 Task: Search one way flight ticket for 4 adults, 2 children, 2 infants in seat and 1 infant on lap in economy from San Diego: San Diego International Airport (lindbergh Field) to Riverton: Central Wyoming Regional Airport (was Riverton Regional) on 5-4-2023. Choice of flights is Emirates. Price is upto 100000. Outbound departure time preference is 13:30.
Action: Mouse moved to (373, 334)
Screenshot: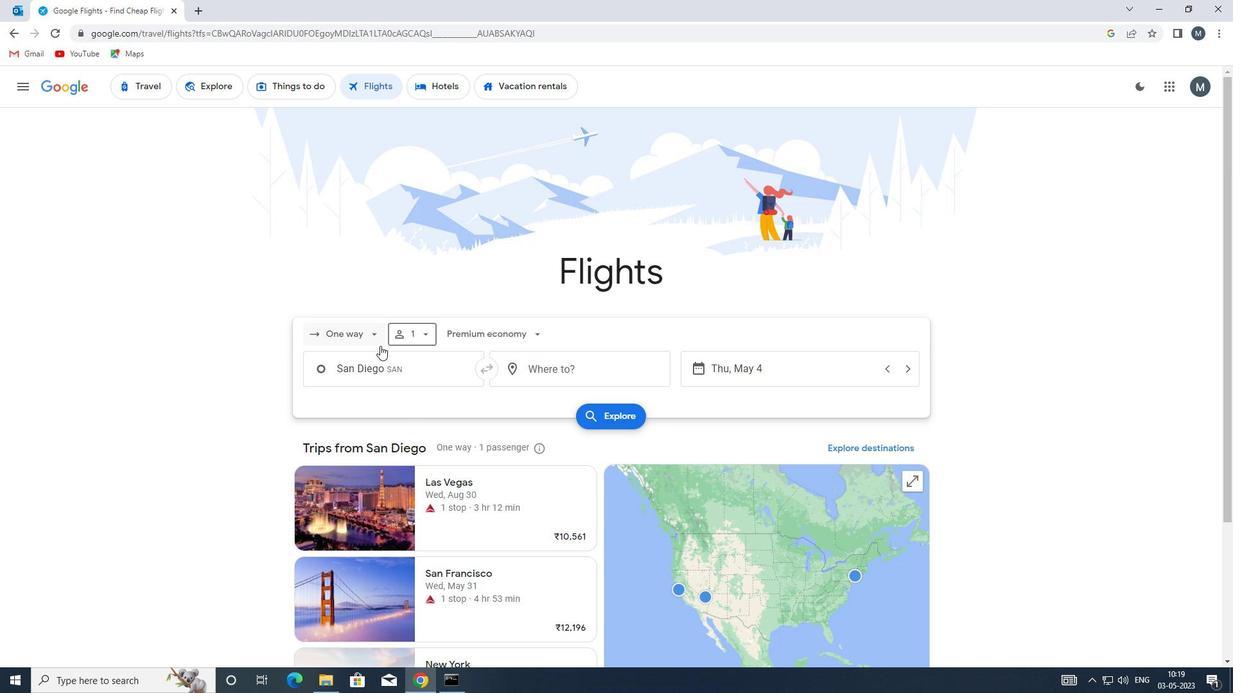 
Action: Mouse pressed left at (373, 334)
Screenshot: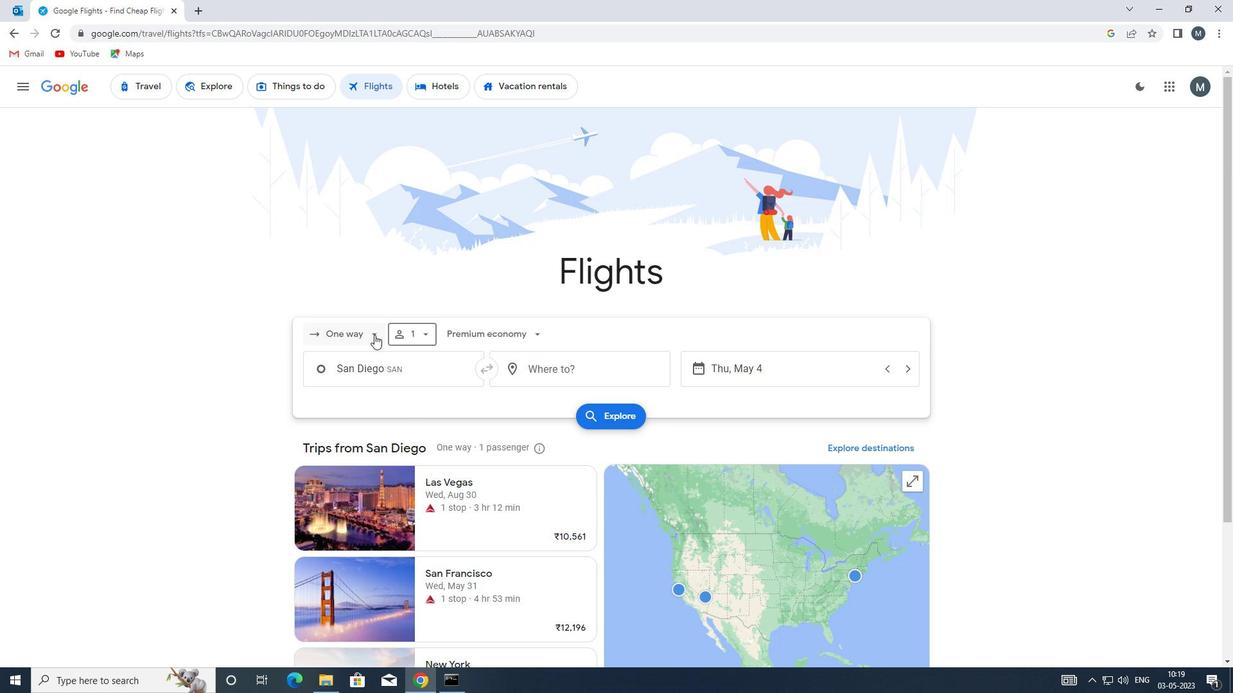 
Action: Mouse moved to (379, 392)
Screenshot: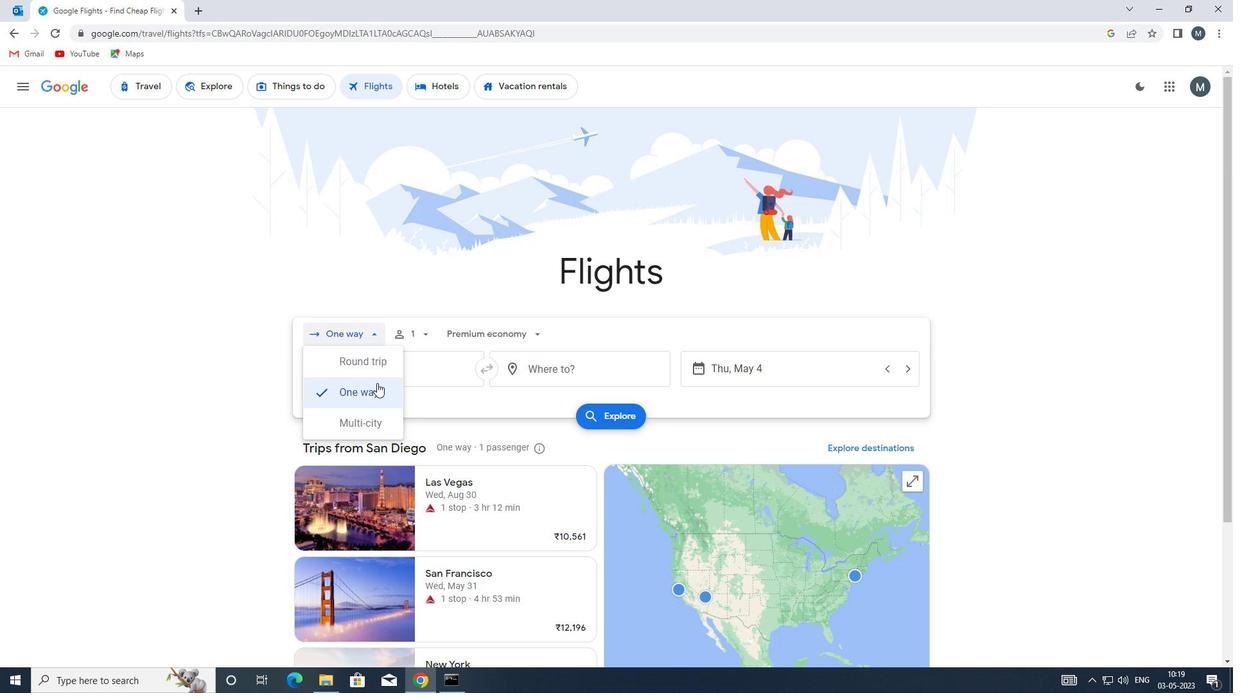 
Action: Mouse pressed left at (379, 392)
Screenshot: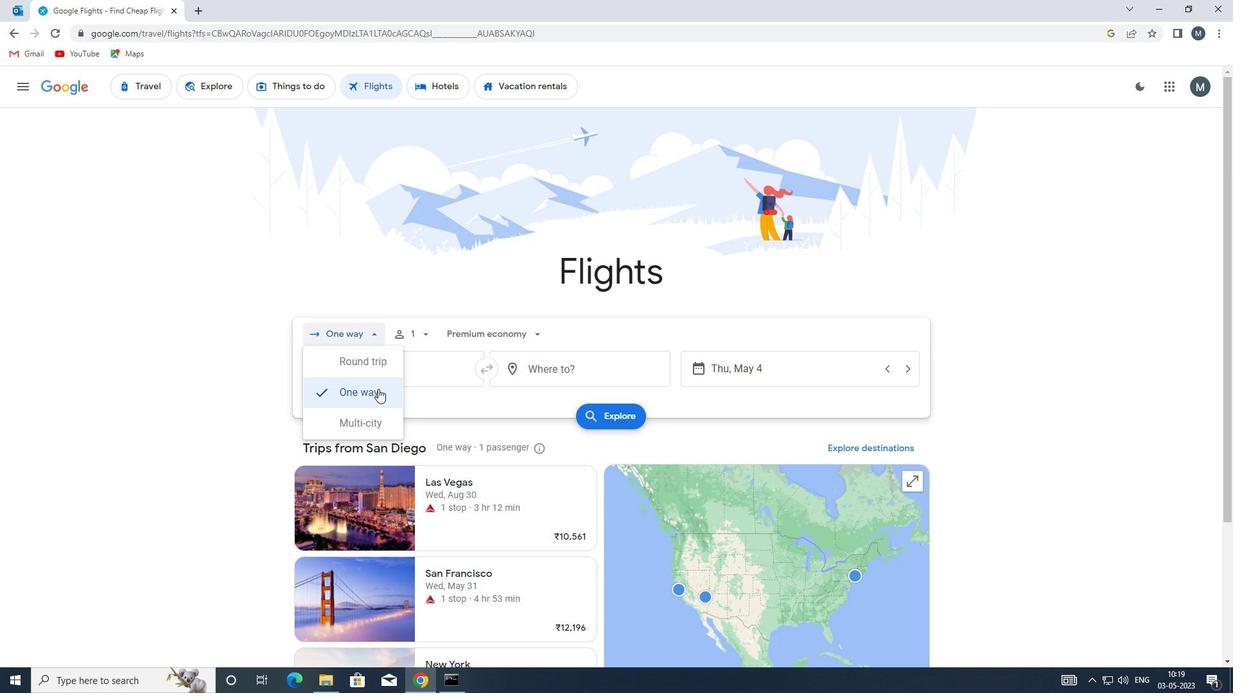 
Action: Mouse moved to (424, 332)
Screenshot: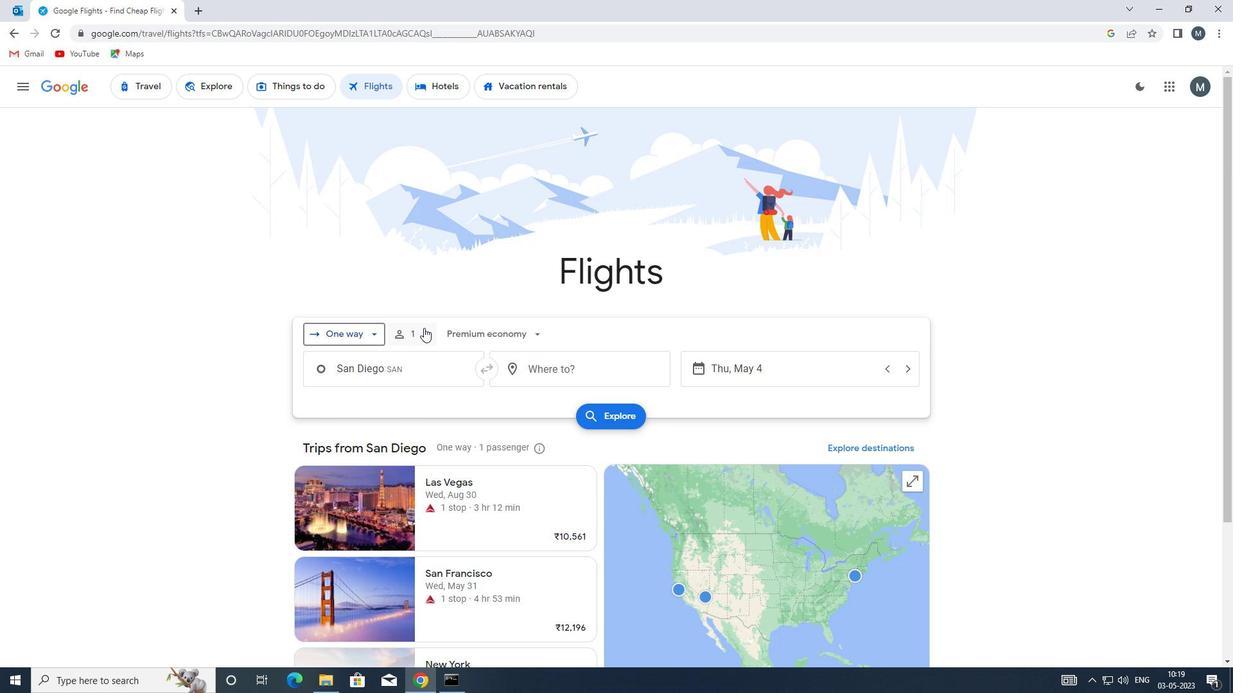 
Action: Mouse pressed left at (424, 332)
Screenshot: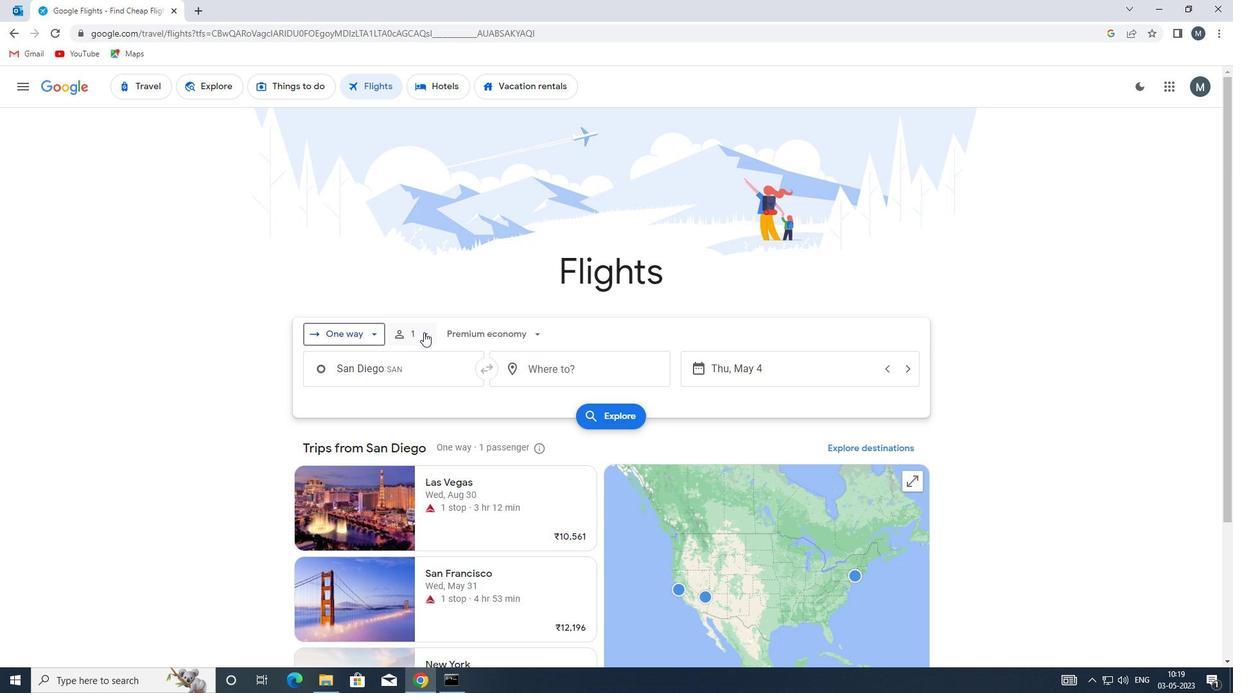 
Action: Mouse moved to (521, 366)
Screenshot: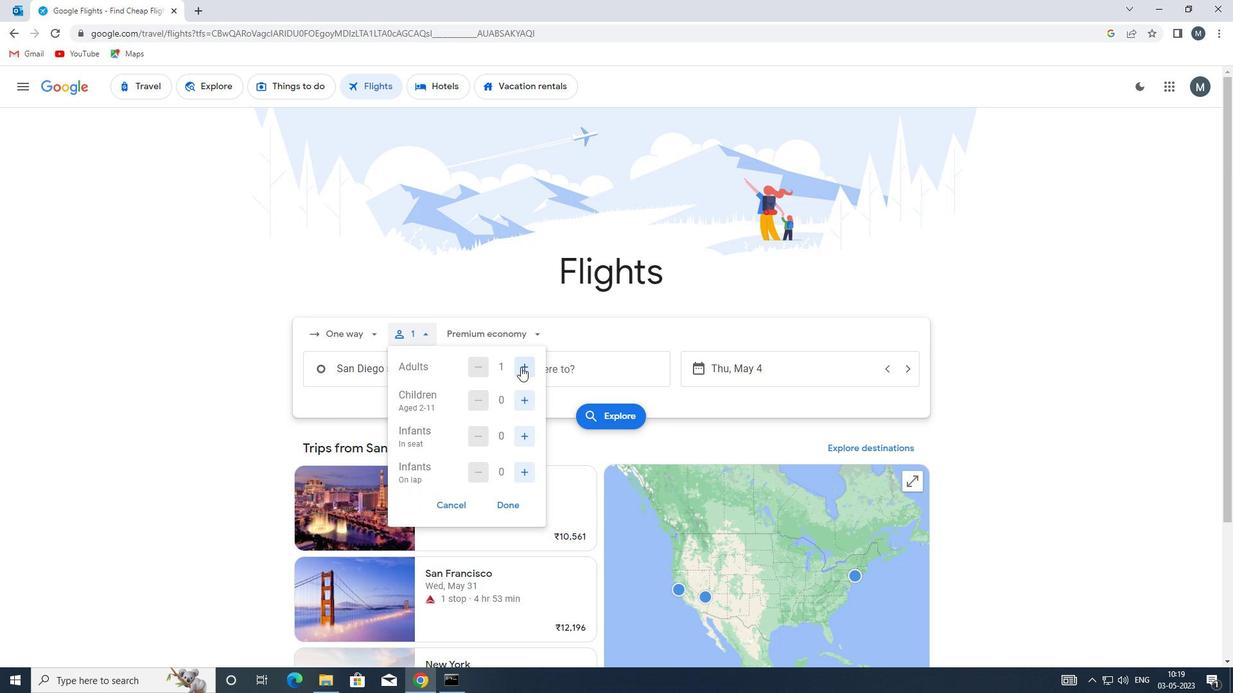
Action: Mouse pressed left at (521, 366)
Screenshot: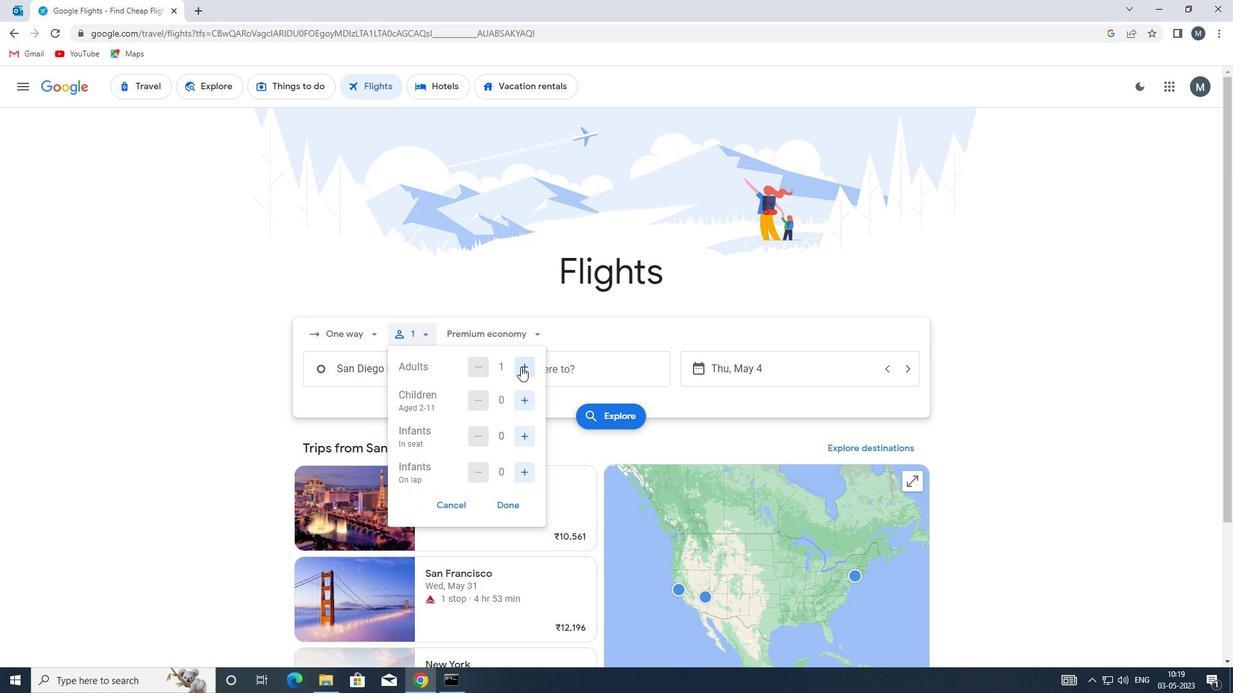 
Action: Mouse moved to (522, 366)
Screenshot: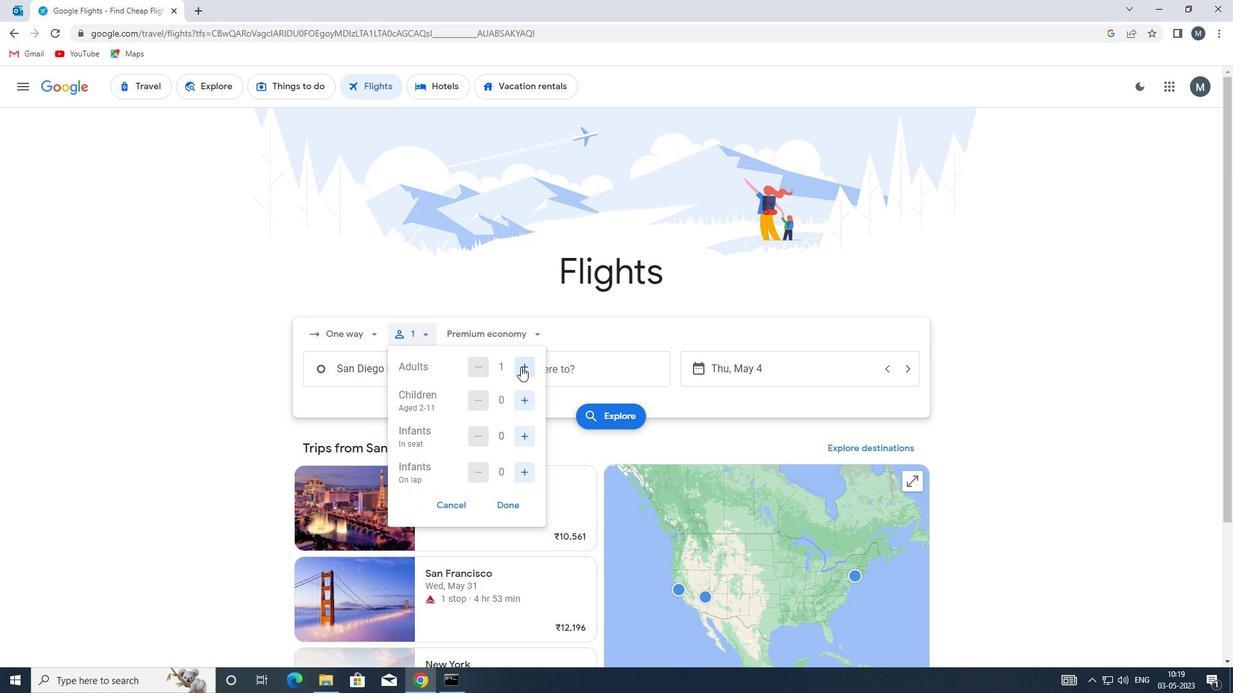 
Action: Mouse pressed left at (522, 366)
Screenshot: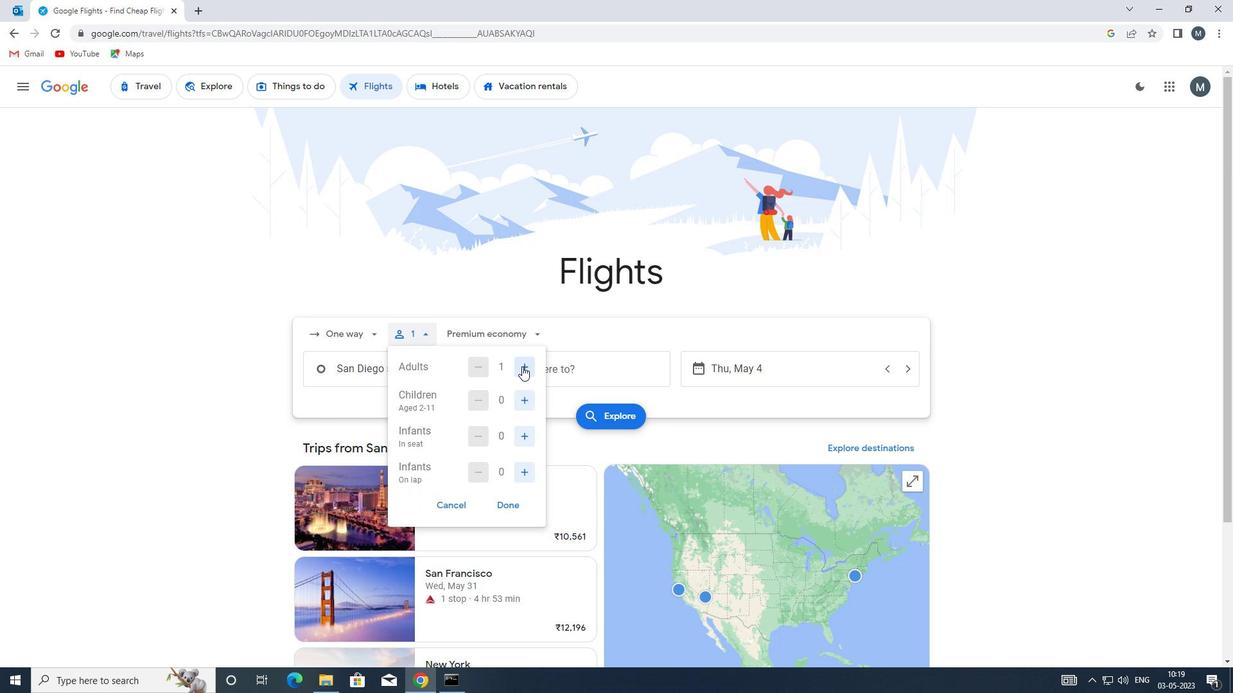 
Action: Mouse moved to (522, 366)
Screenshot: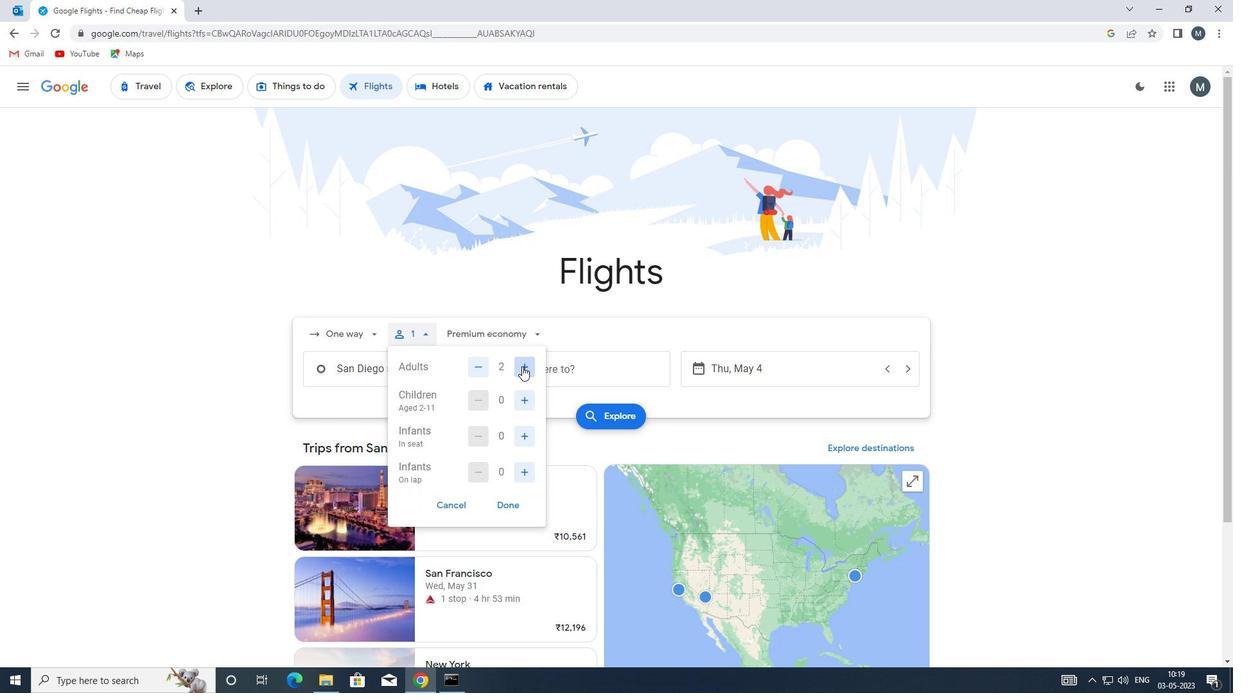 
Action: Mouse pressed left at (522, 366)
Screenshot: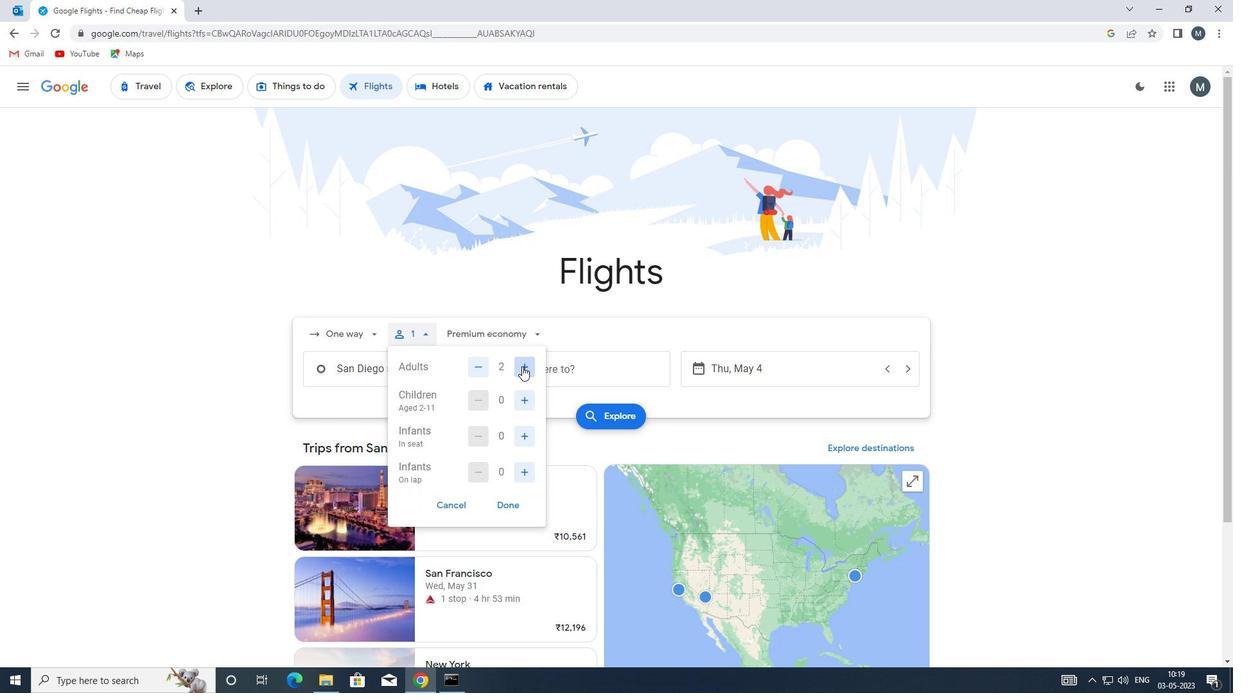
Action: Mouse moved to (521, 400)
Screenshot: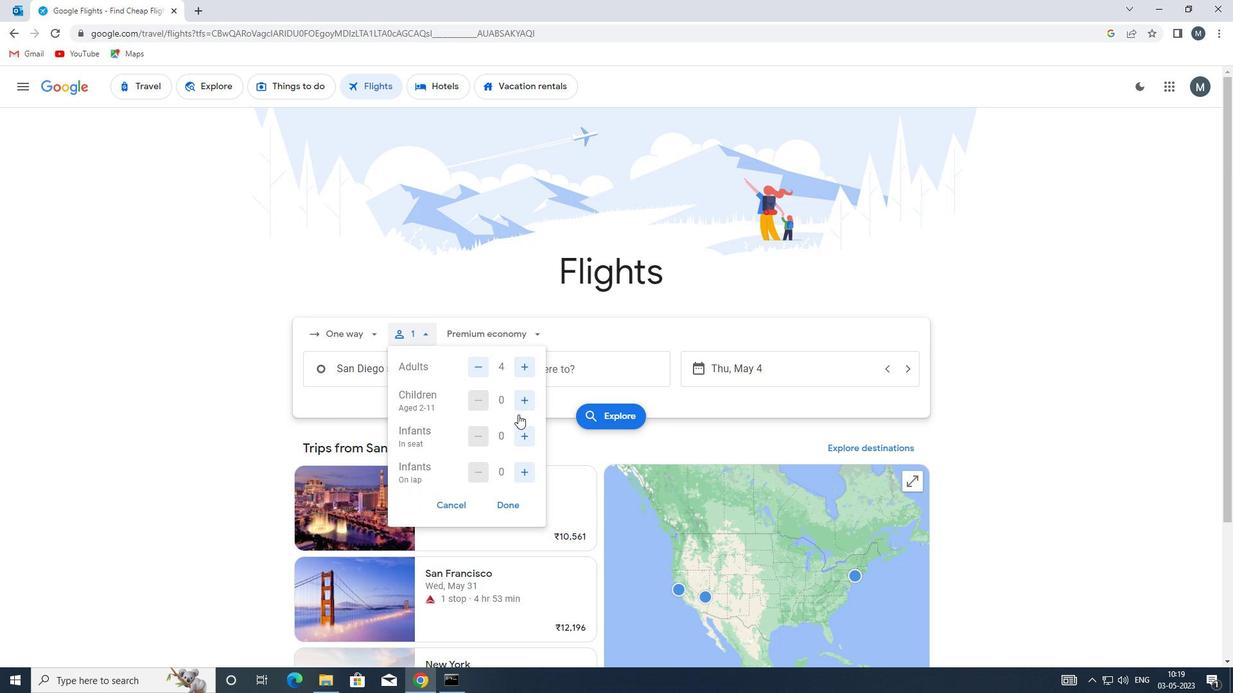 
Action: Mouse pressed left at (521, 400)
Screenshot: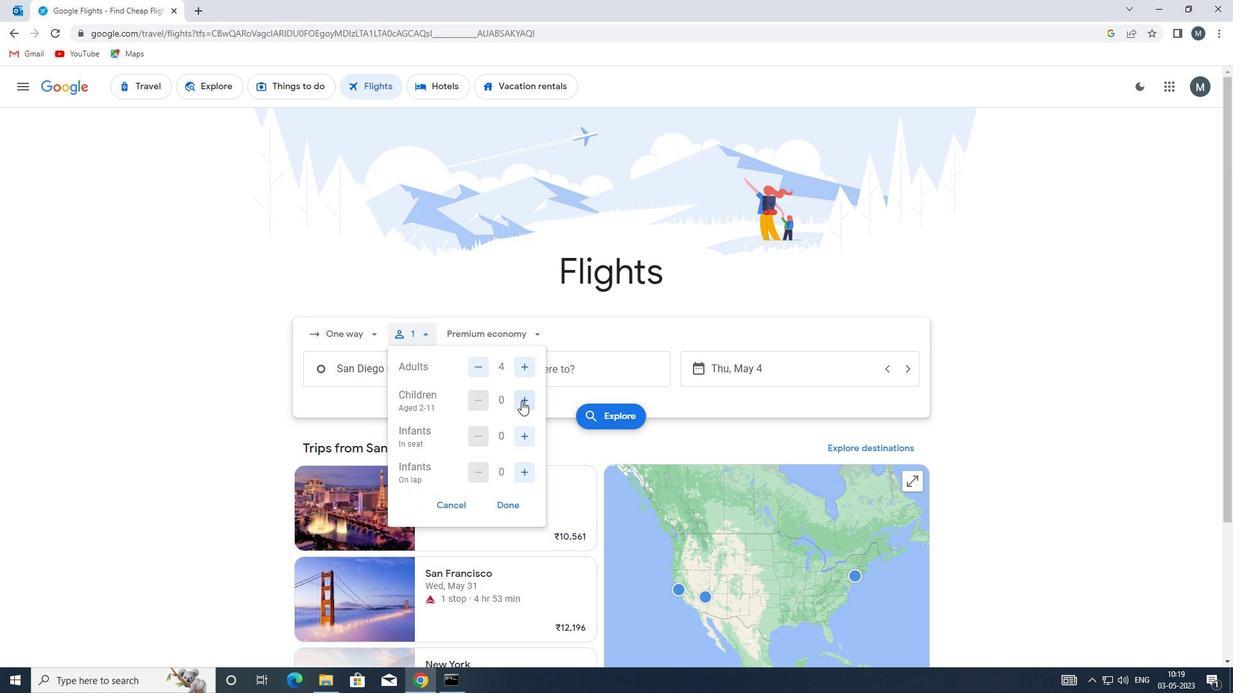 
Action: Mouse pressed left at (521, 400)
Screenshot: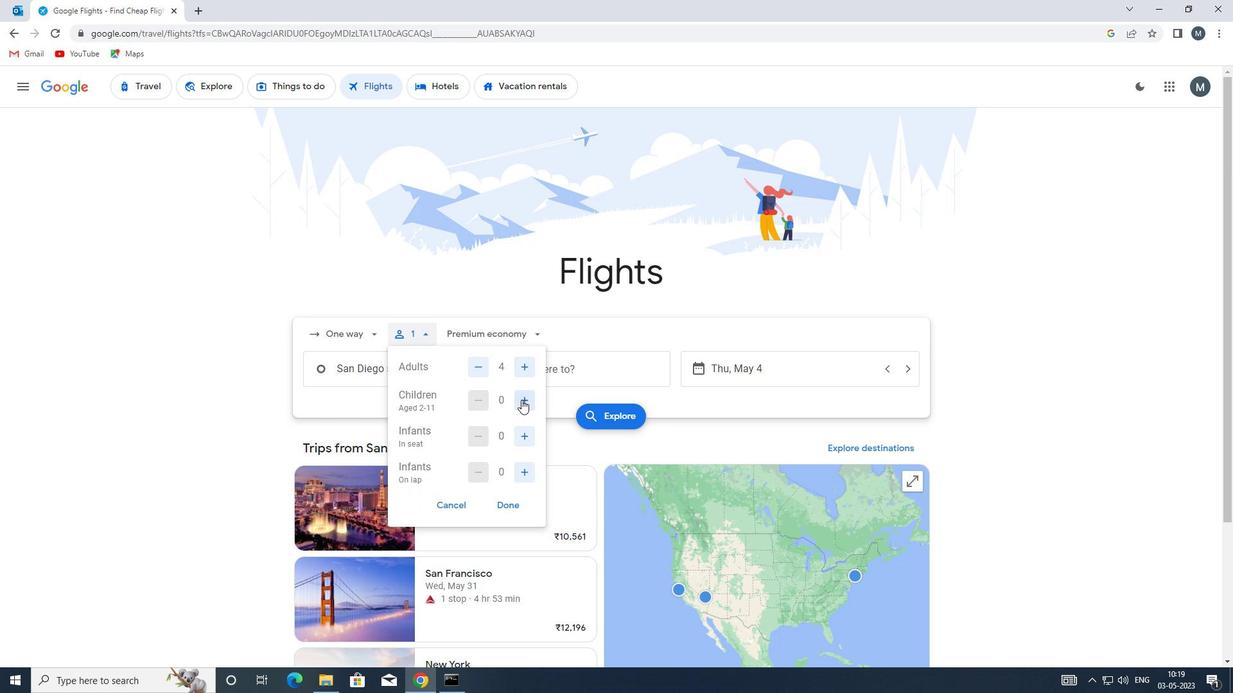 
Action: Mouse moved to (523, 434)
Screenshot: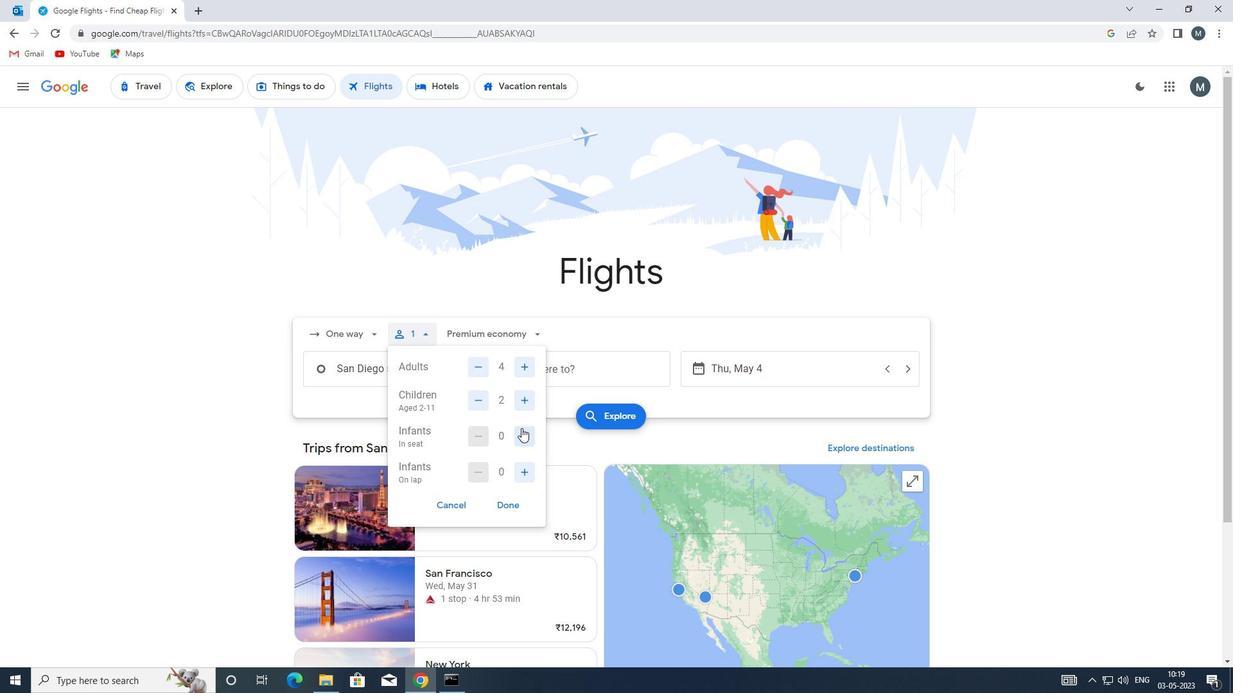 
Action: Mouse pressed left at (523, 434)
Screenshot: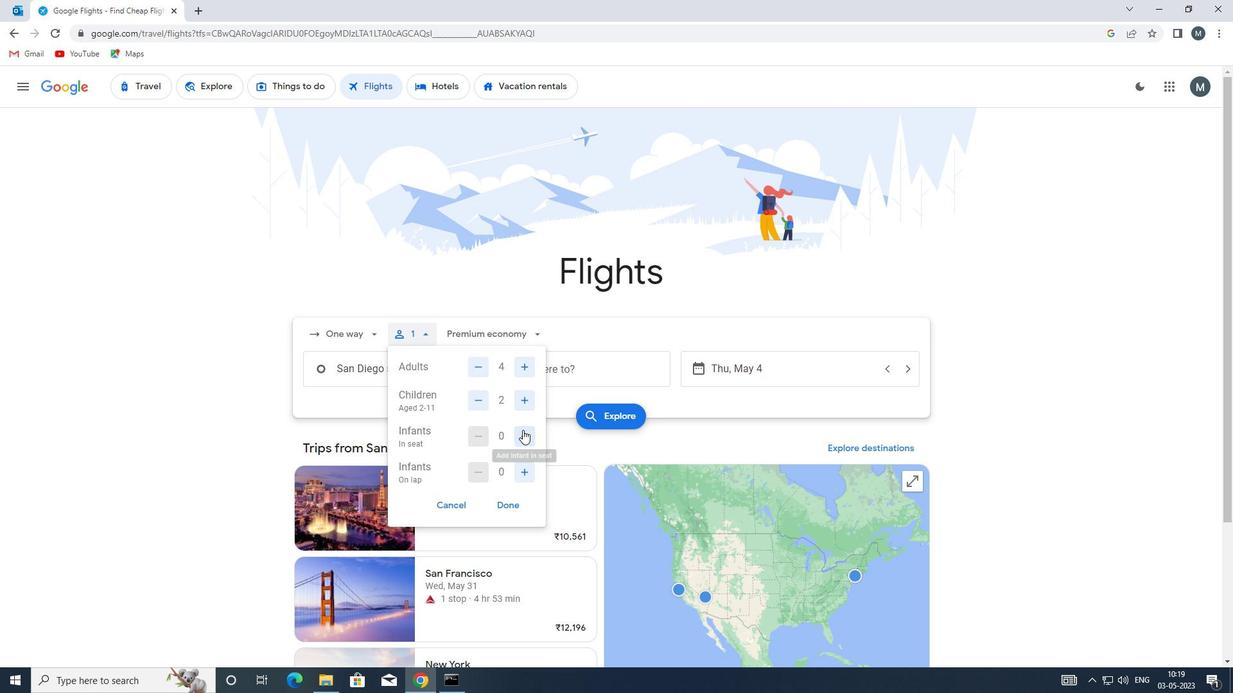 
Action: Mouse pressed left at (523, 434)
Screenshot: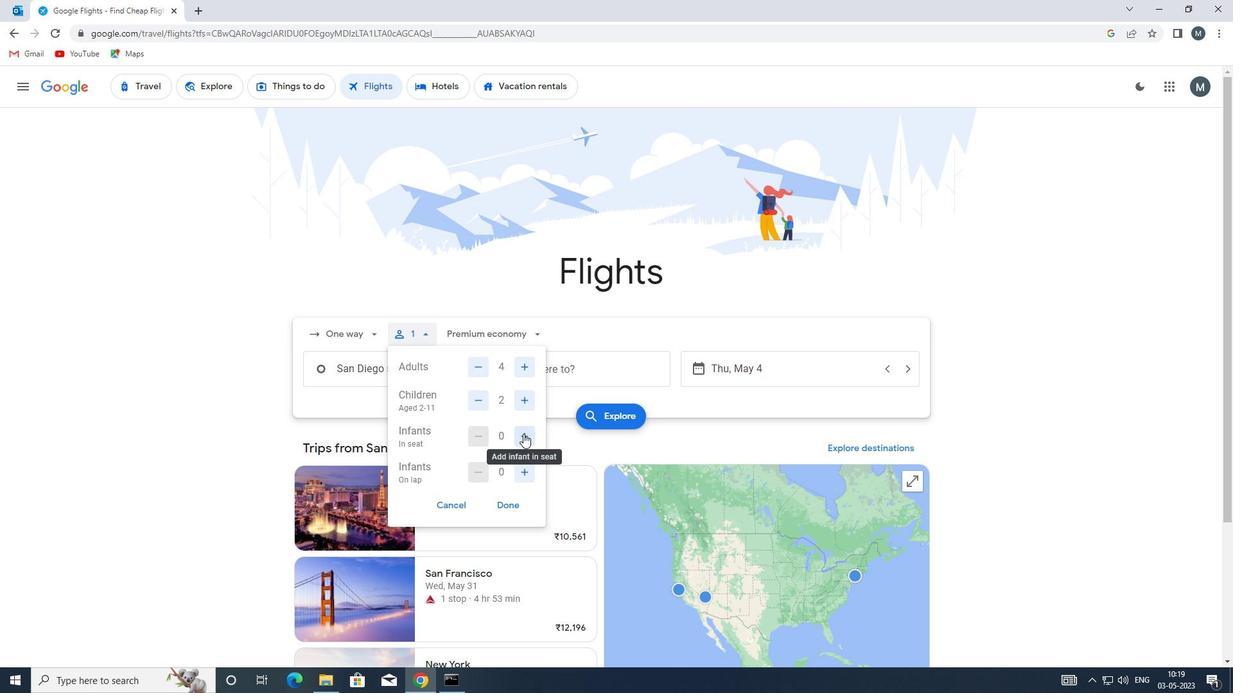 
Action: Mouse moved to (528, 474)
Screenshot: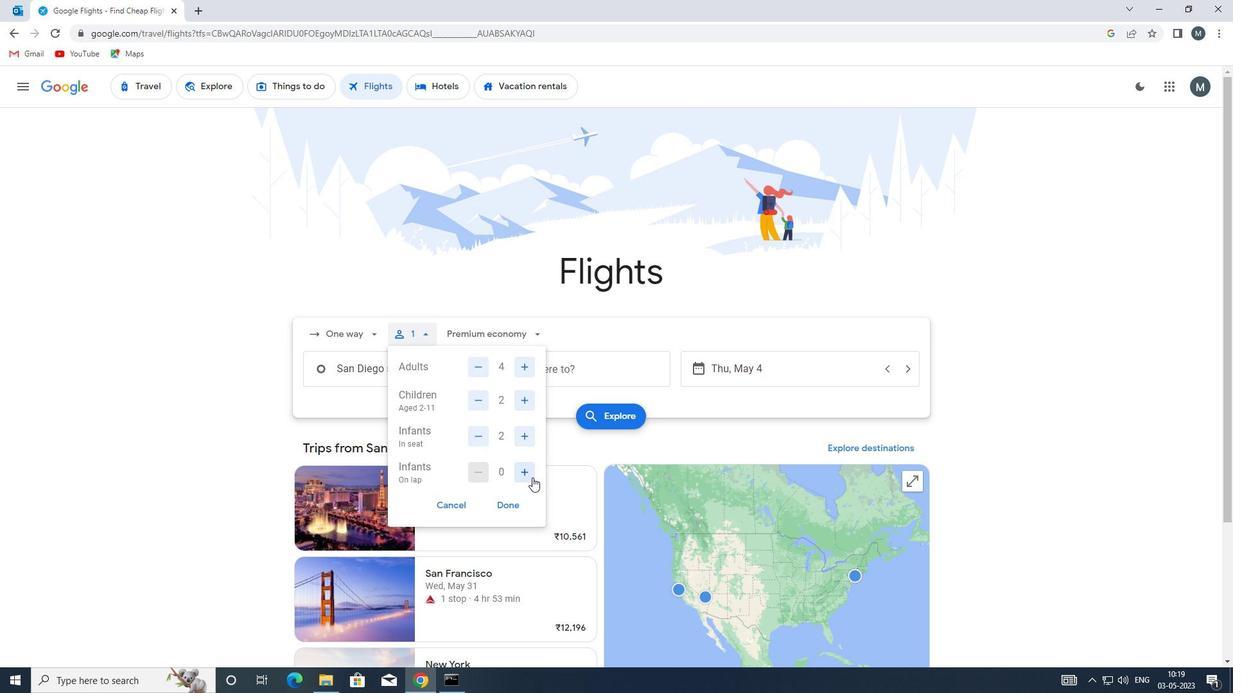 
Action: Mouse pressed left at (528, 474)
Screenshot: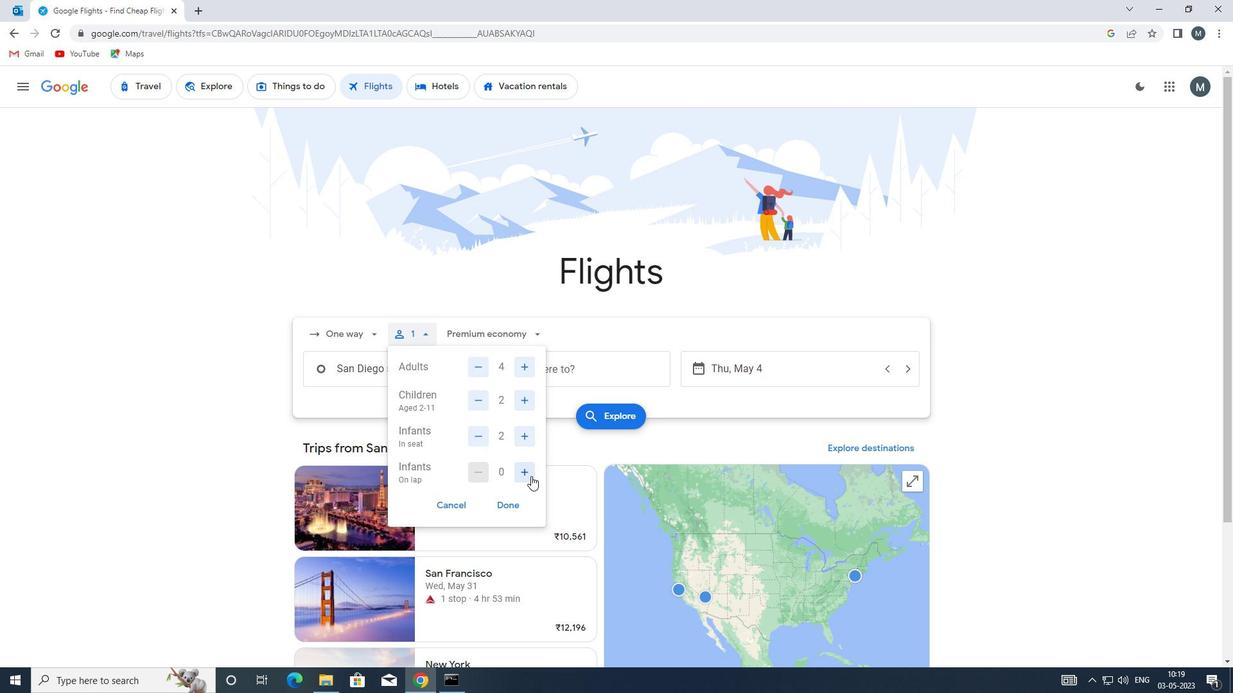 
Action: Mouse moved to (508, 505)
Screenshot: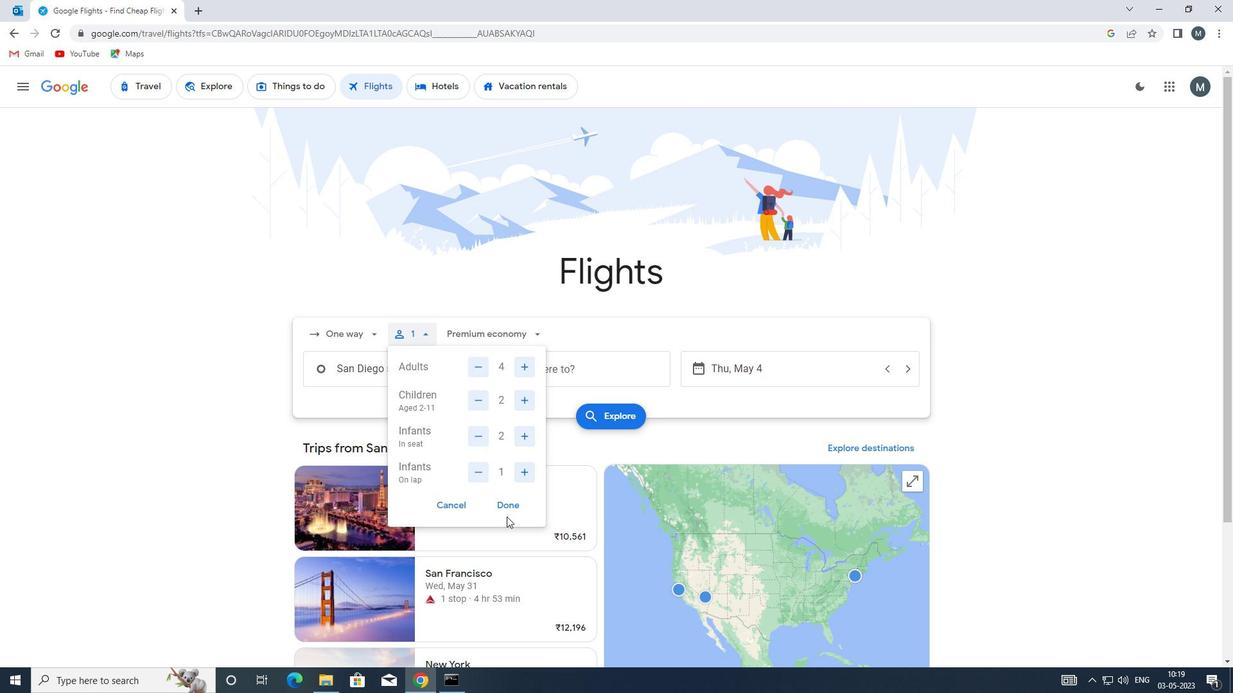 
Action: Mouse pressed left at (508, 505)
Screenshot: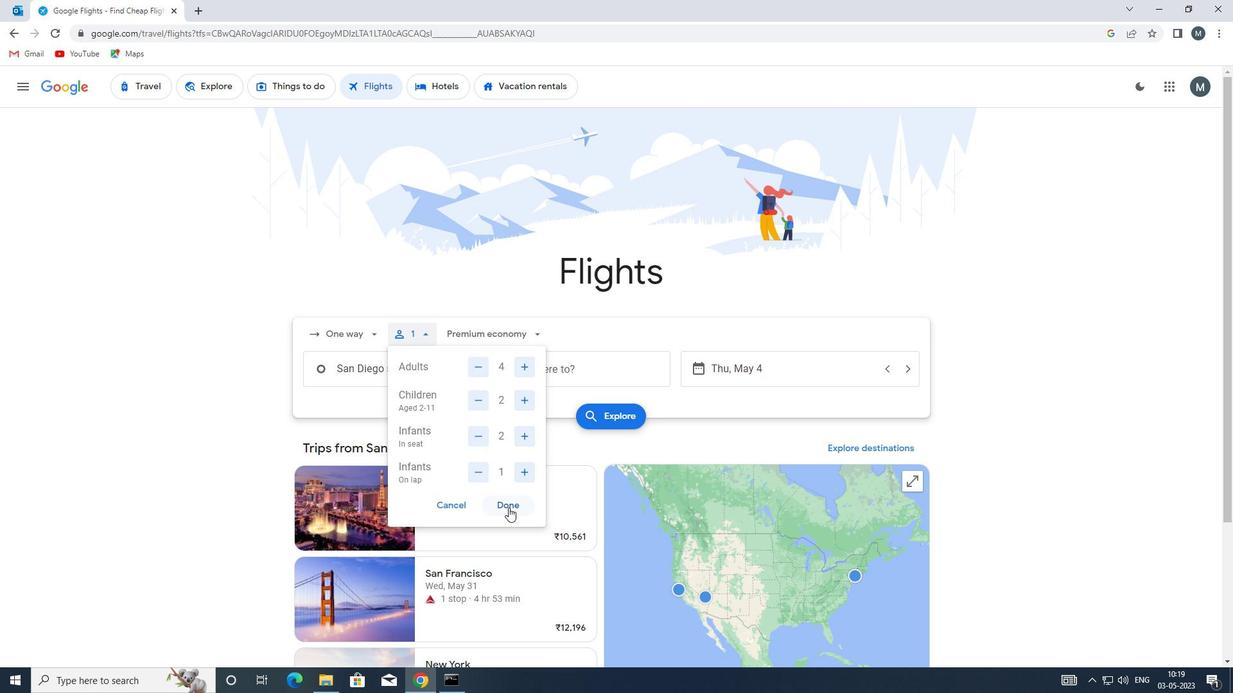 
Action: Mouse moved to (477, 334)
Screenshot: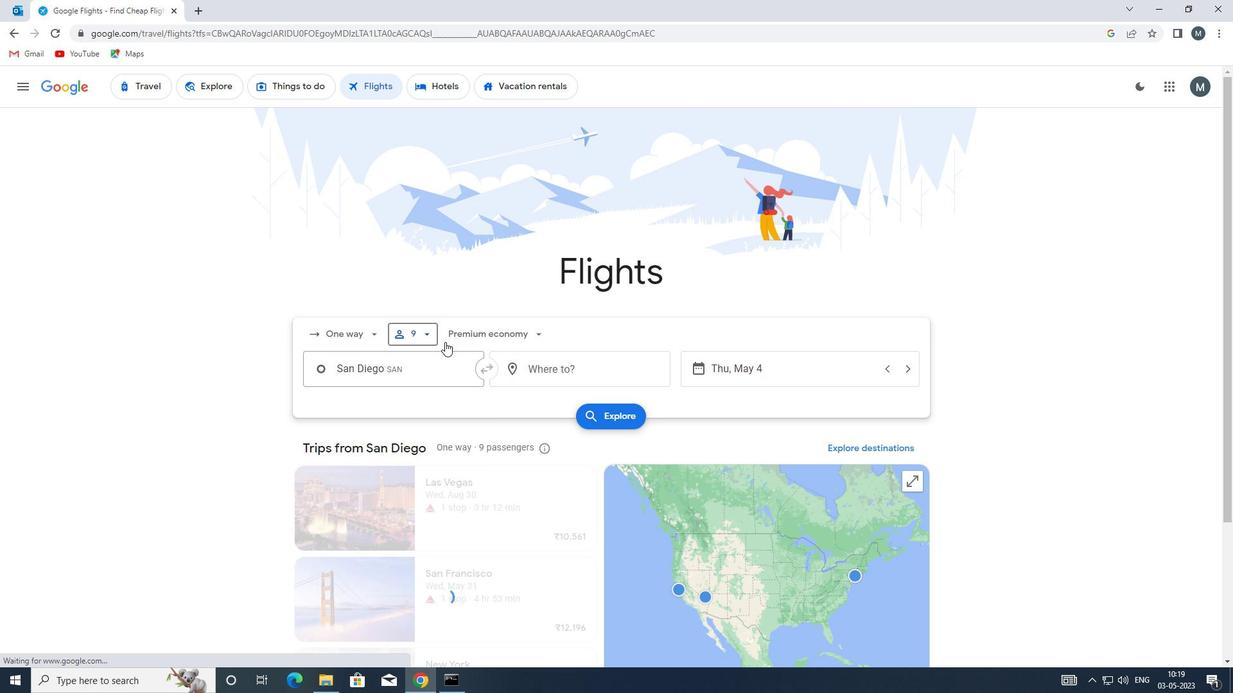 
Action: Mouse pressed left at (477, 334)
Screenshot: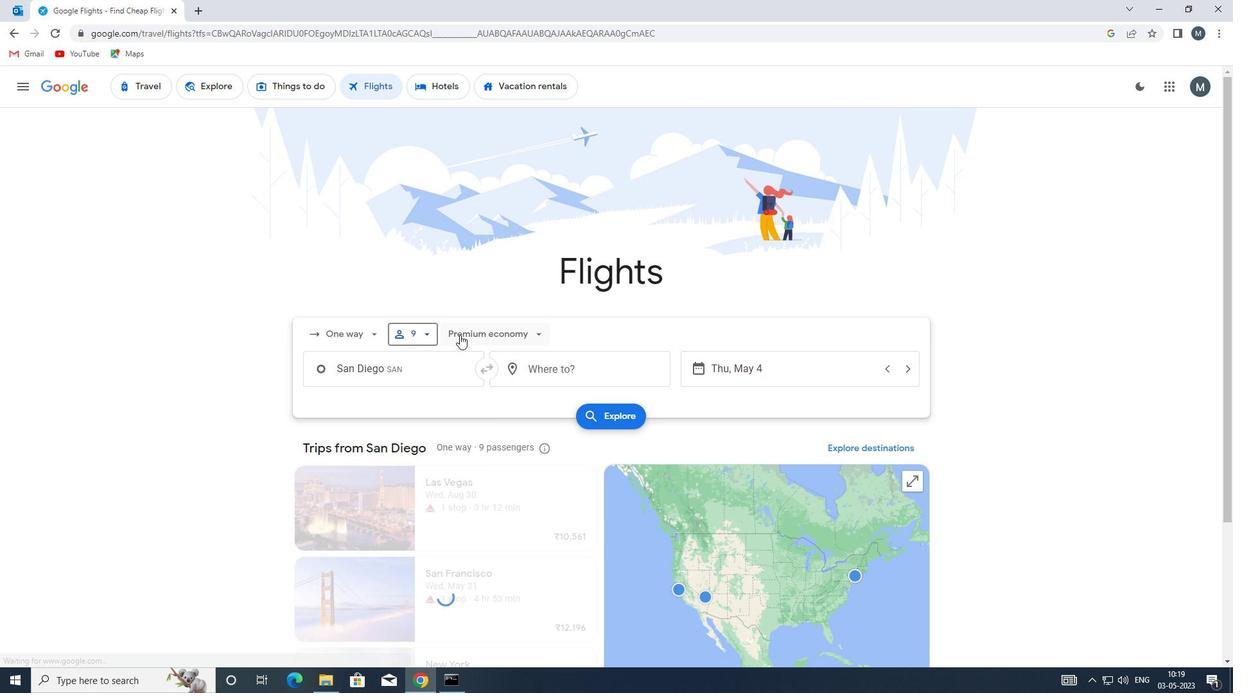 
Action: Mouse moved to (501, 361)
Screenshot: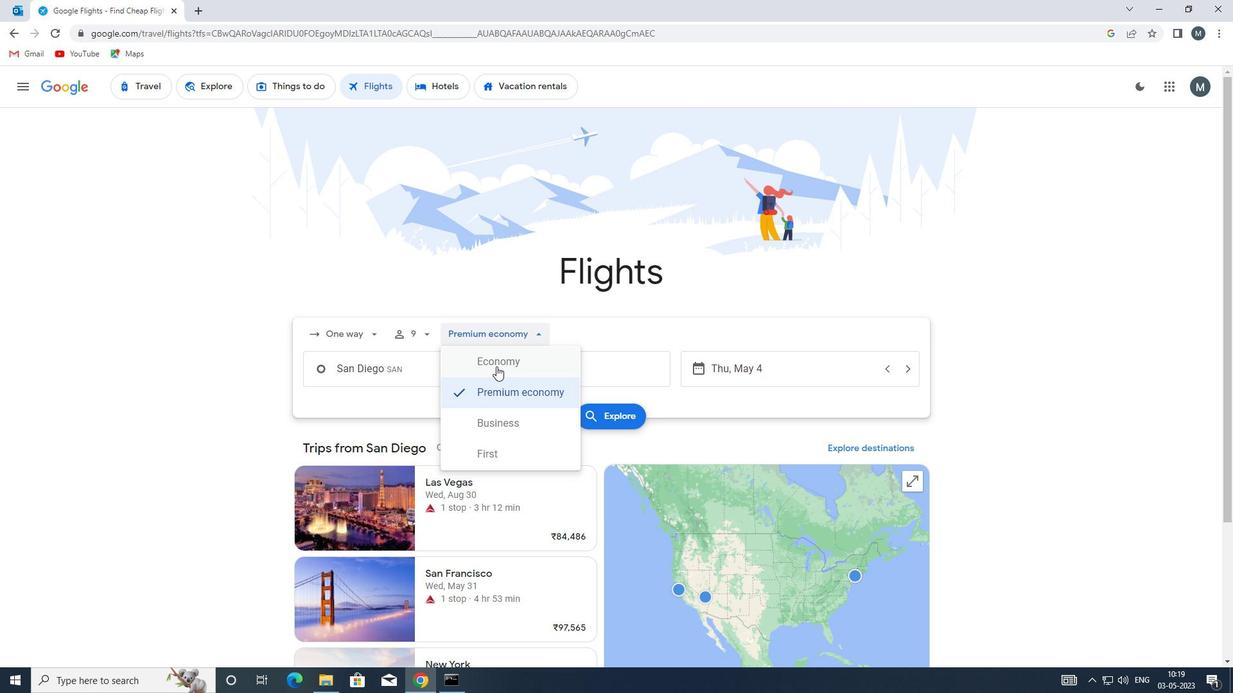 
Action: Mouse pressed left at (501, 361)
Screenshot: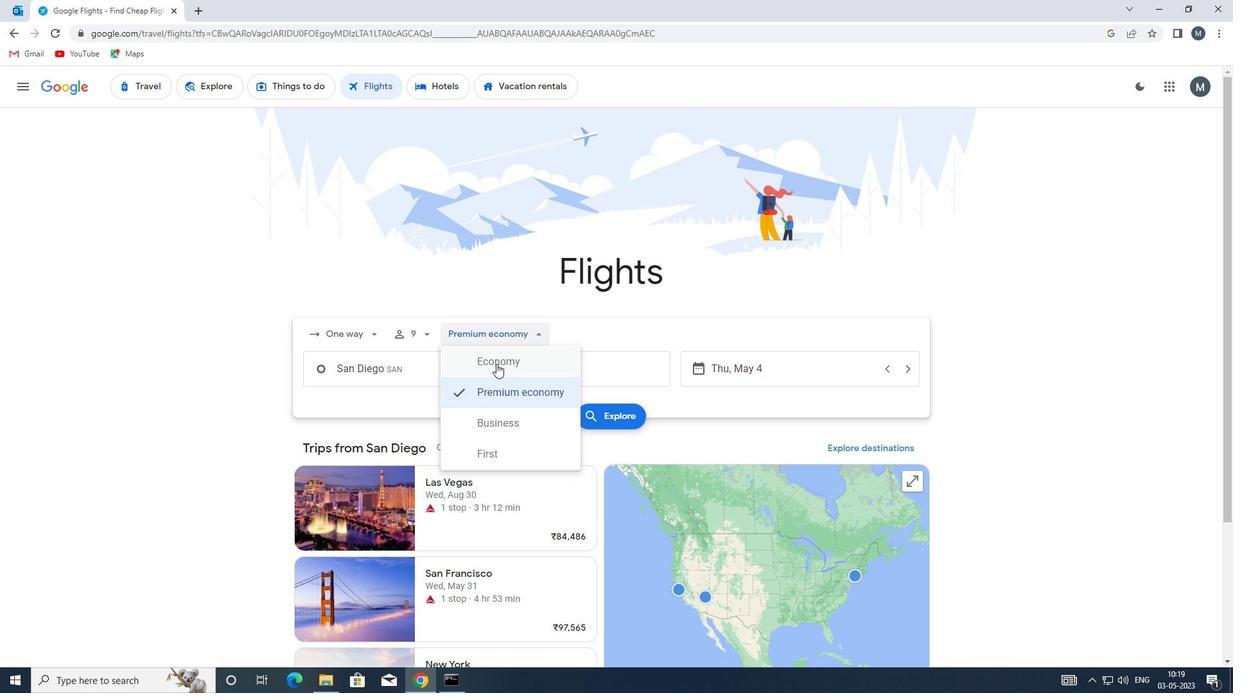 
Action: Mouse moved to (422, 375)
Screenshot: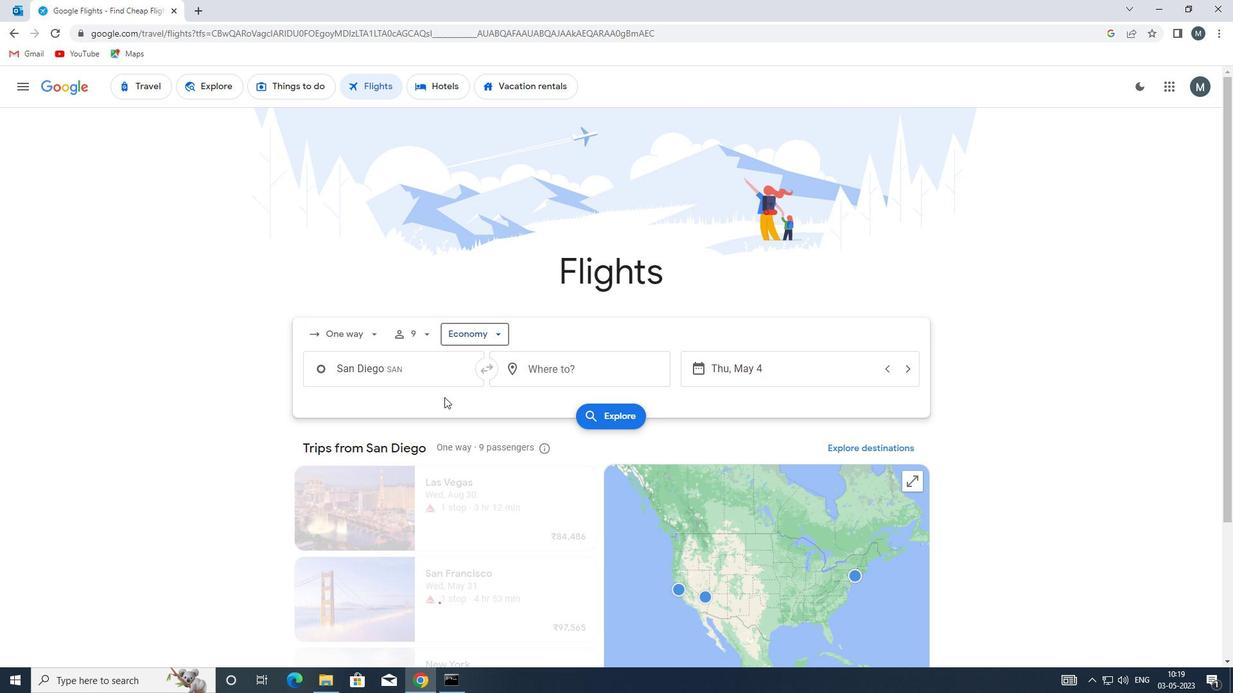 
Action: Mouse pressed left at (422, 375)
Screenshot: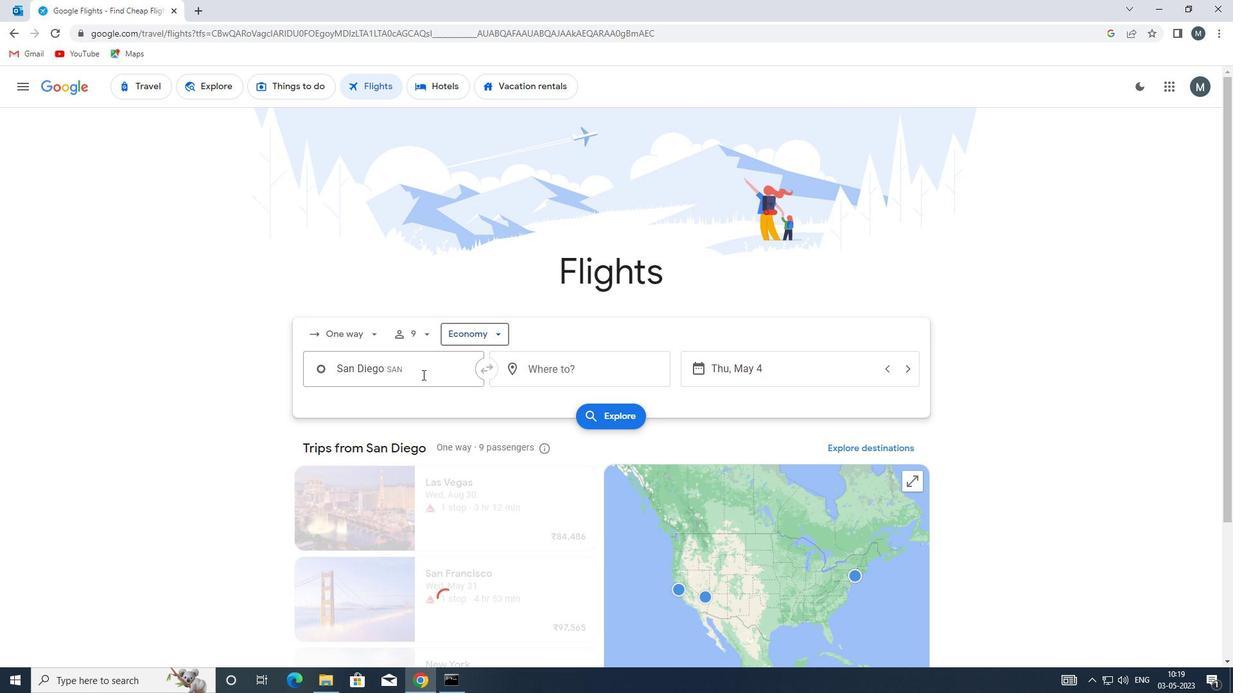 
Action: Mouse moved to (424, 374)
Screenshot: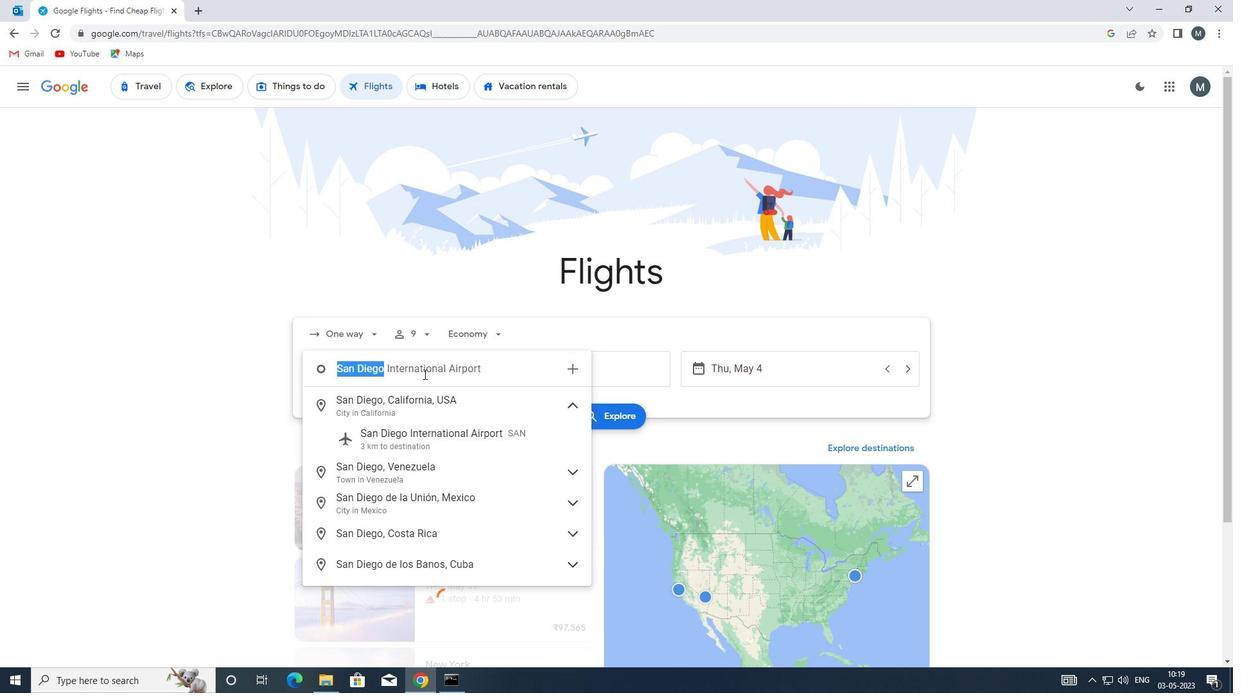 
Action: Key pressed <Key.enter>
Screenshot: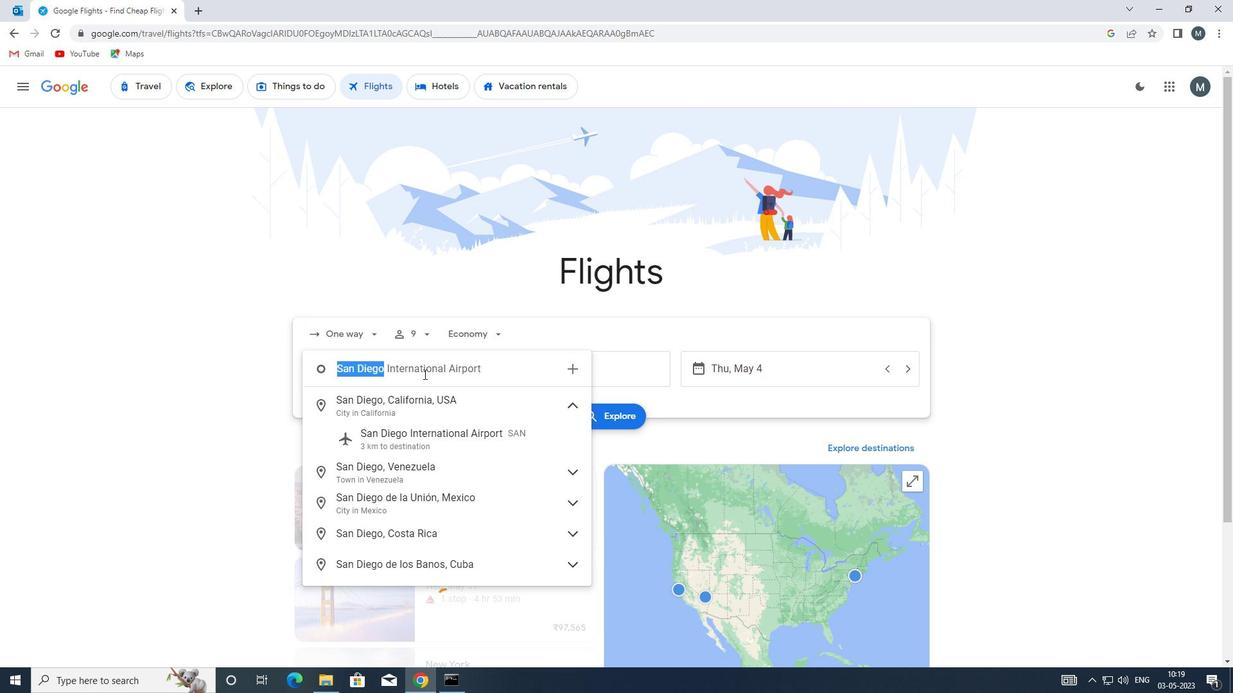 
Action: Mouse moved to (554, 368)
Screenshot: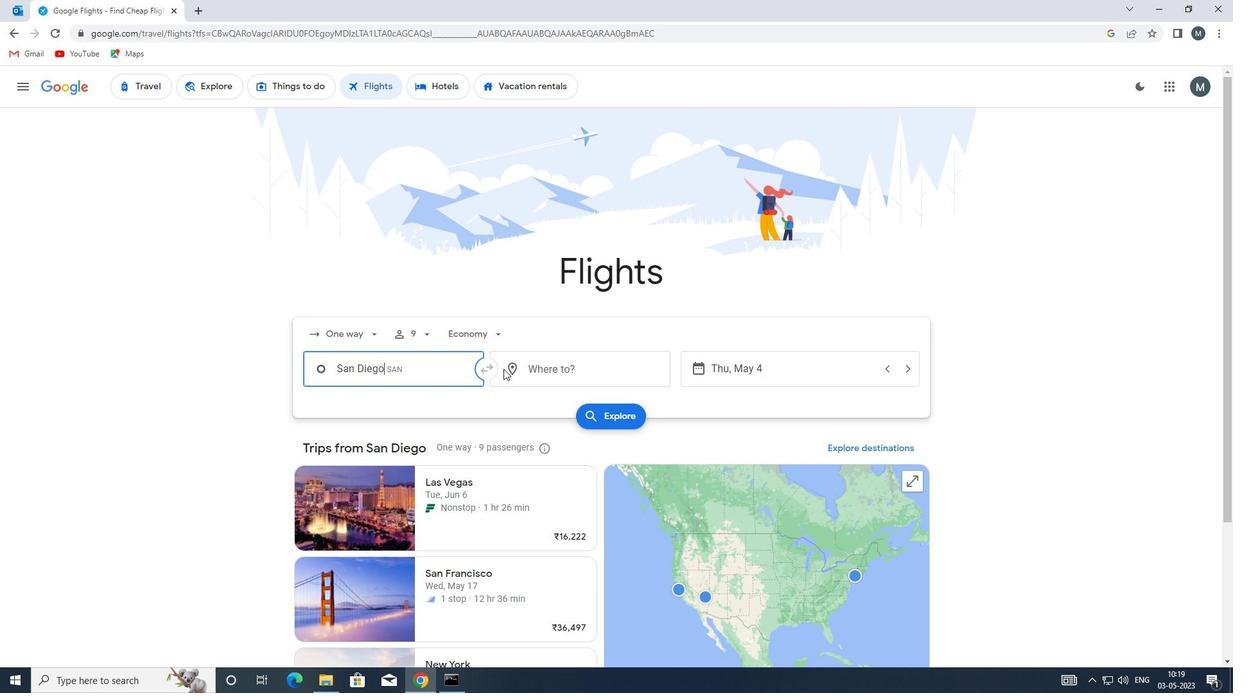
Action: Mouse pressed left at (554, 368)
Screenshot: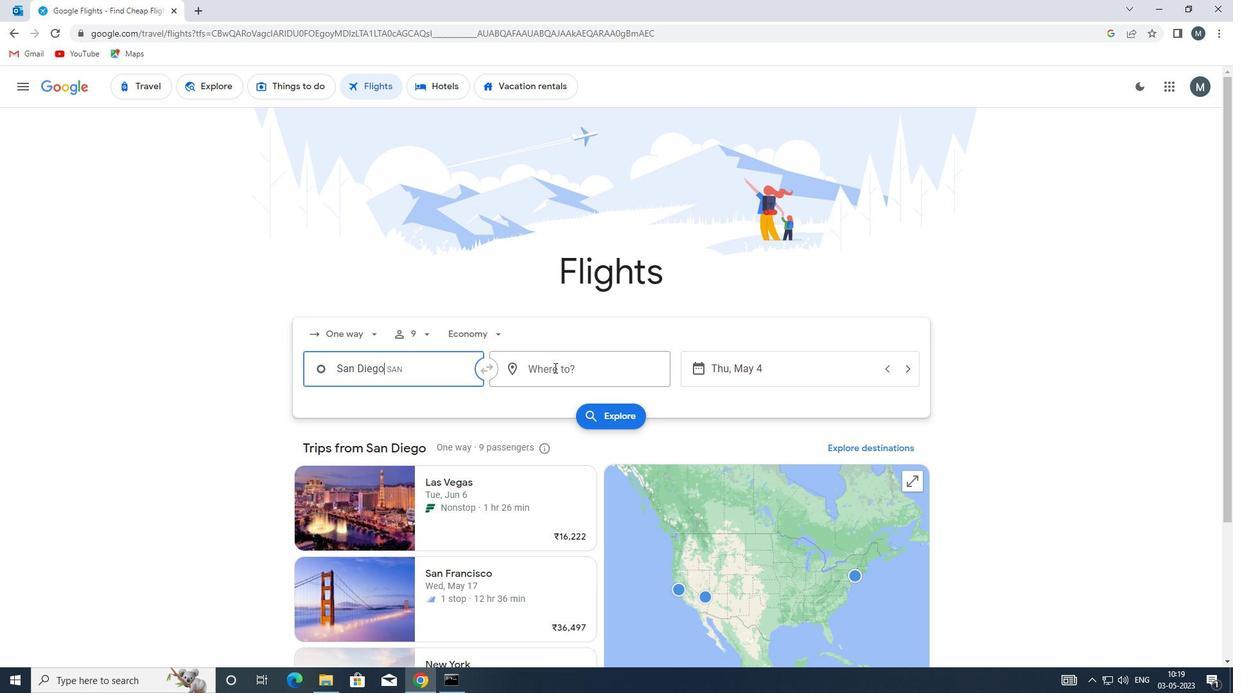 
Action: Mouse moved to (561, 370)
Screenshot: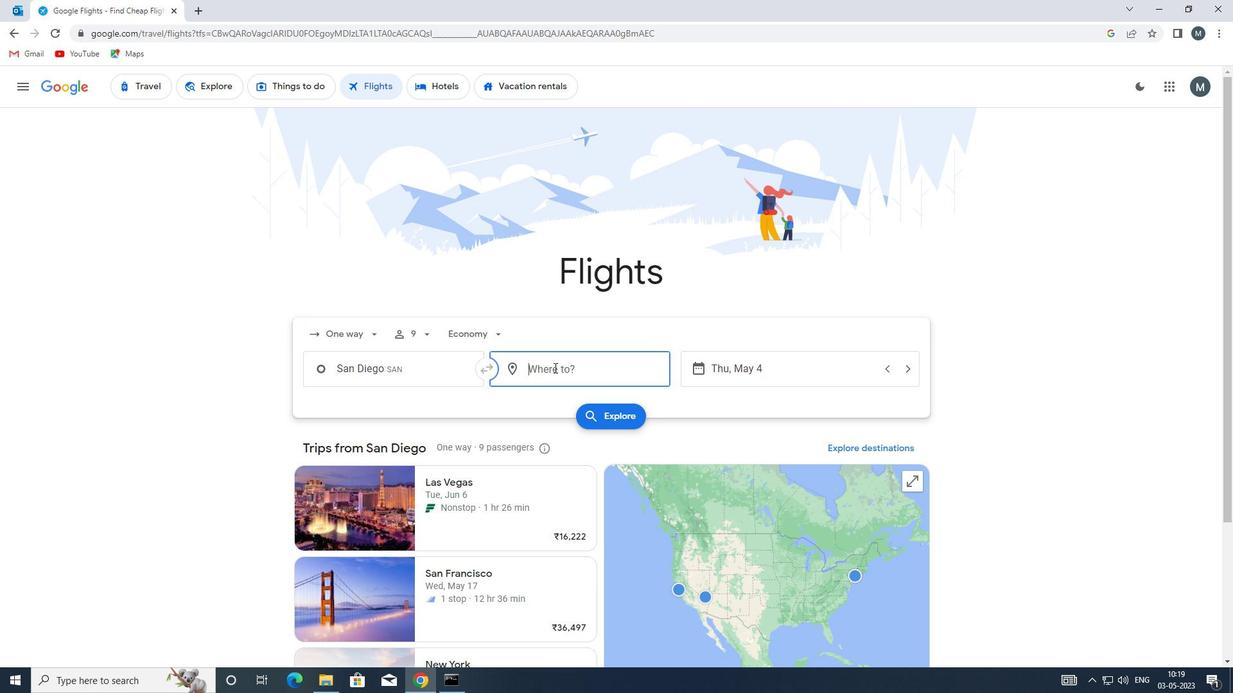 
Action: Key pressed r
Screenshot: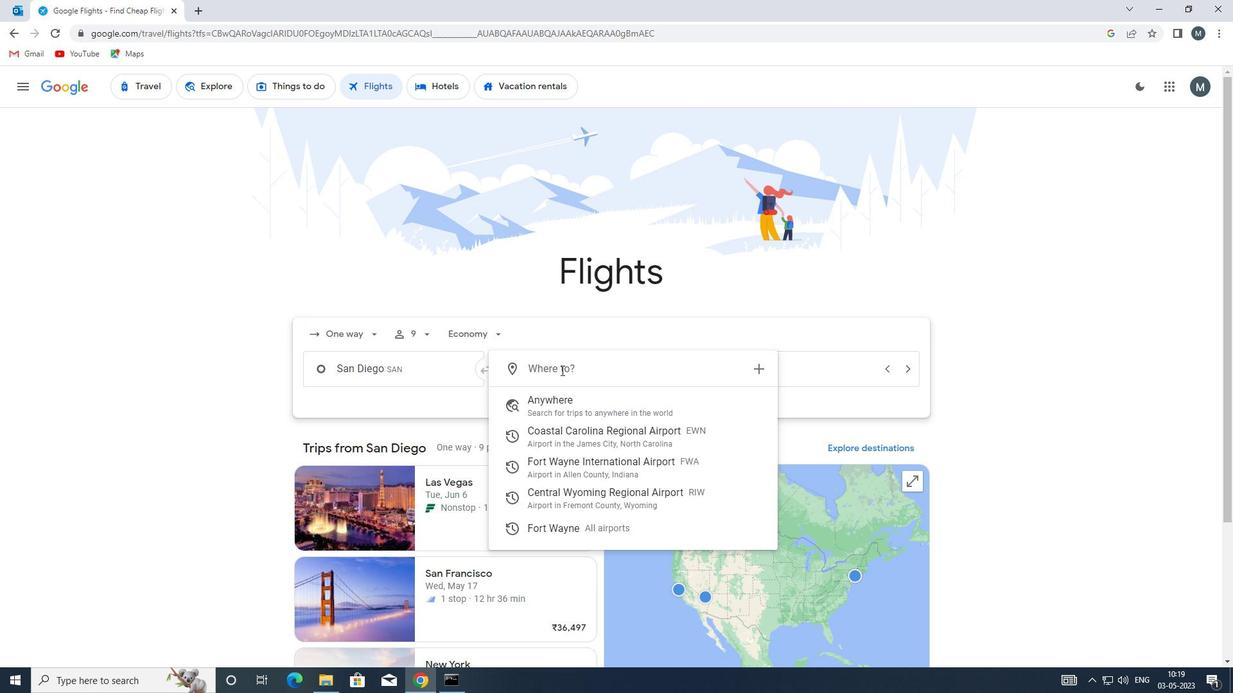 
Action: Mouse moved to (562, 370)
Screenshot: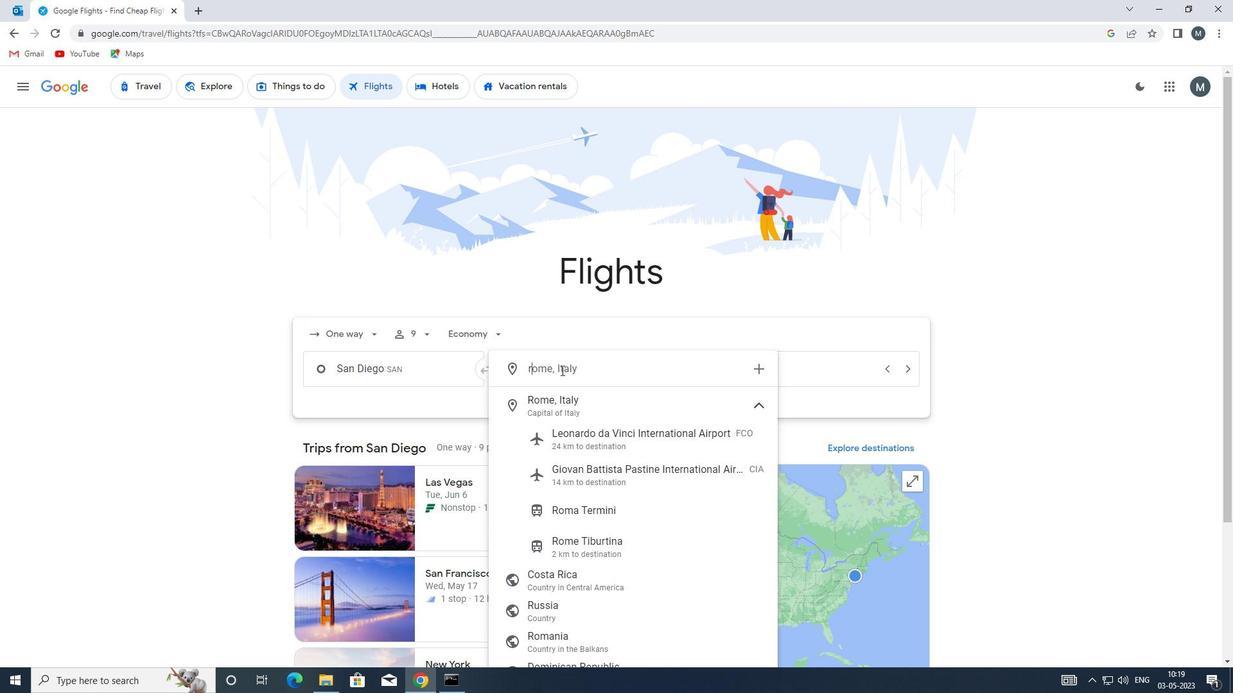 
Action: Key pressed i
Screenshot: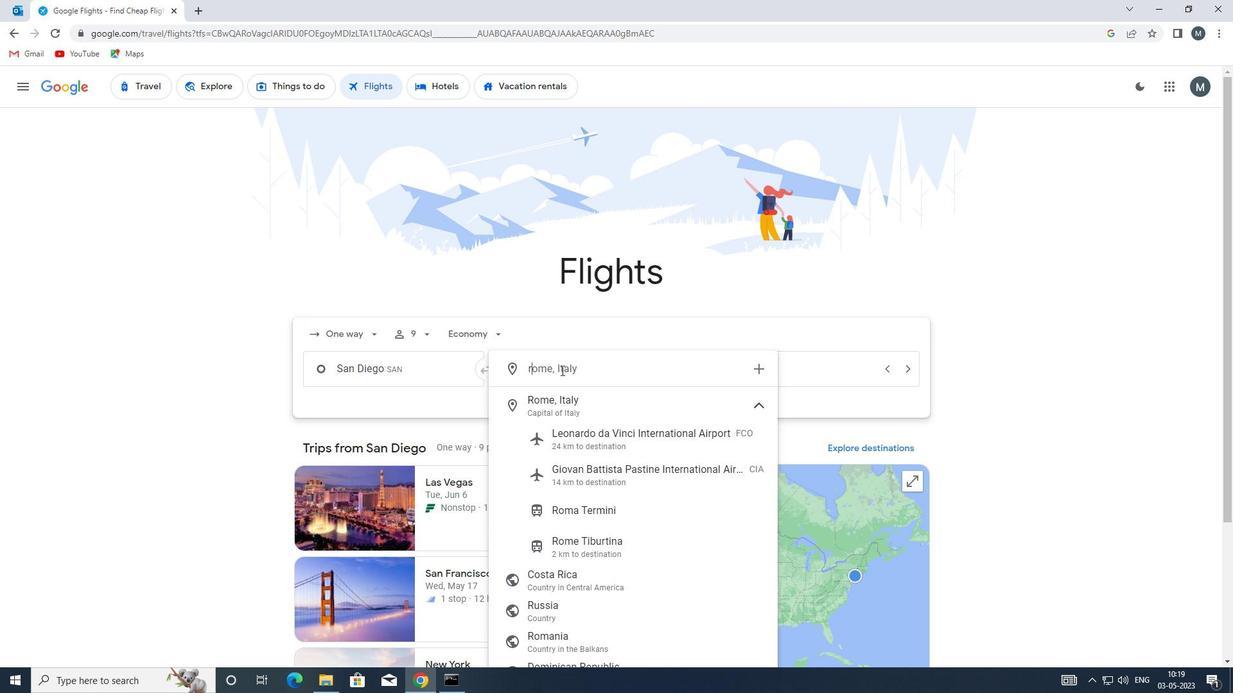 
Action: Mouse moved to (562, 371)
Screenshot: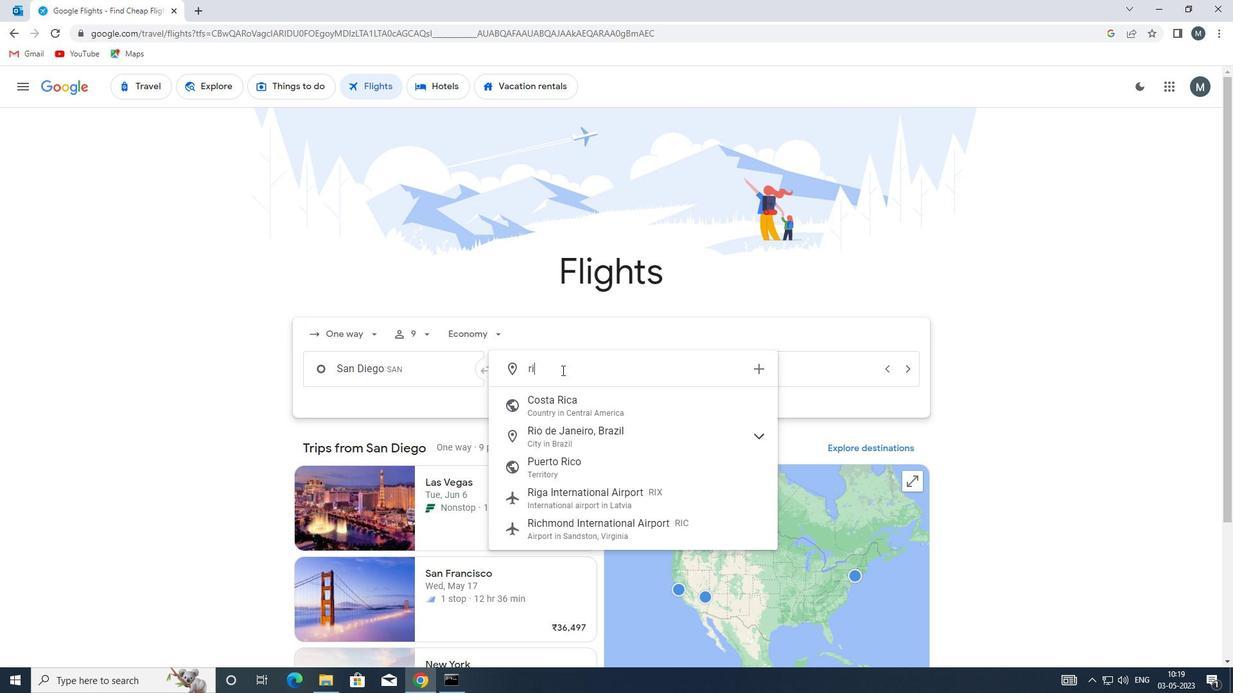 
Action: Key pressed w
Screenshot: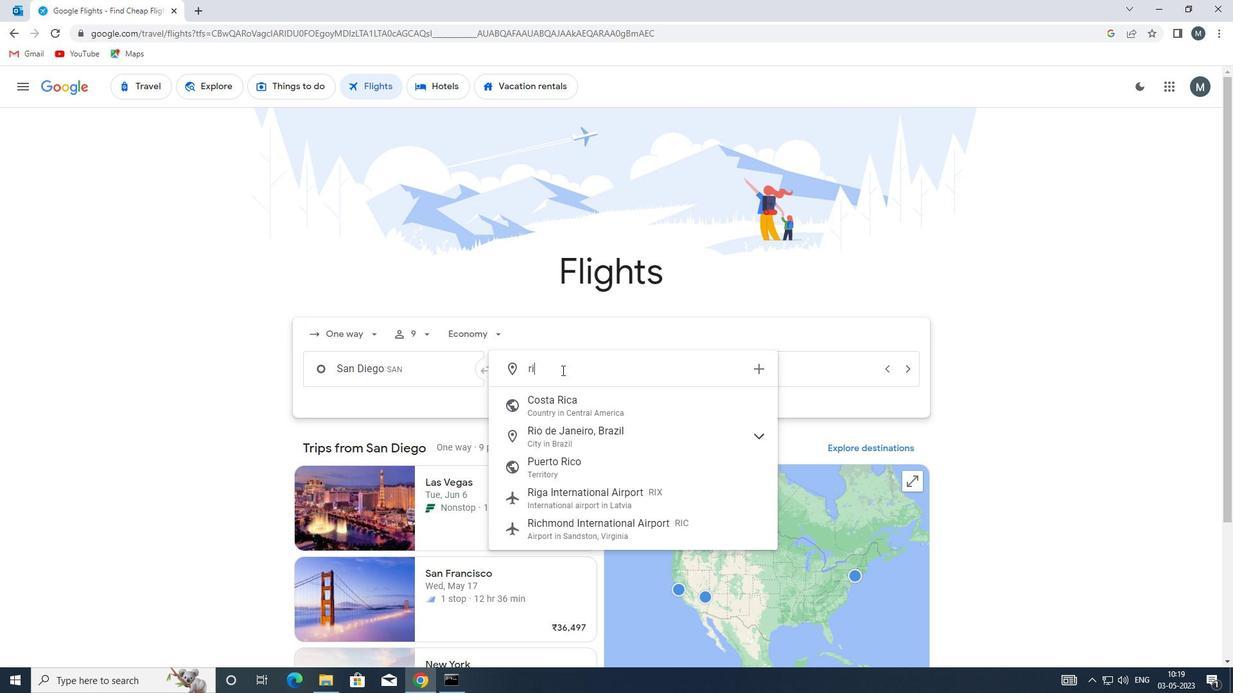 
Action: Mouse moved to (562, 404)
Screenshot: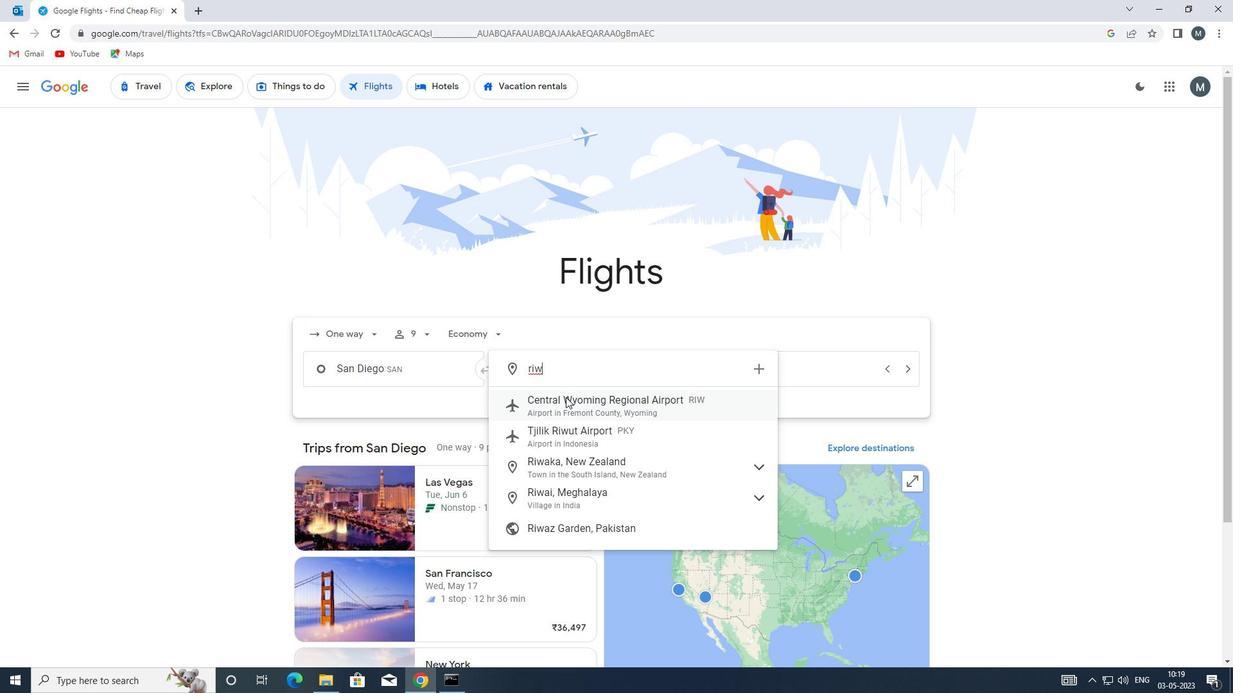 
Action: Mouse pressed left at (562, 404)
Screenshot: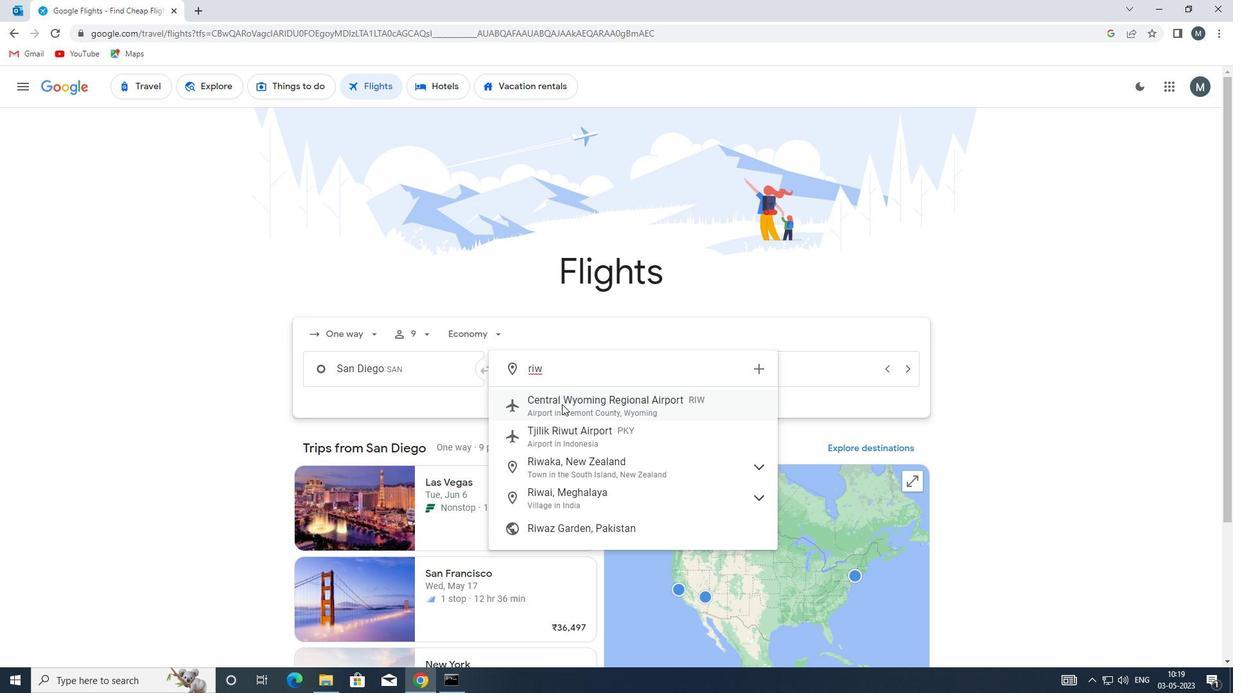 
Action: Mouse moved to (713, 373)
Screenshot: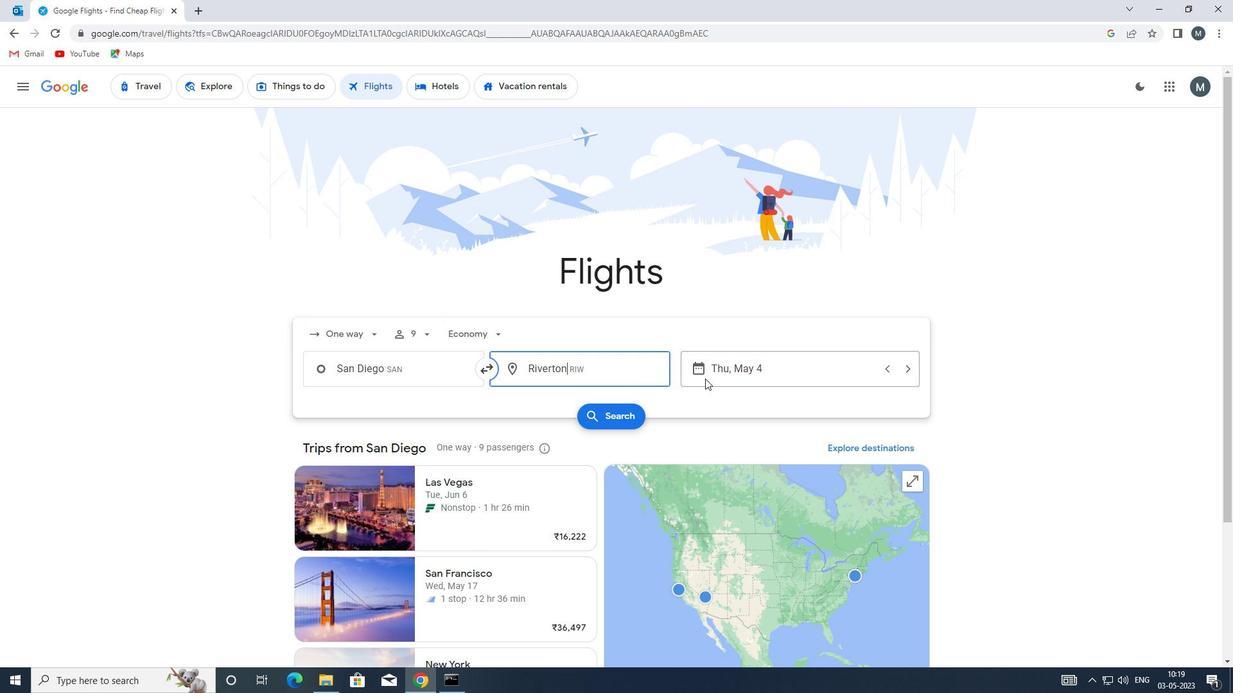 
Action: Mouse pressed left at (713, 373)
Screenshot: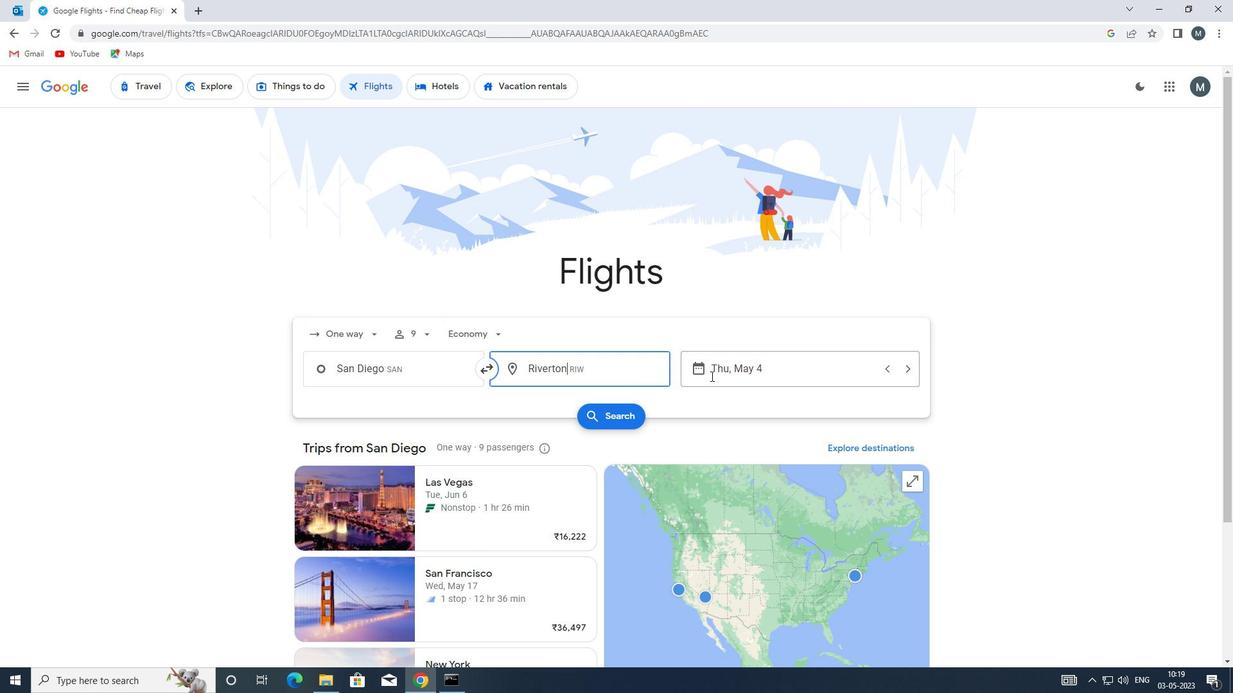 
Action: Mouse moved to (585, 442)
Screenshot: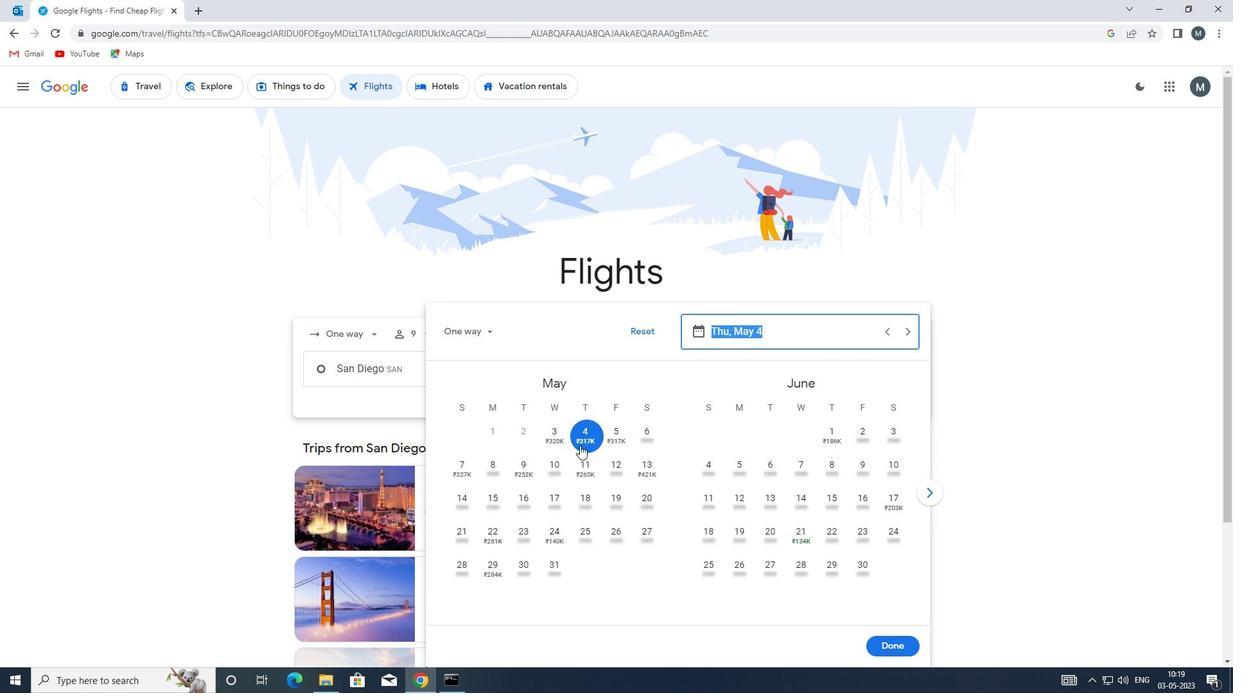 
Action: Mouse pressed left at (585, 442)
Screenshot: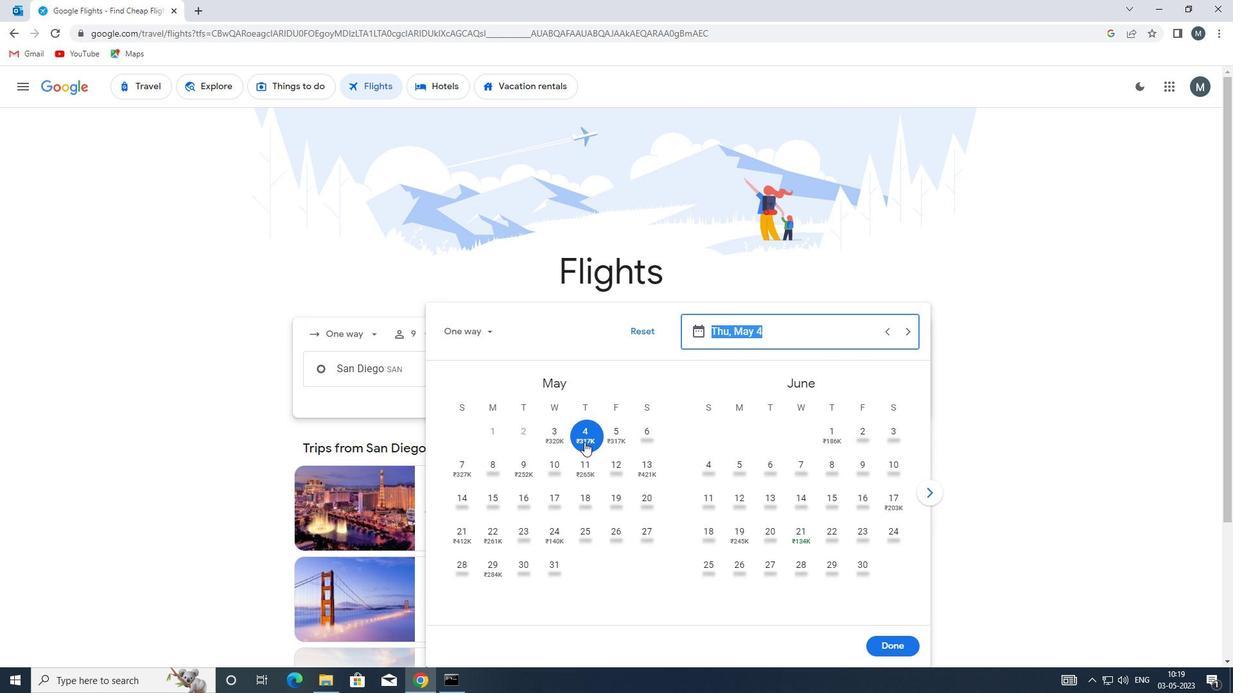 
Action: Mouse moved to (893, 641)
Screenshot: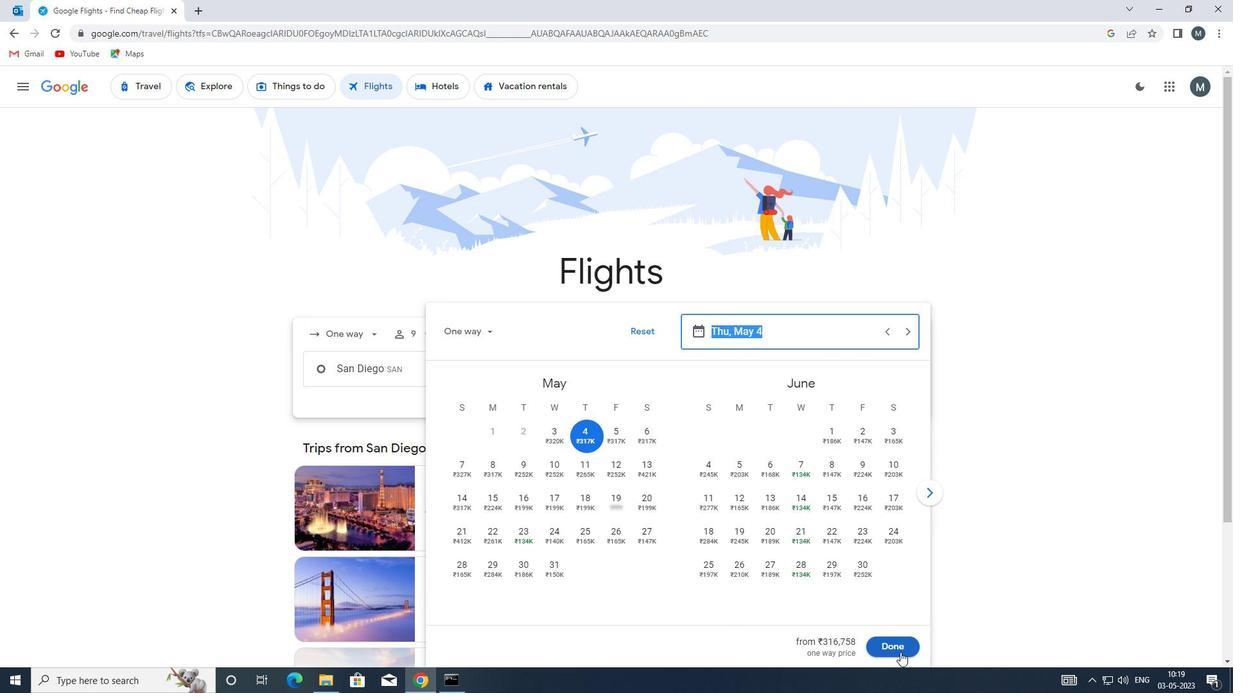 
Action: Mouse pressed left at (893, 641)
Screenshot: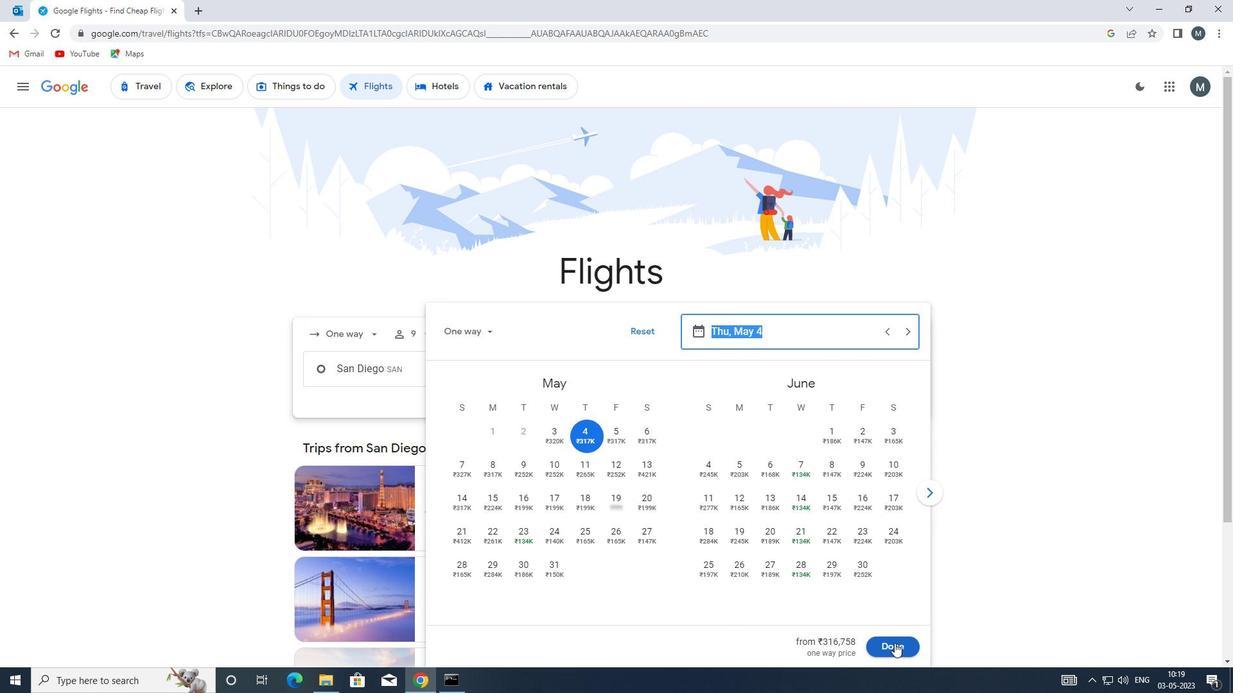 
Action: Mouse moved to (620, 418)
Screenshot: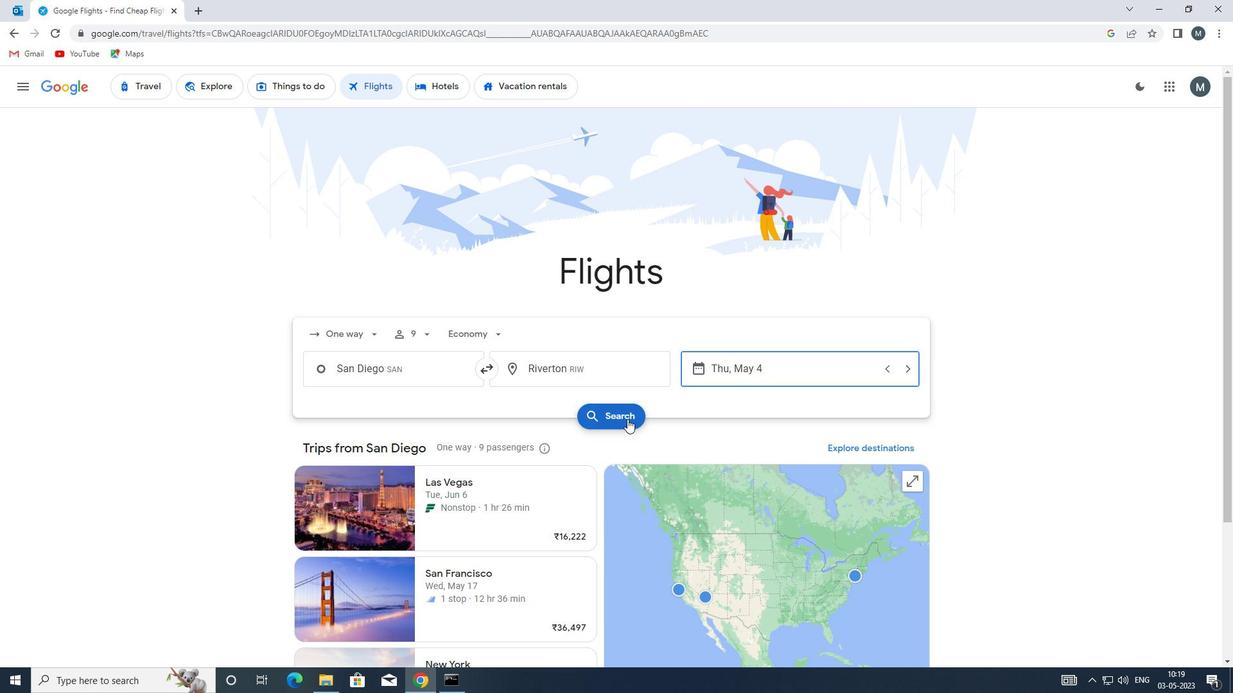 
Action: Mouse pressed left at (620, 418)
Screenshot: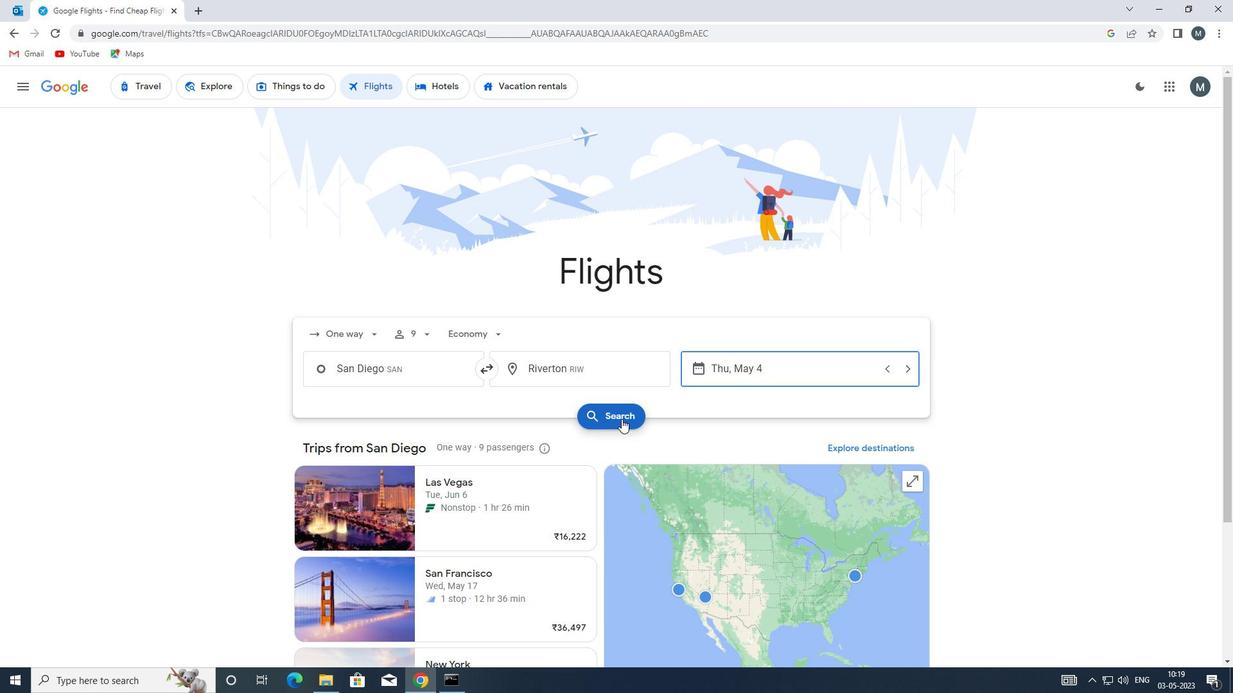 
Action: Mouse moved to (336, 205)
Screenshot: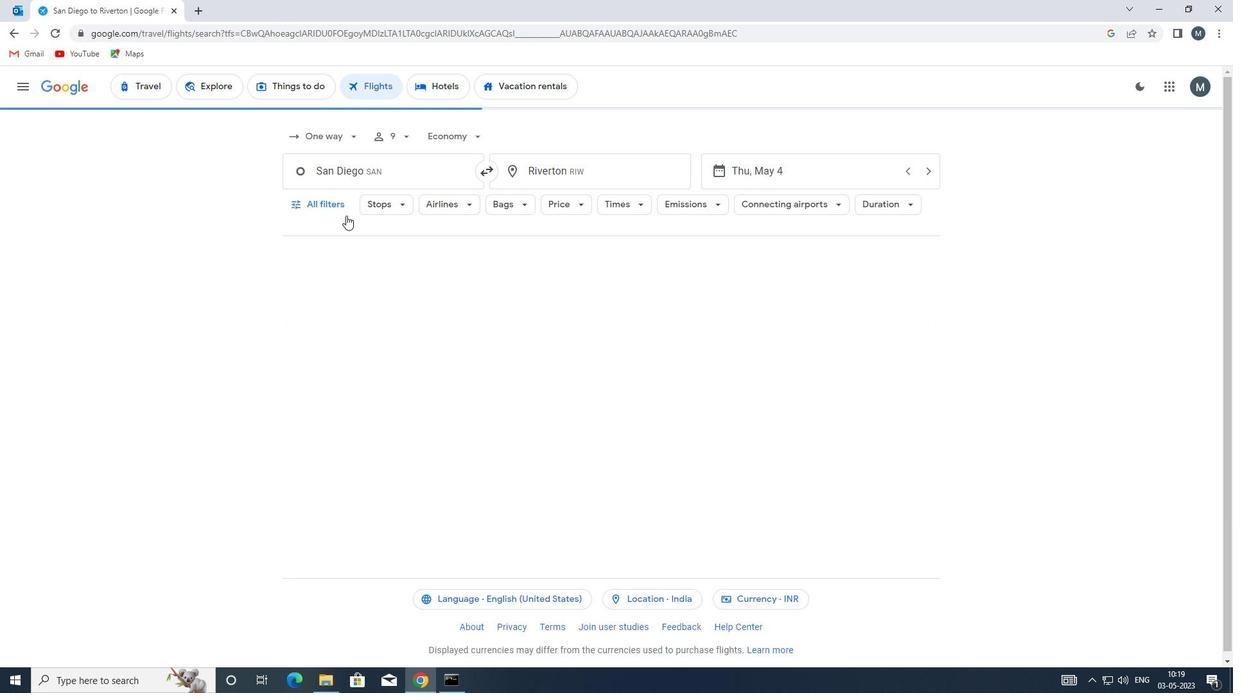 
Action: Mouse pressed left at (336, 205)
Screenshot: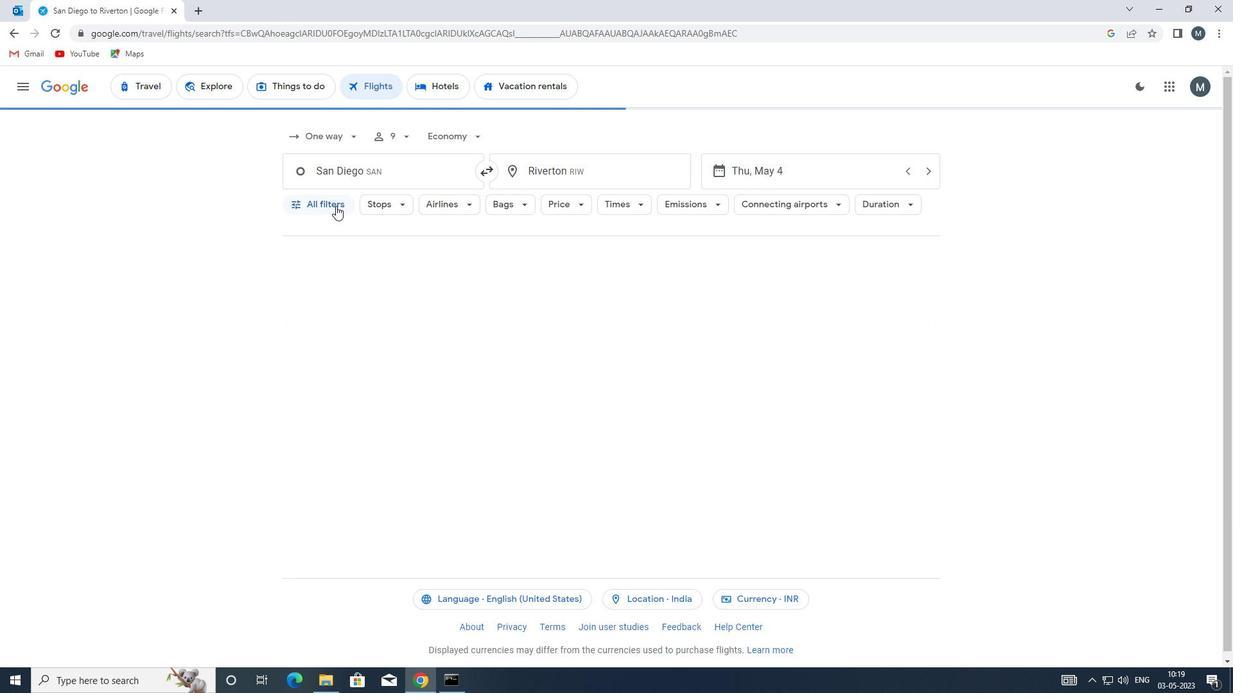 
Action: Mouse moved to (379, 356)
Screenshot: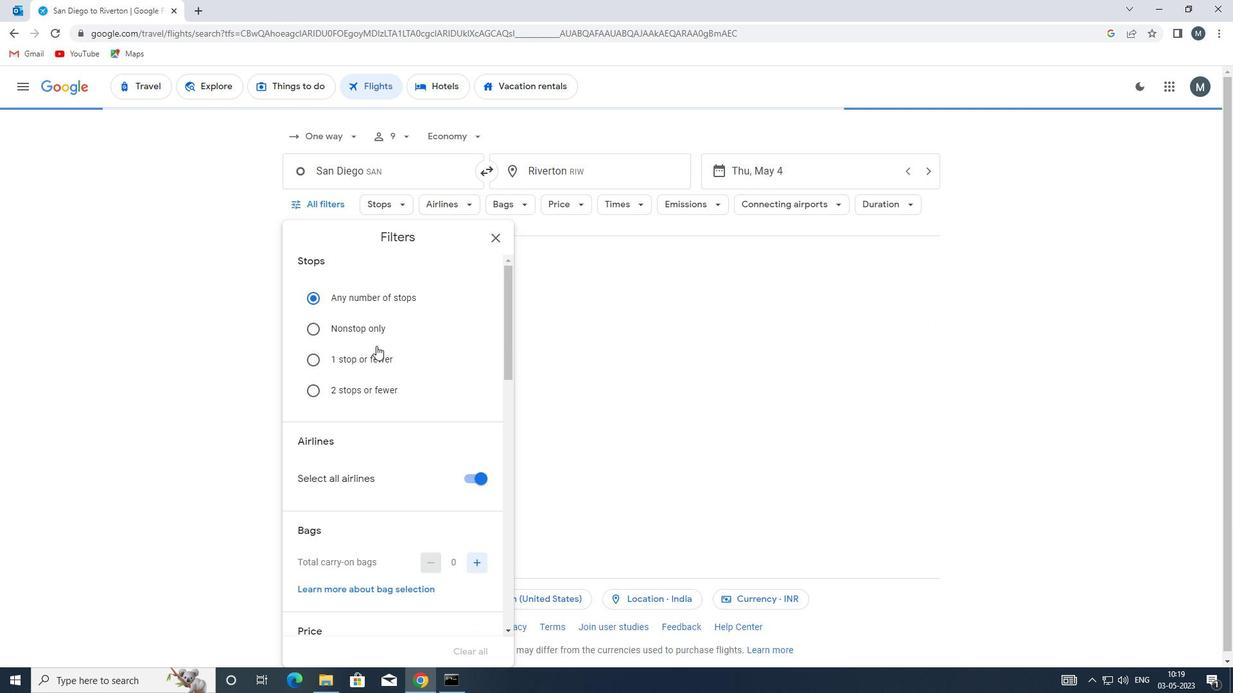 
Action: Mouse scrolled (379, 355) with delta (0, 0)
Screenshot: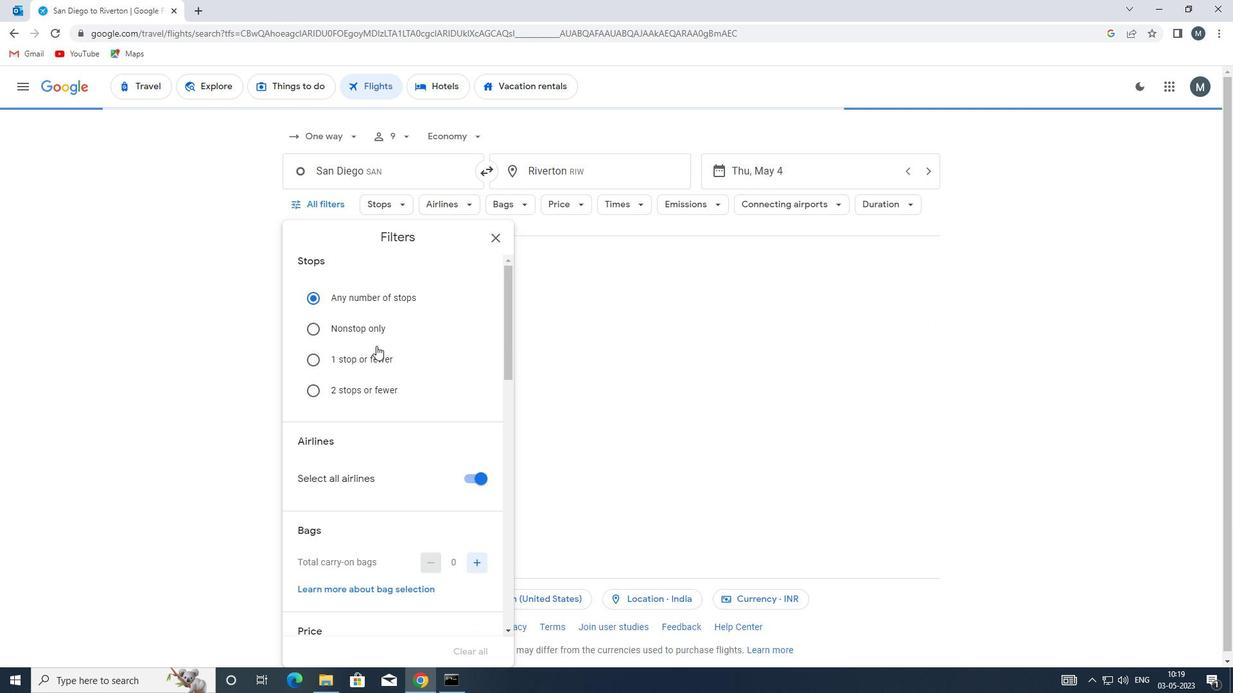 
Action: Mouse moved to (380, 361)
Screenshot: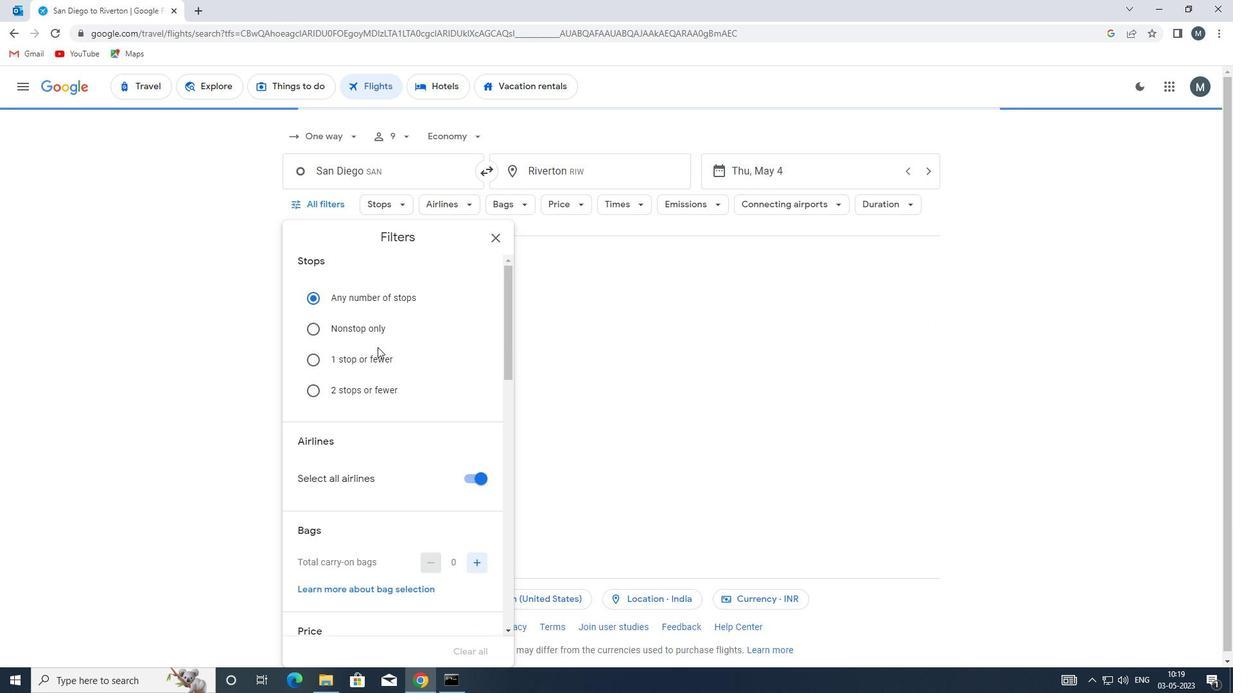 
Action: Mouse scrolled (380, 360) with delta (0, 0)
Screenshot: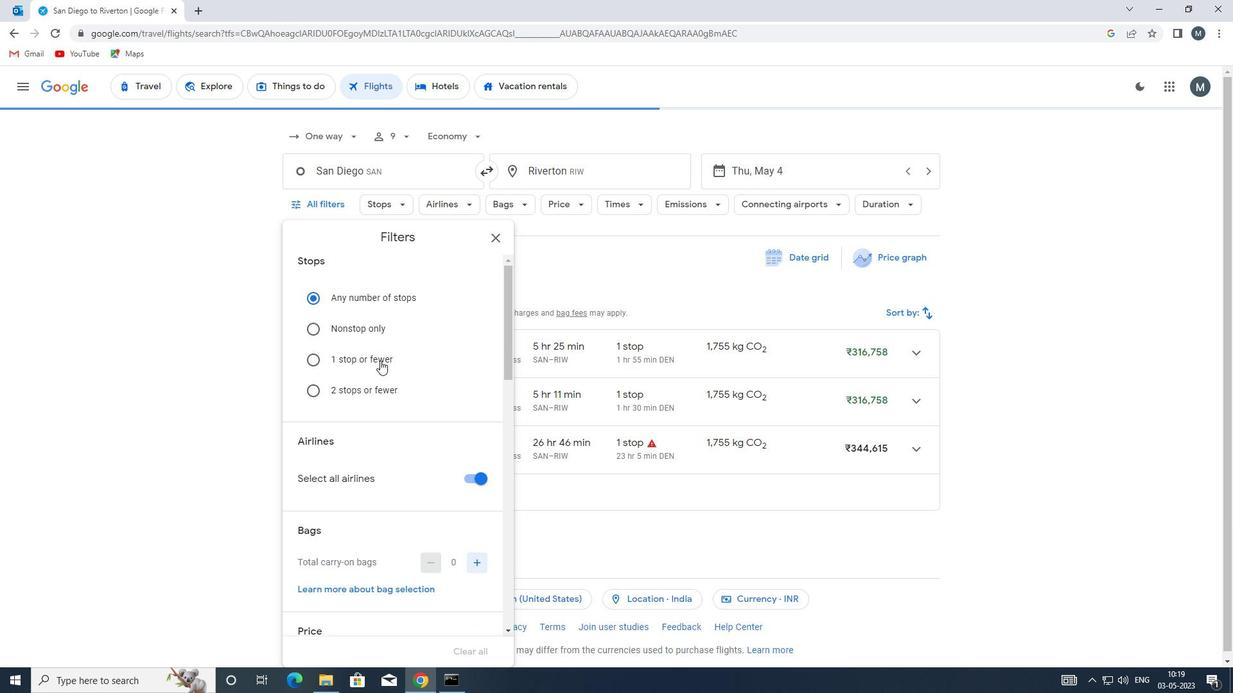 
Action: Mouse moved to (481, 377)
Screenshot: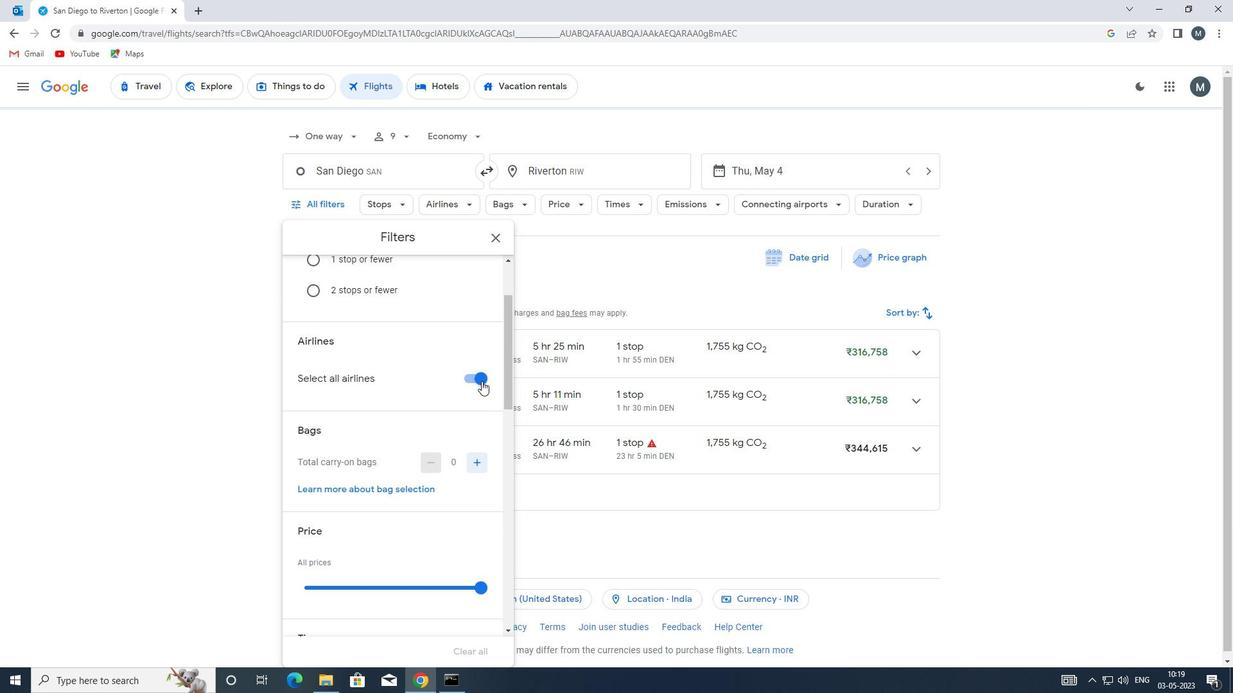 
Action: Mouse pressed left at (481, 377)
Screenshot: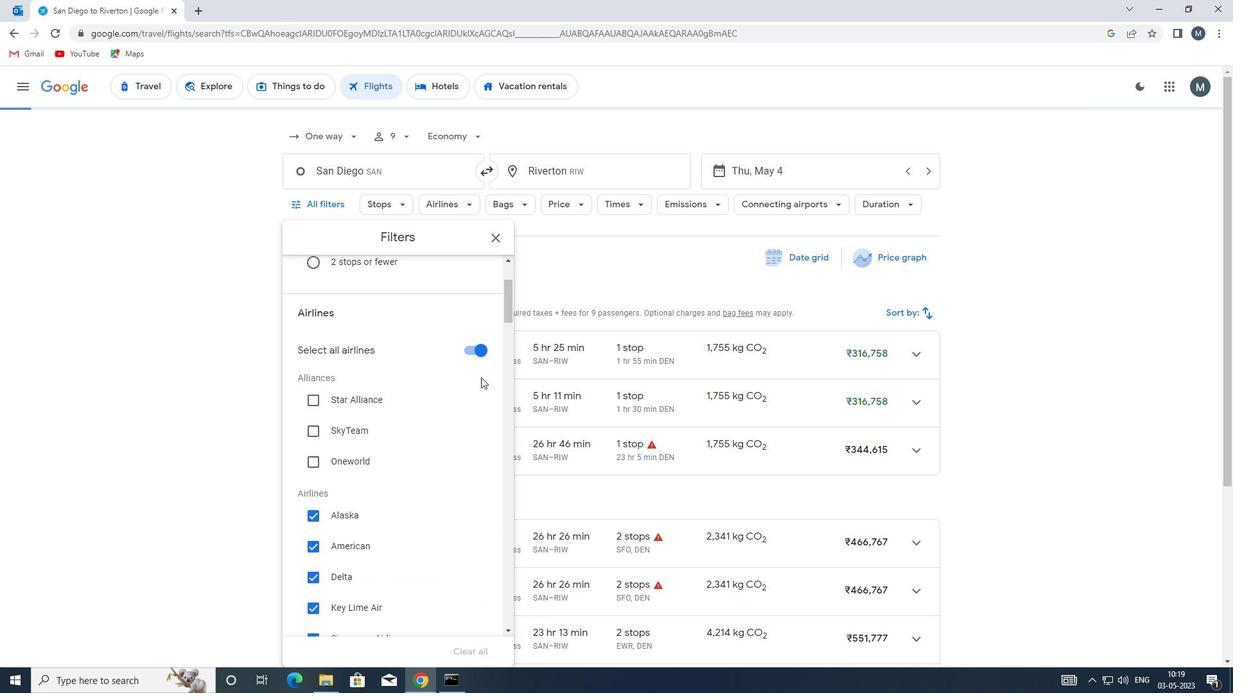 
Action: Mouse moved to (477, 352)
Screenshot: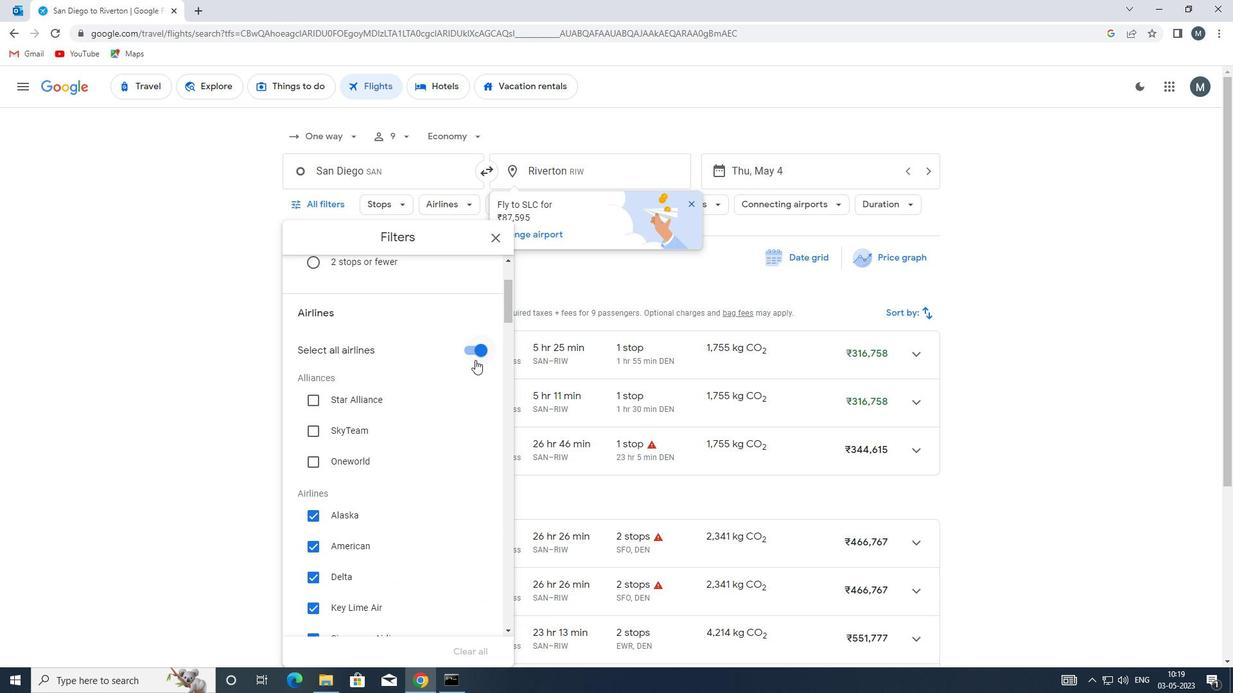 
Action: Mouse pressed left at (477, 352)
Screenshot: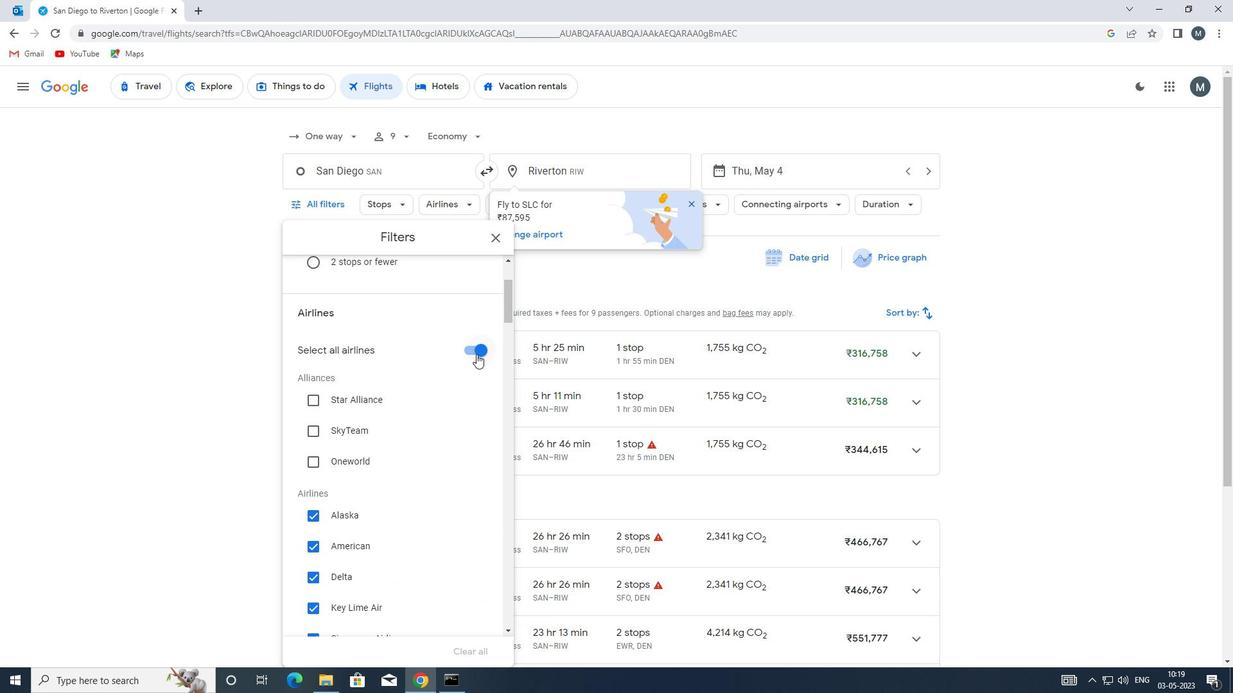 
Action: Mouse moved to (420, 368)
Screenshot: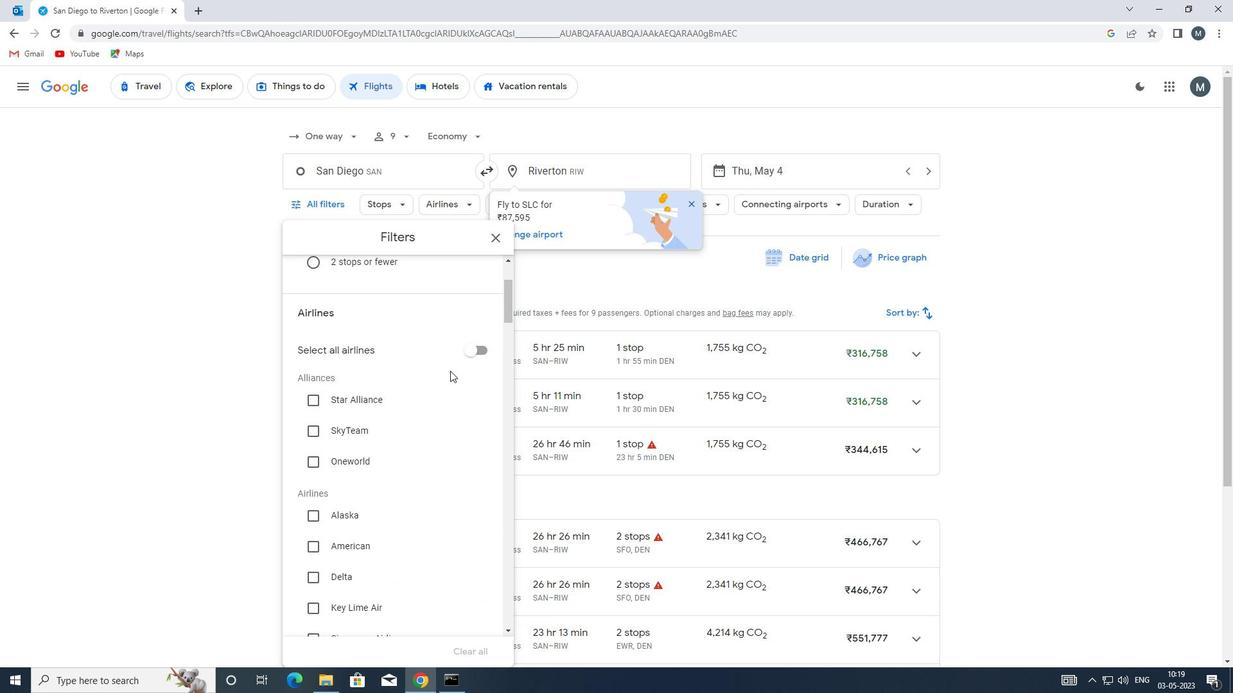 
Action: Mouse scrolled (420, 367) with delta (0, 0)
Screenshot: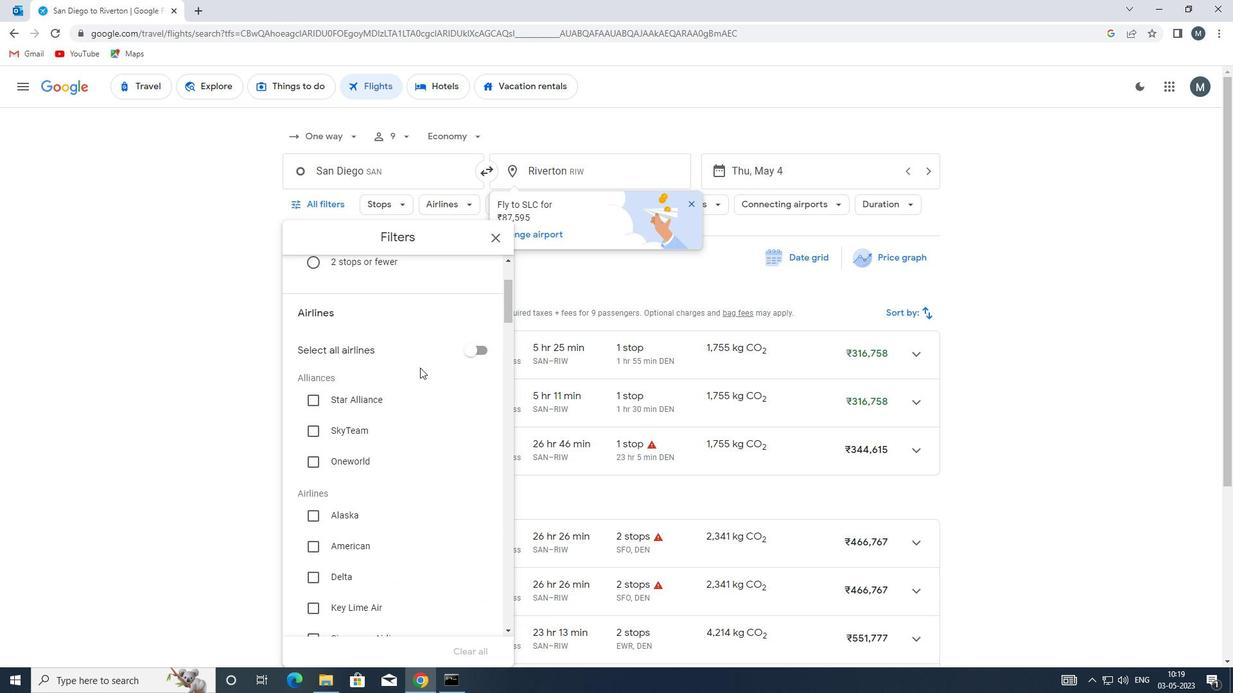 
Action: Mouse moved to (419, 368)
Screenshot: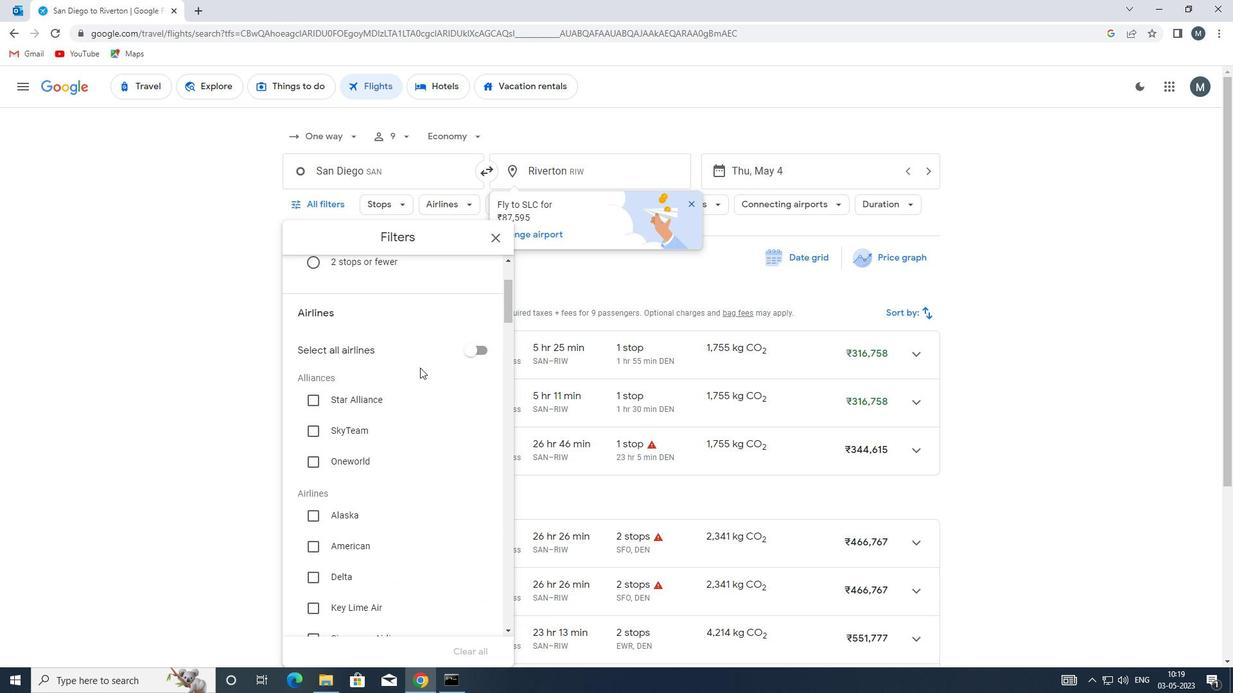 
Action: Mouse scrolled (419, 367) with delta (0, 0)
Screenshot: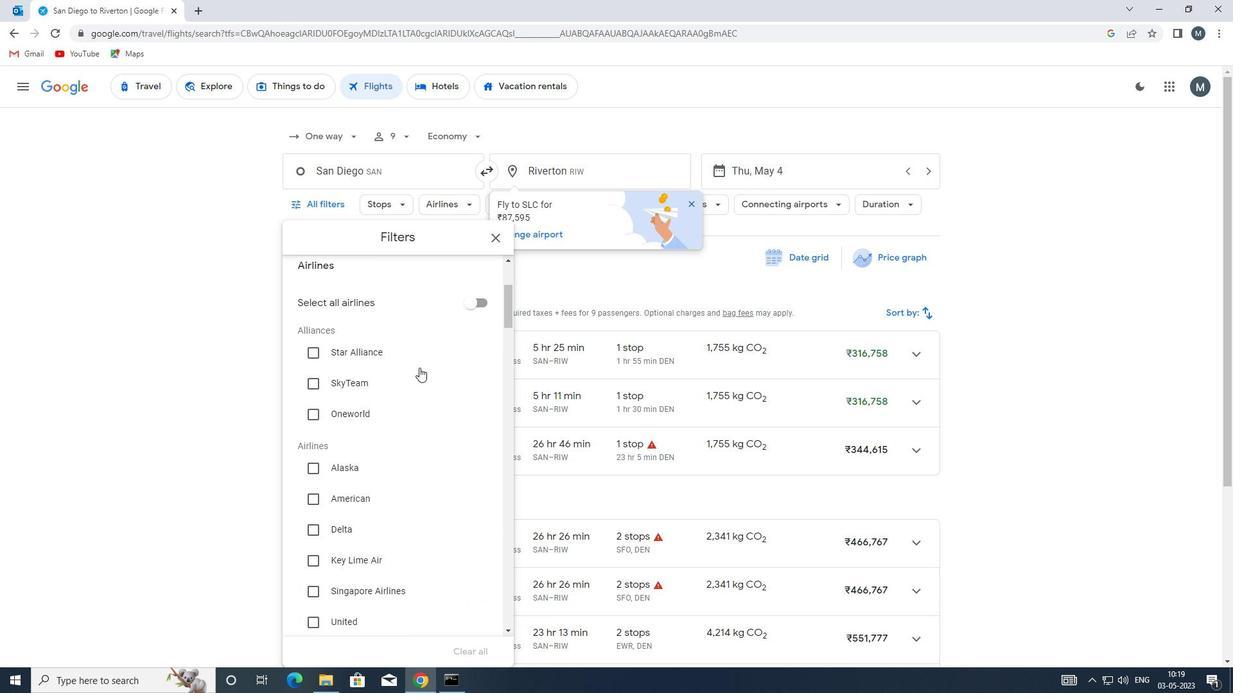 
Action: Mouse moved to (366, 422)
Screenshot: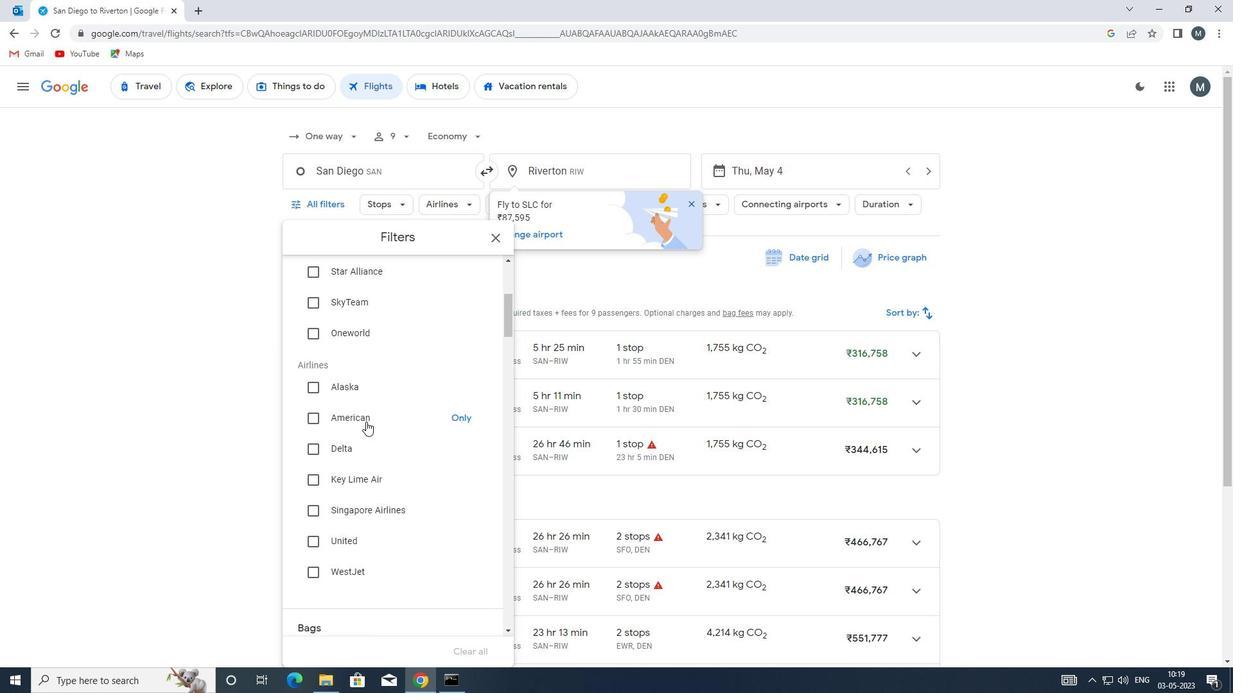 
Action: Mouse scrolled (366, 421) with delta (0, 0)
Screenshot: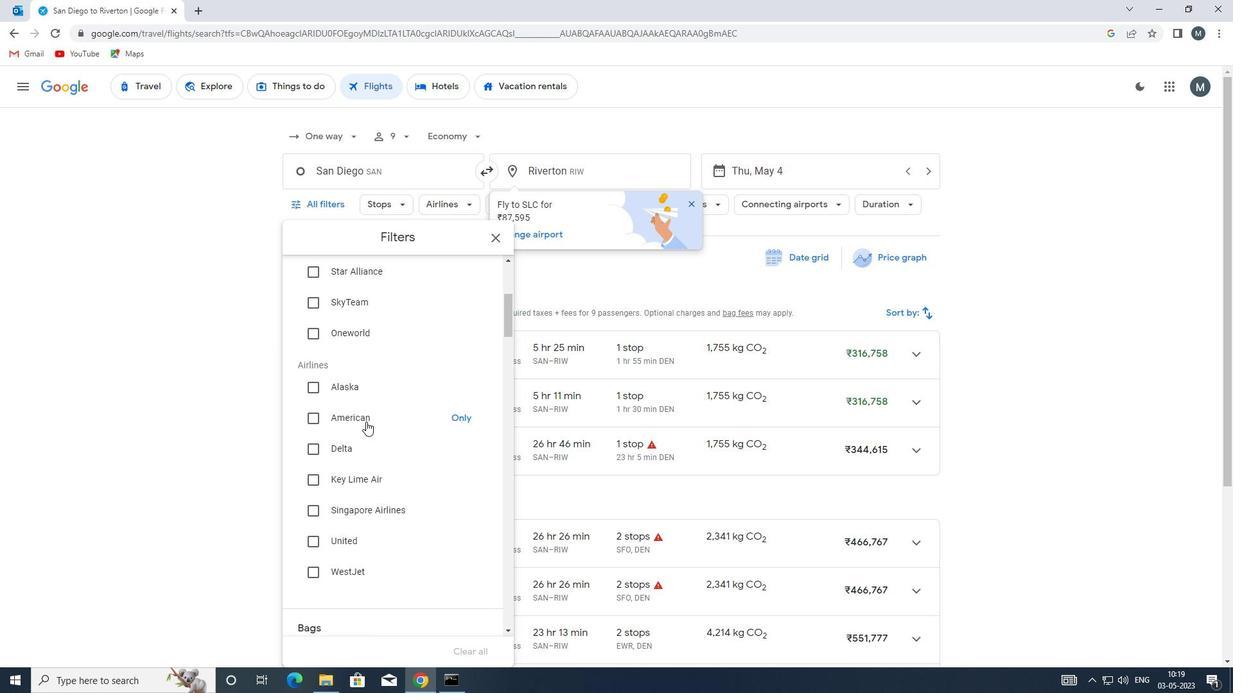 
Action: Mouse scrolled (366, 421) with delta (0, 0)
Screenshot: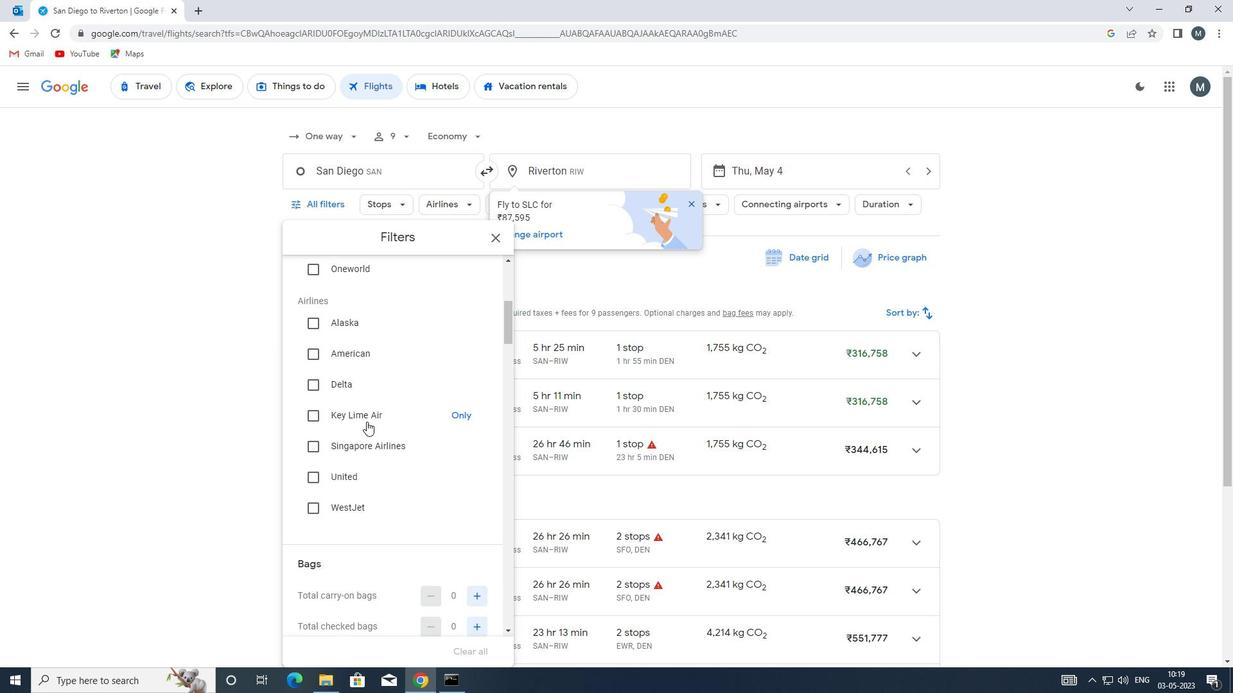 
Action: Mouse scrolled (366, 421) with delta (0, 0)
Screenshot: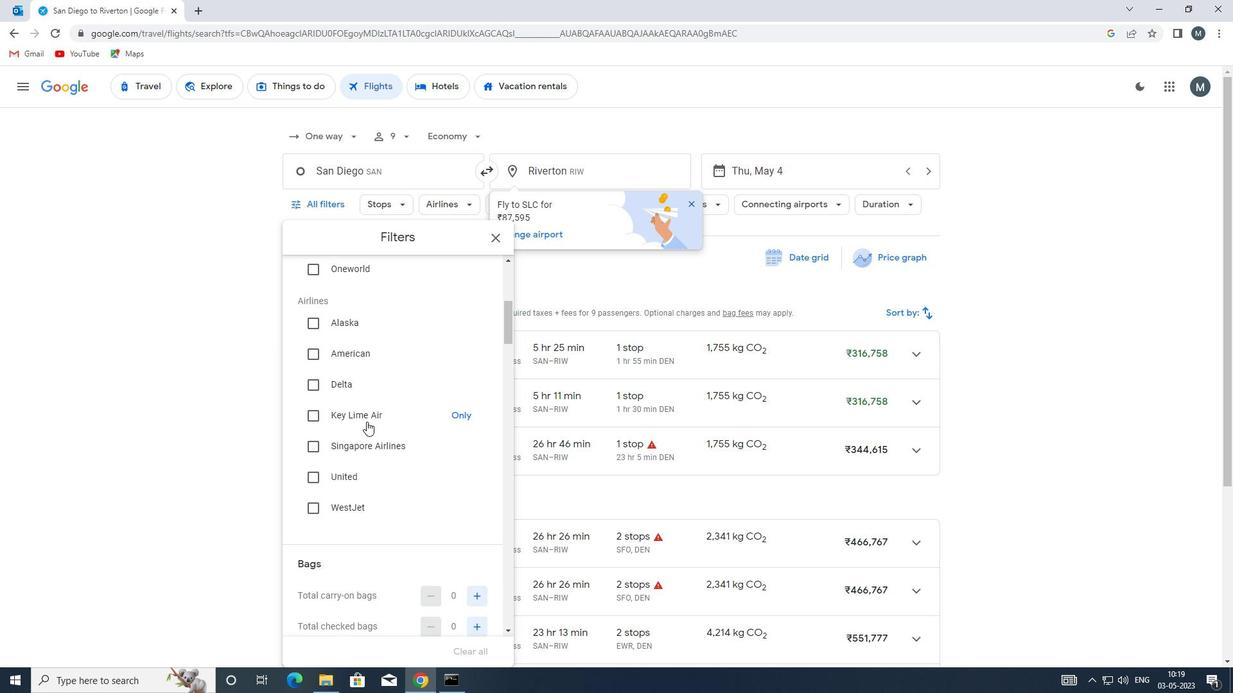 
Action: Mouse moved to (365, 422)
Screenshot: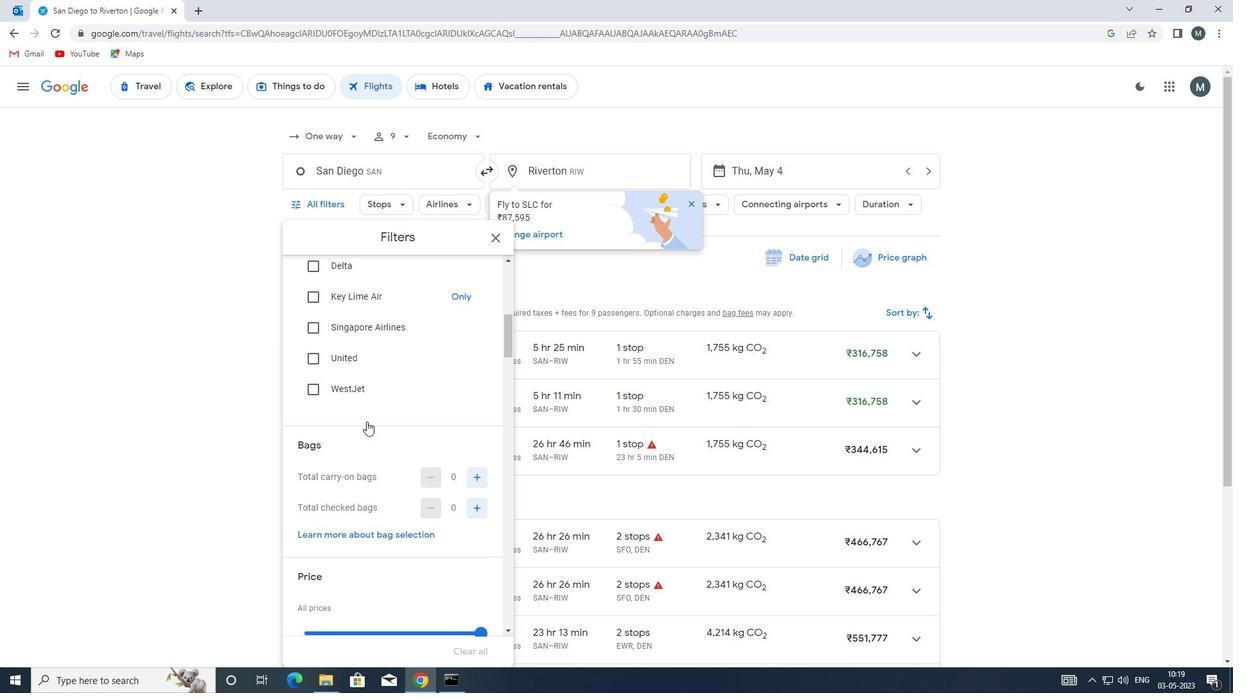 
Action: Mouse scrolled (365, 421) with delta (0, 0)
Screenshot: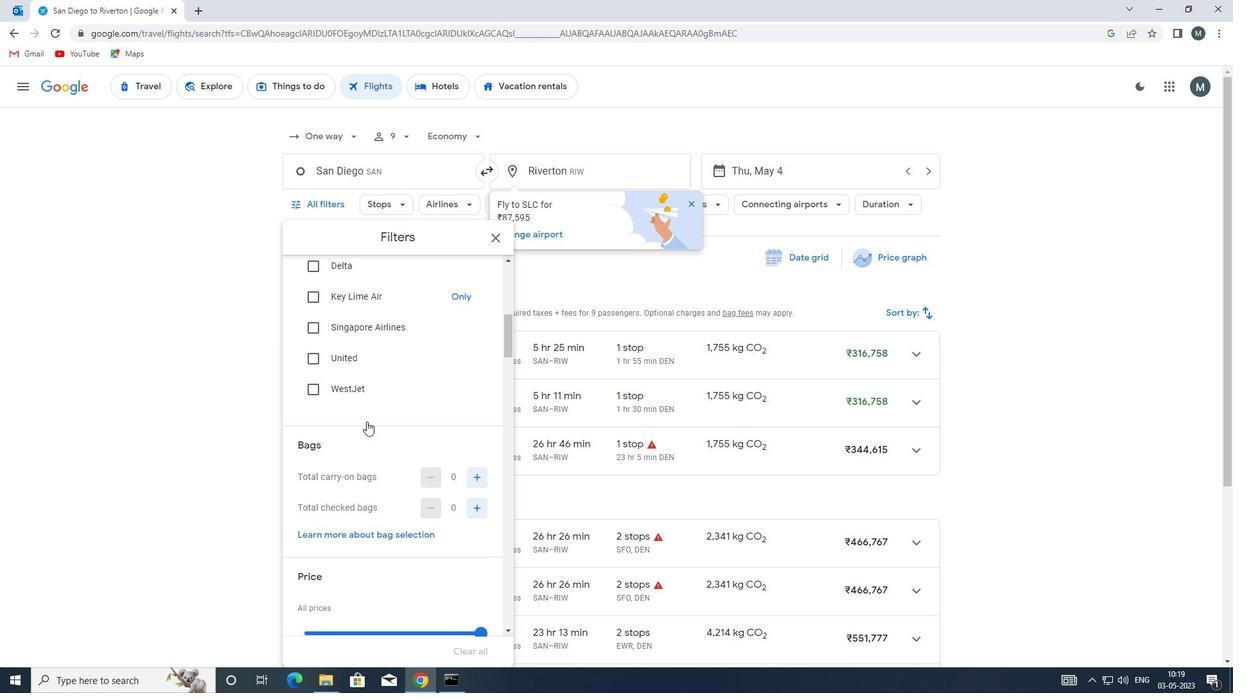 
Action: Mouse moved to (363, 425)
Screenshot: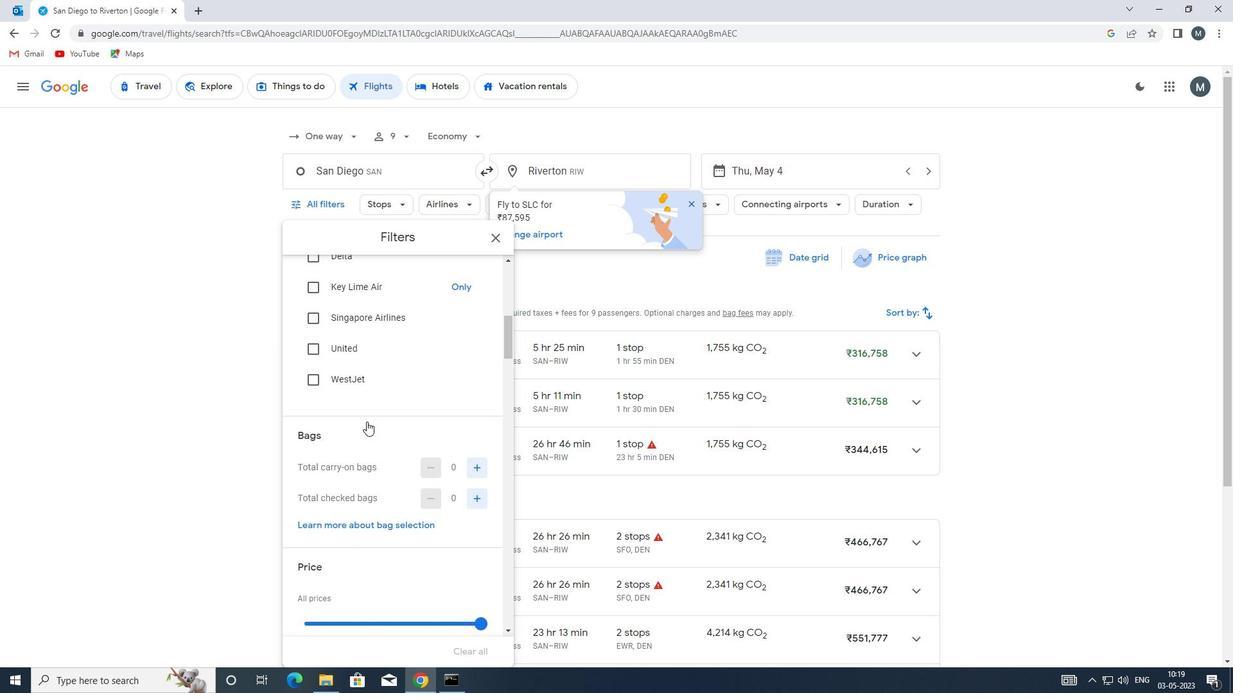 
Action: Mouse scrolled (363, 424) with delta (0, 0)
Screenshot: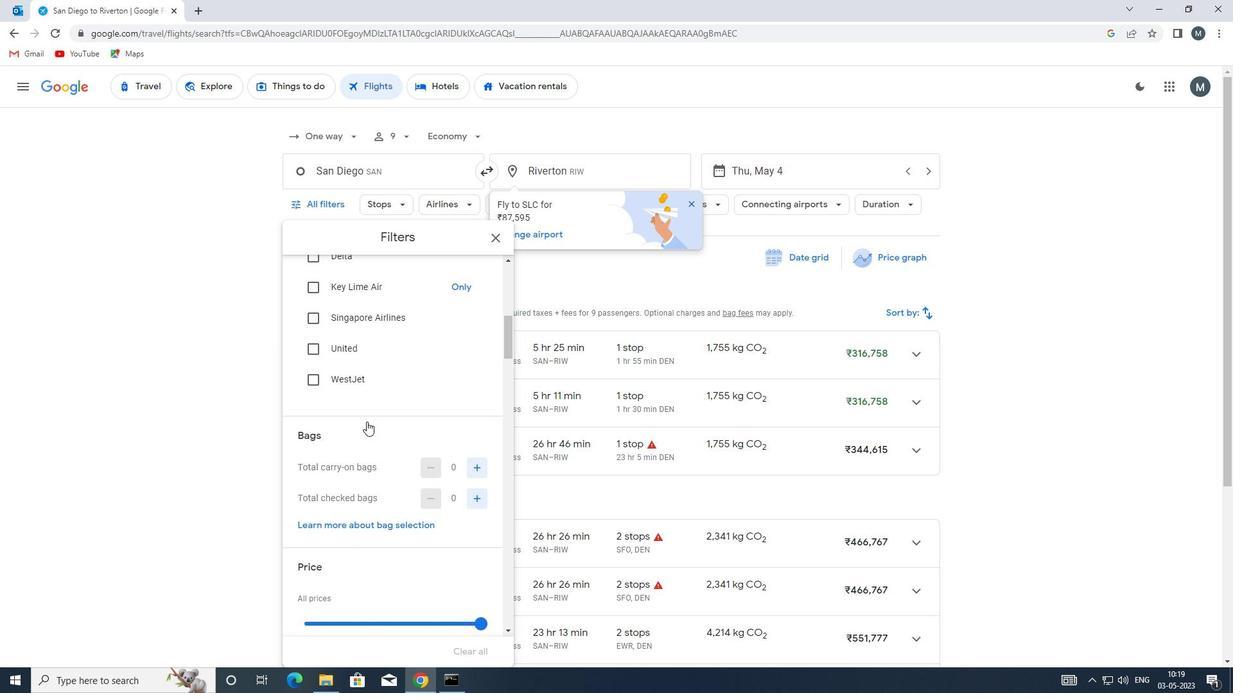 
Action: Mouse moved to (361, 429)
Screenshot: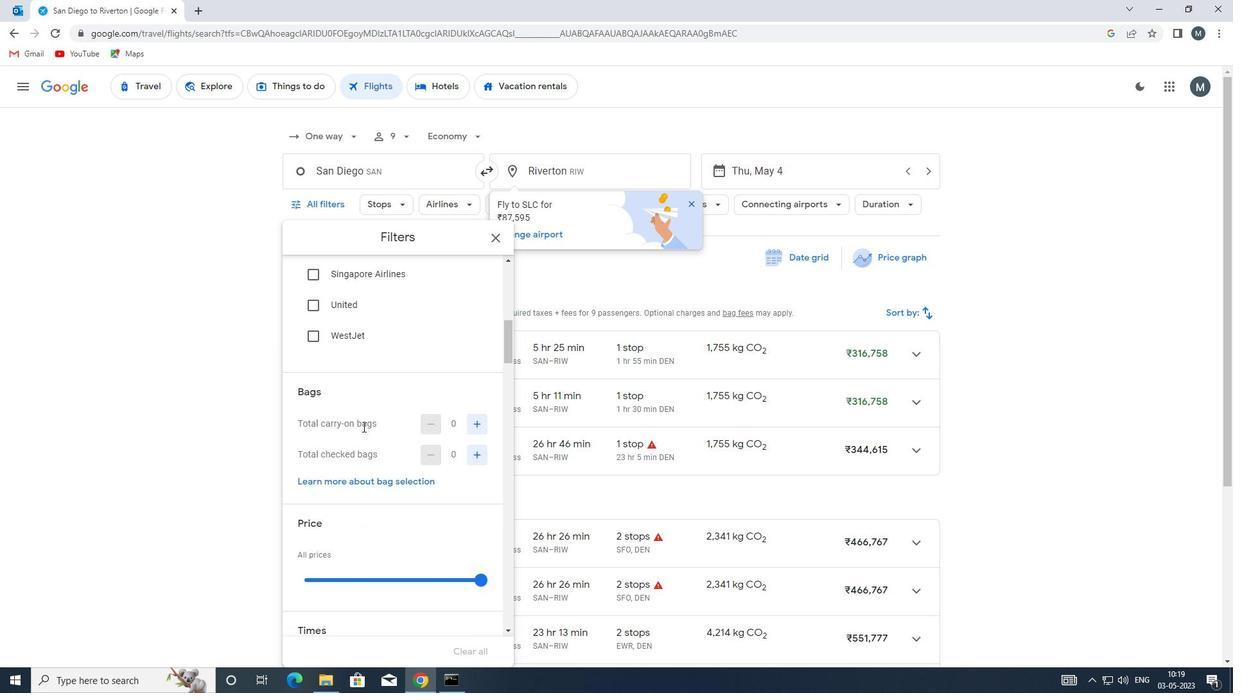 
Action: Mouse scrolled (361, 429) with delta (0, 0)
Screenshot: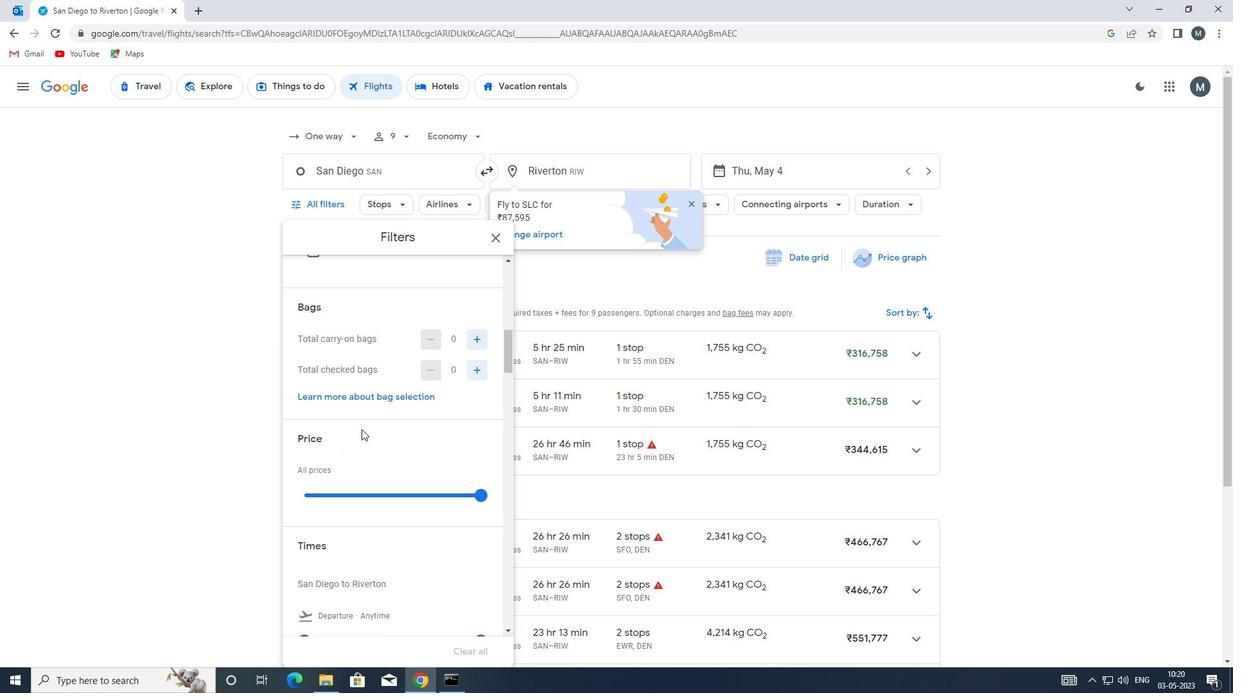 
Action: Mouse moved to (364, 429)
Screenshot: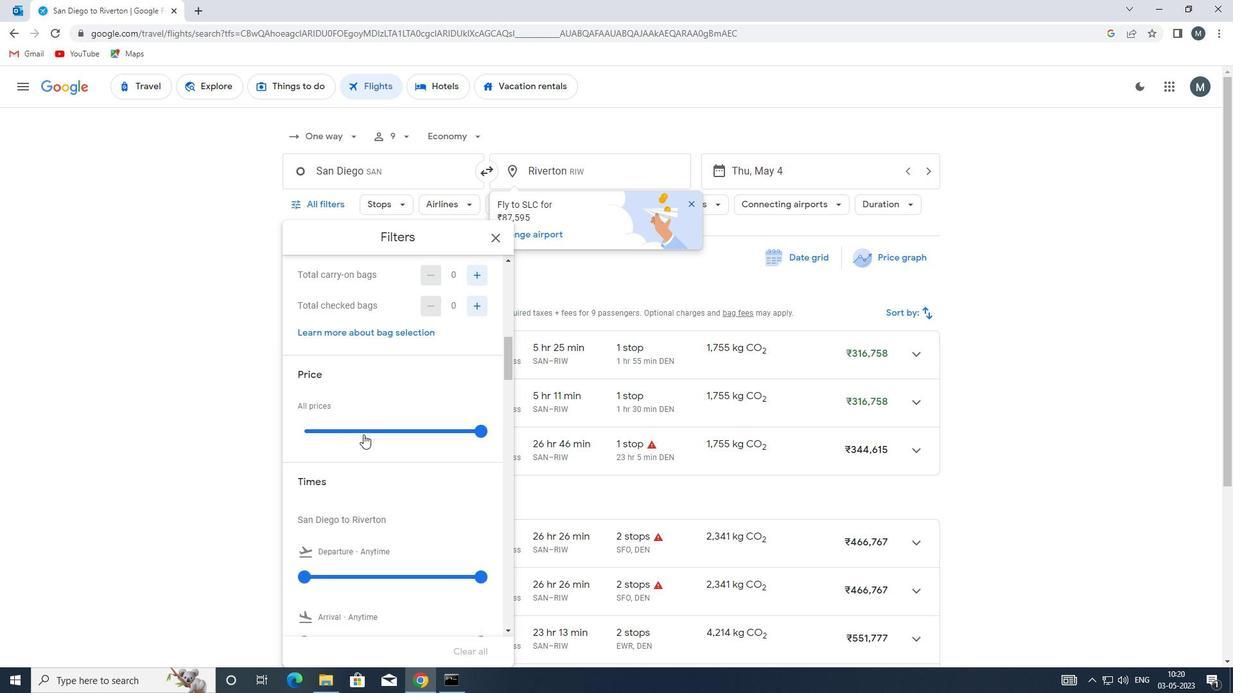 
Action: Mouse pressed left at (364, 429)
Screenshot: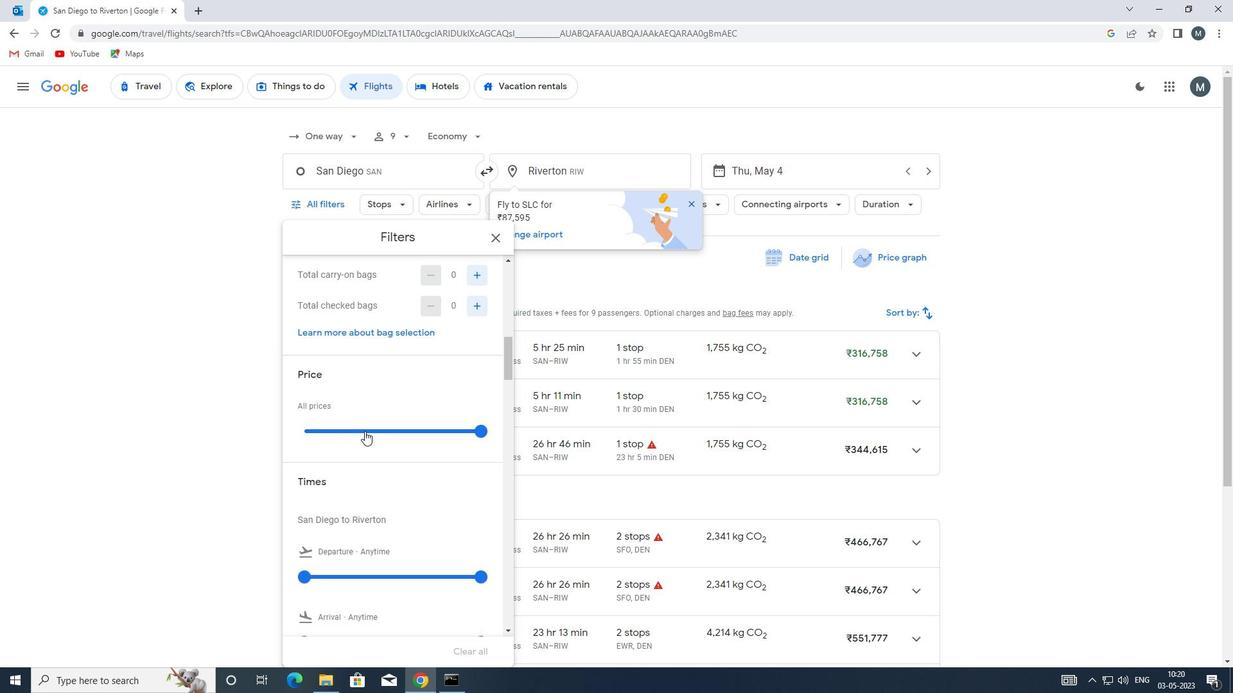 
Action: Mouse pressed left at (364, 429)
Screenshot: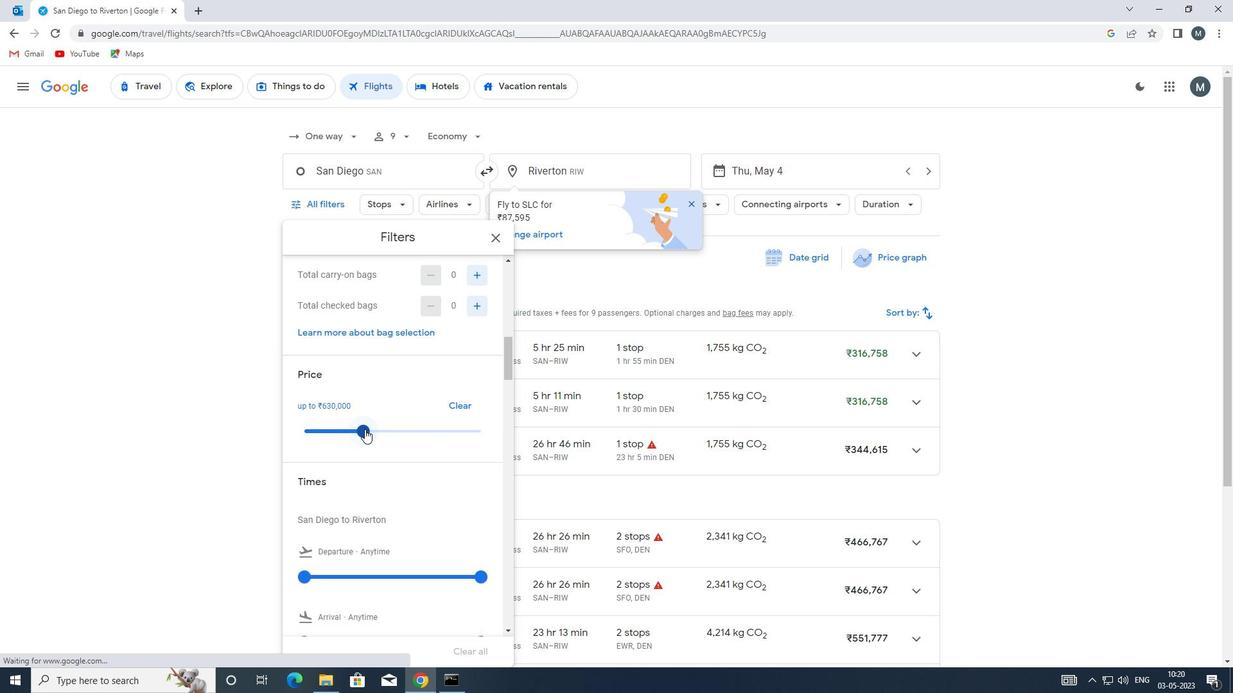 
Action: Mouse moved to (345, 409)
Screenshot: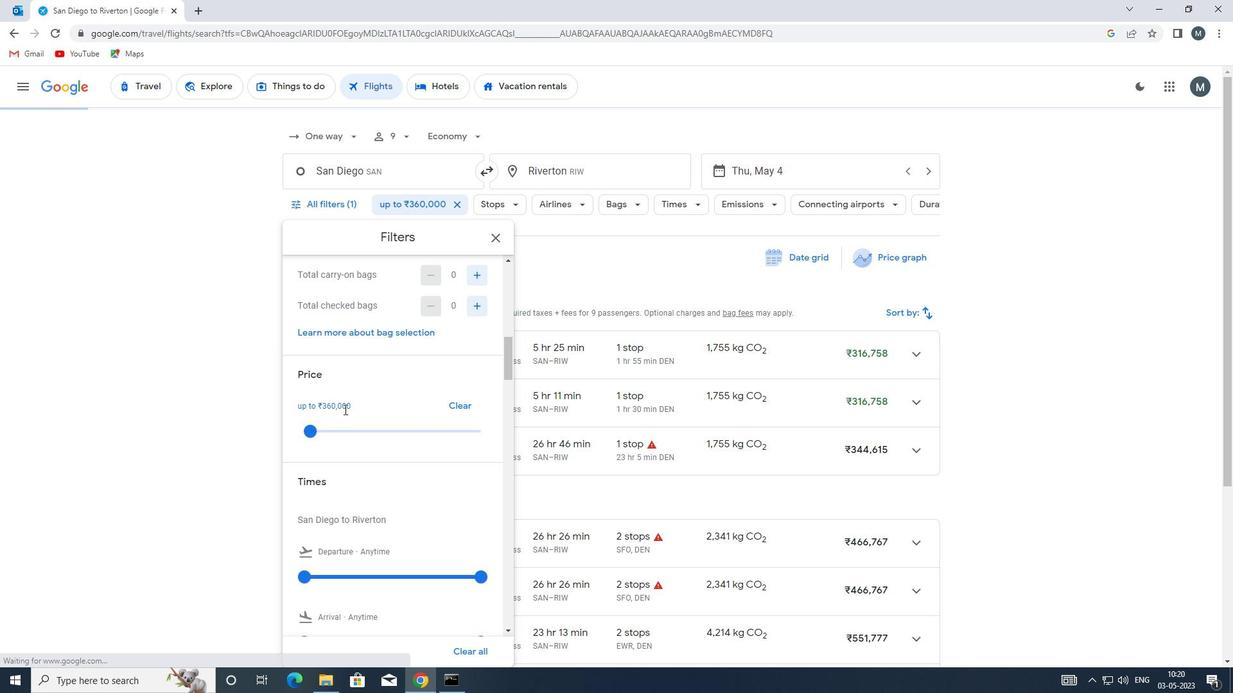 
Action: Mouse scrolled (345, 408) with delta (0, 0)
Screenshot: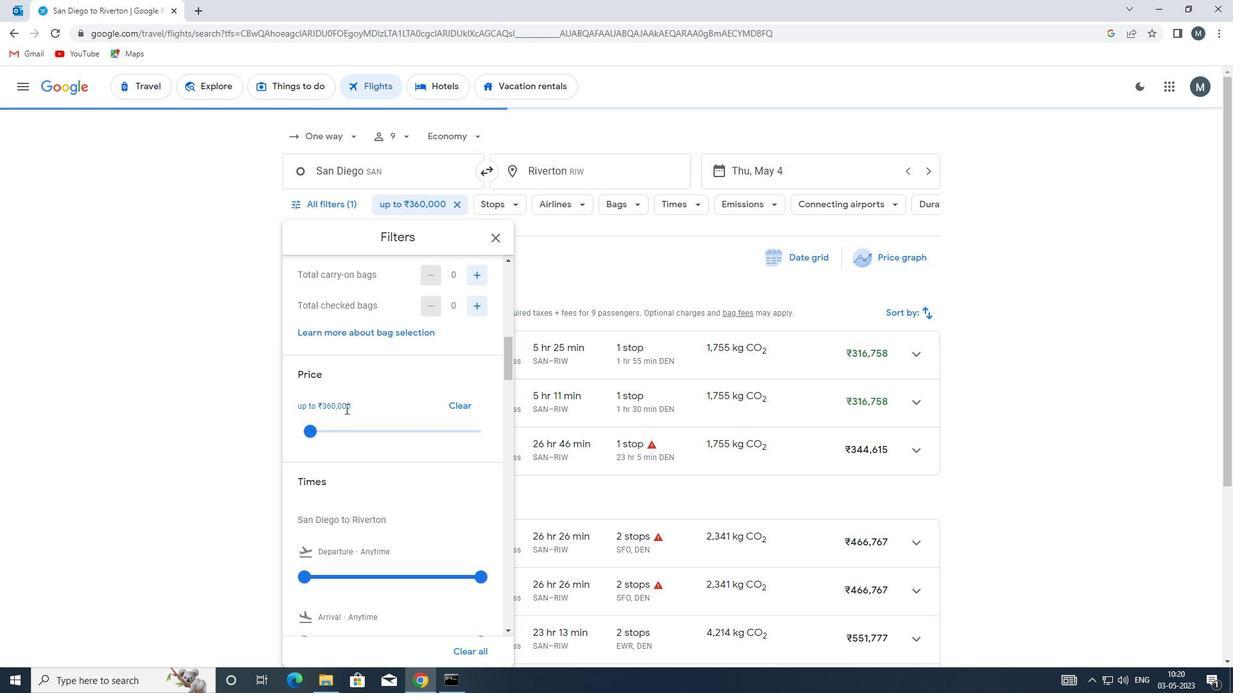 
Action: Mouse scrolled (345, 408) with delta (0, 0)
Screenshot: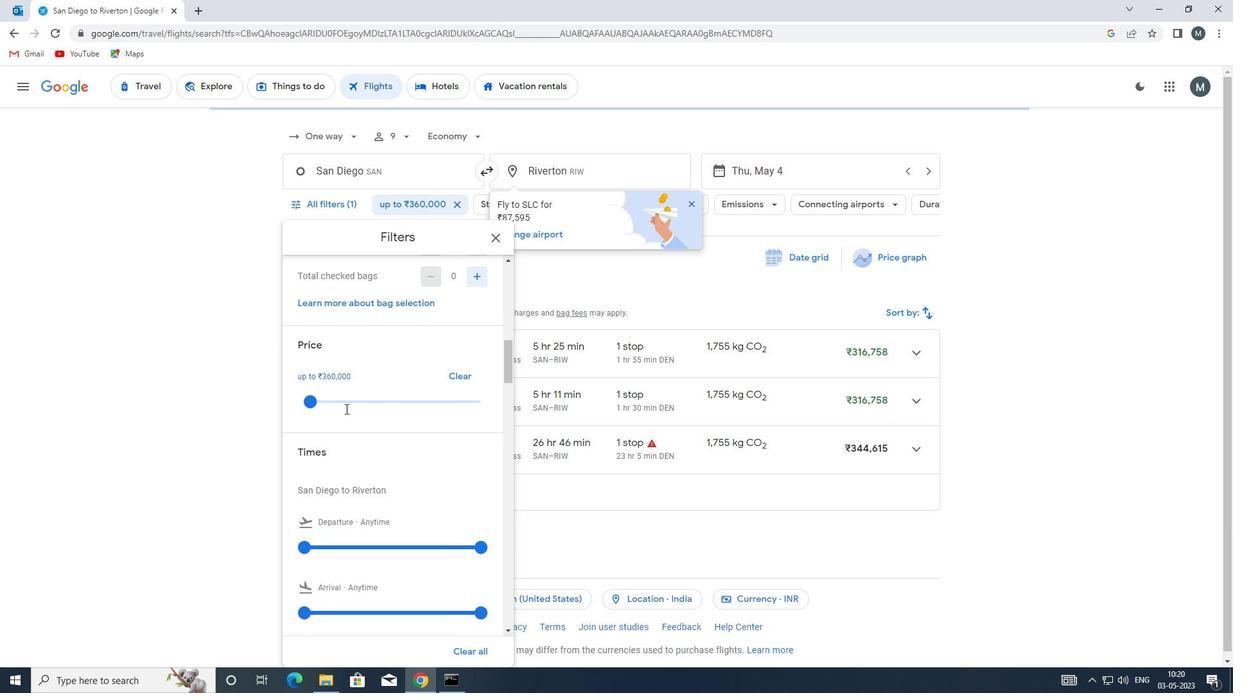 
Action: Mouse moved to (344, 411)
Screenshot: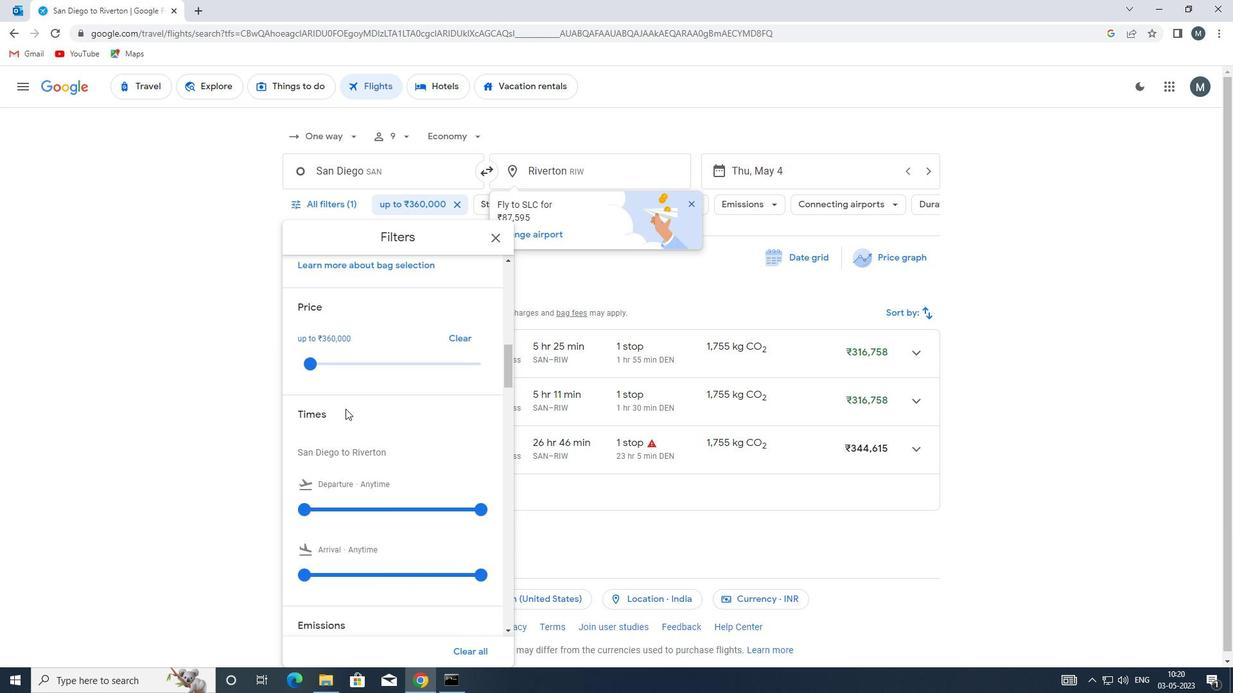 
Action: Mouse scrolled (344, 410) with delta (0, 0)
Screenshot: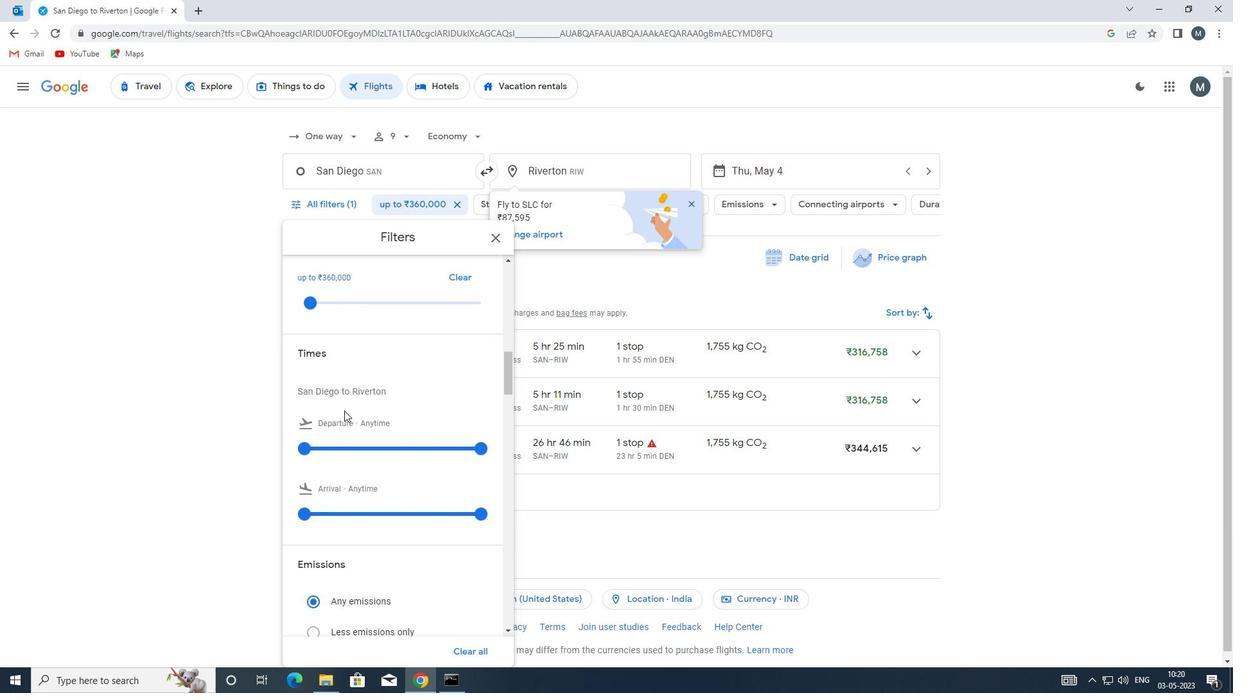 
Action: Mouse moved to (309, 384)
Screenshot: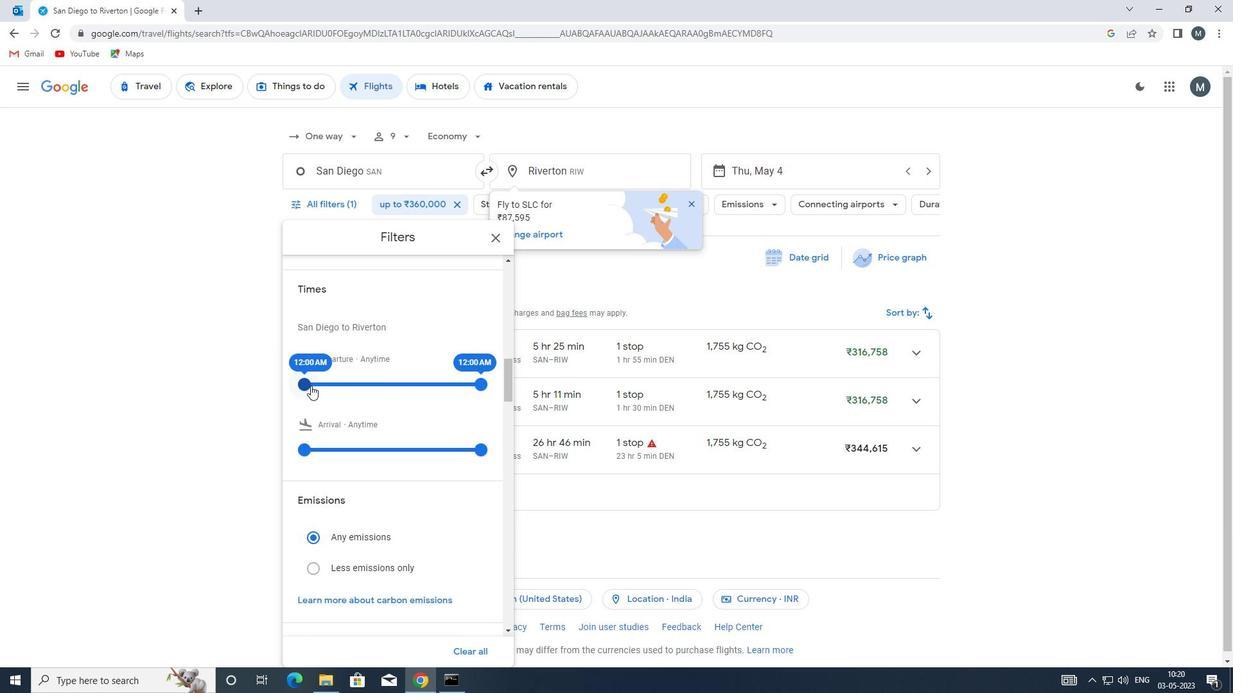 
Action: Mouse pressed left at (309, 384)
Screenshot: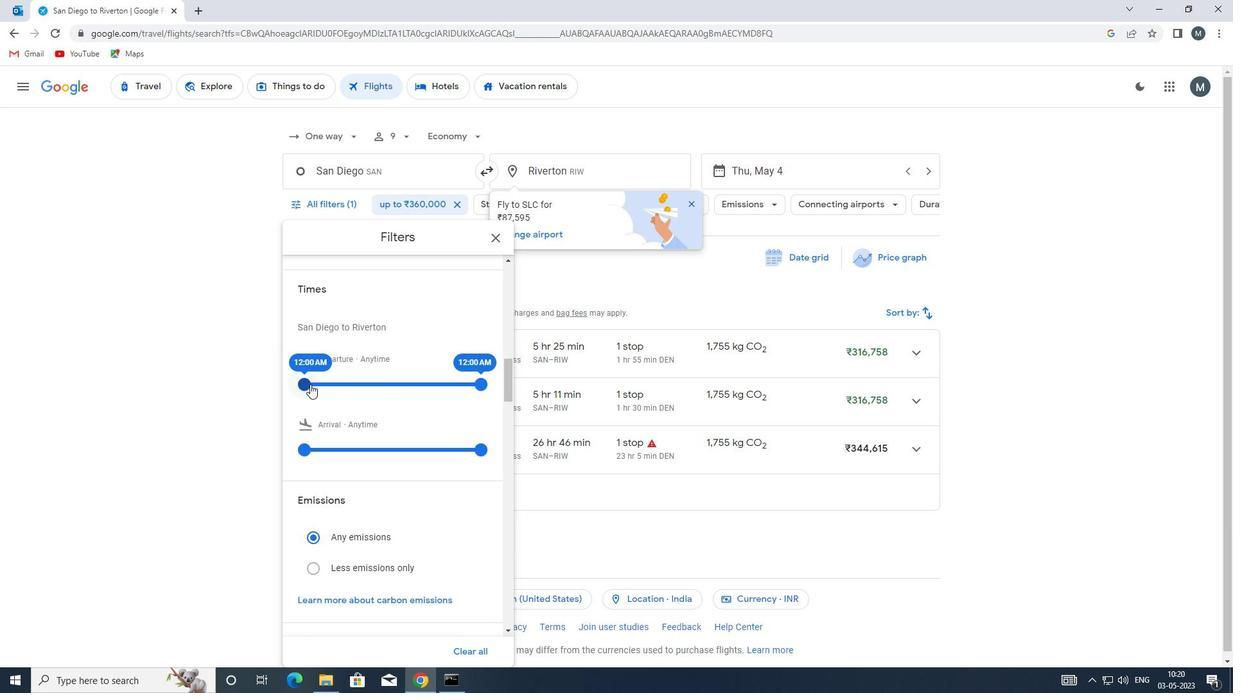
Action: Mouse moved to (472, 384)
Screenshot: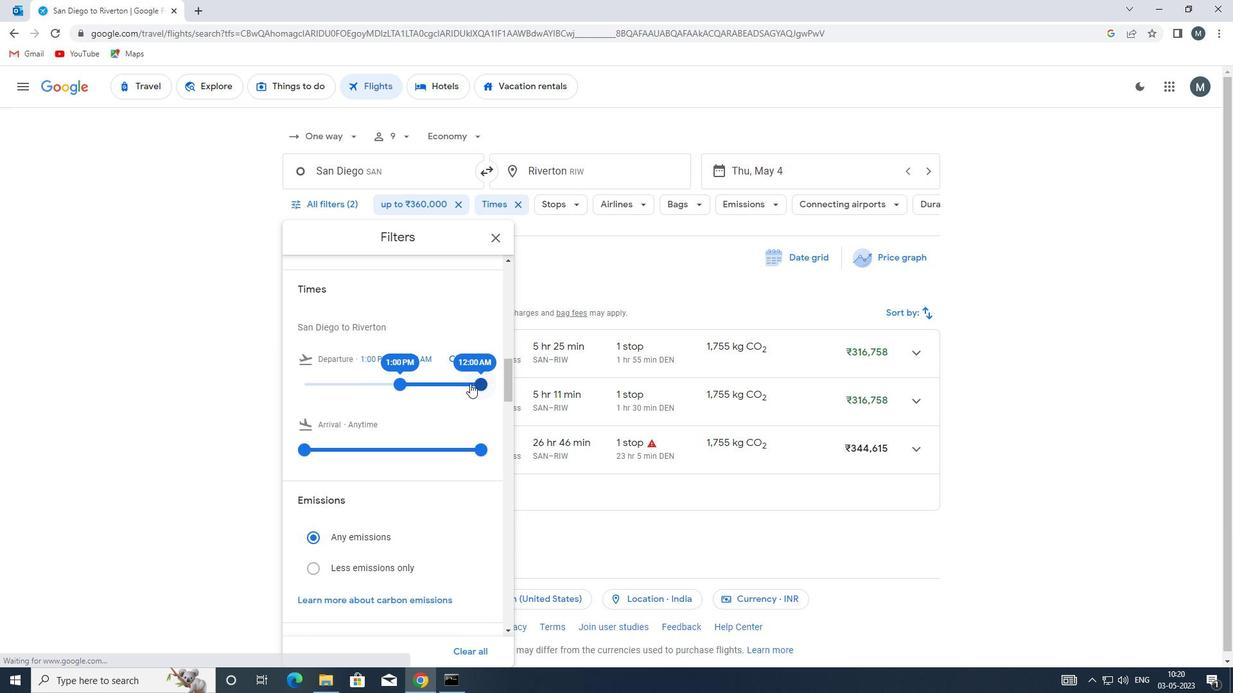 
Action: Mouse pressed left at (472, 384)
Screenshot: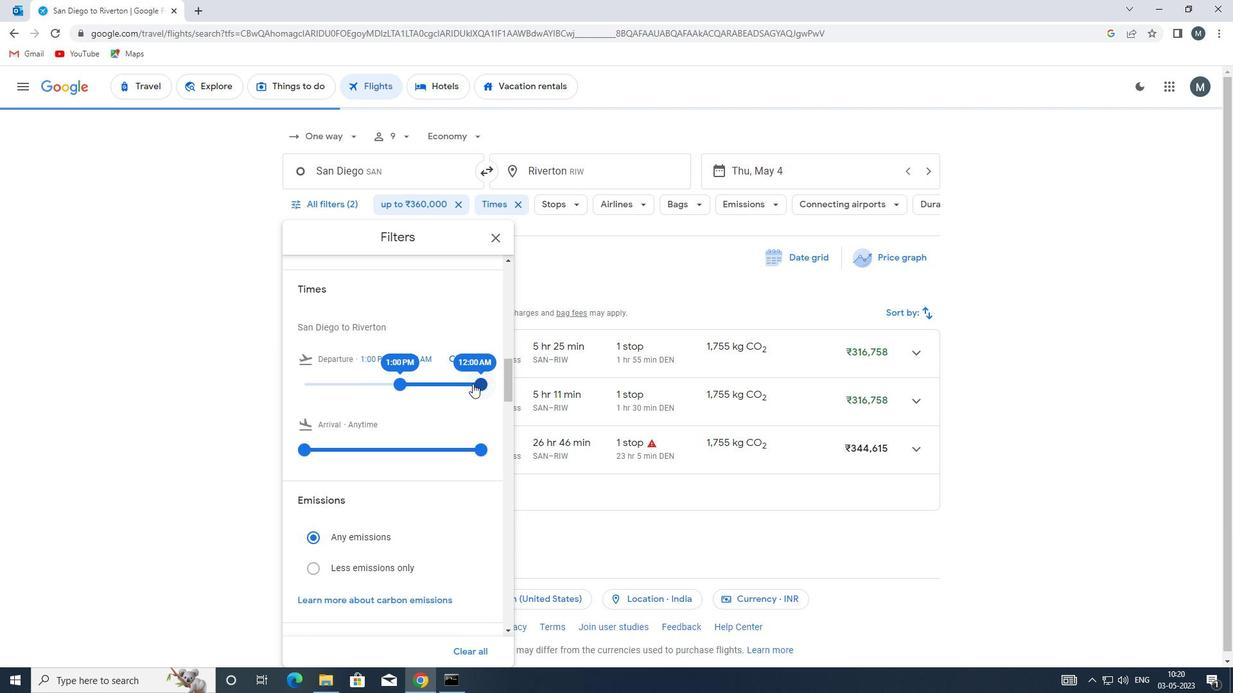 
Action: Mouse moved to (416, 382)
Screenshot: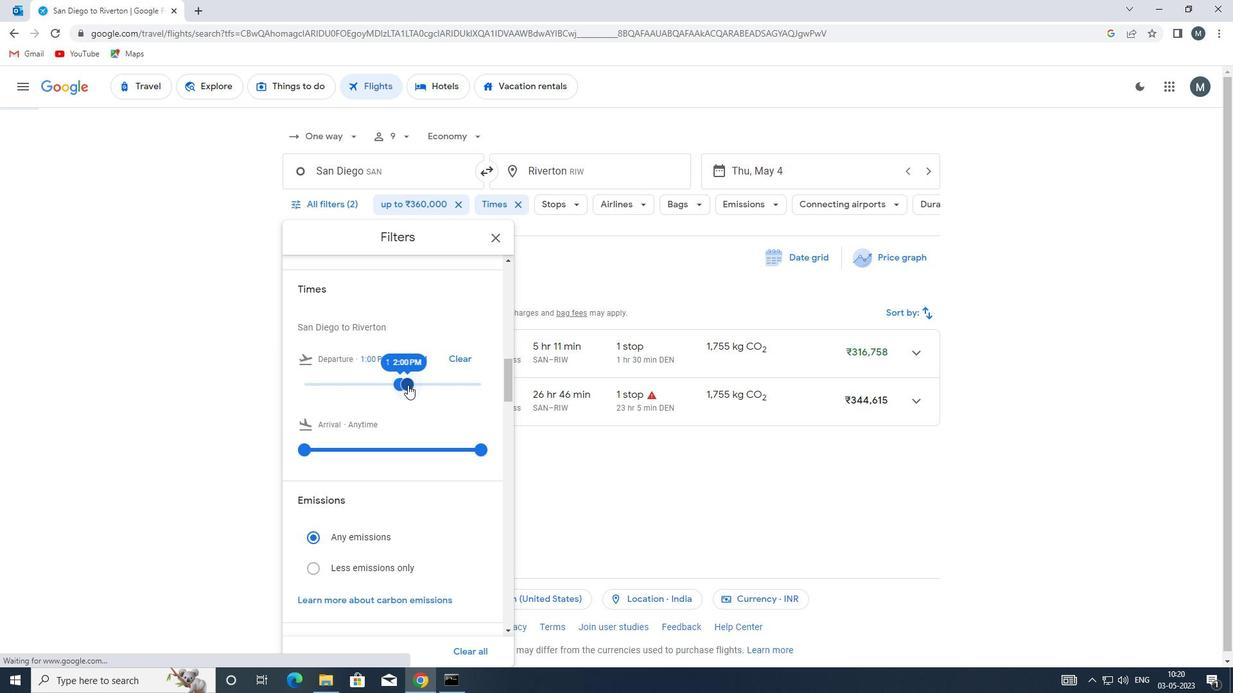 
Action: Mouse scrolled (416, 382) with delta (0, 0)
Screenshot: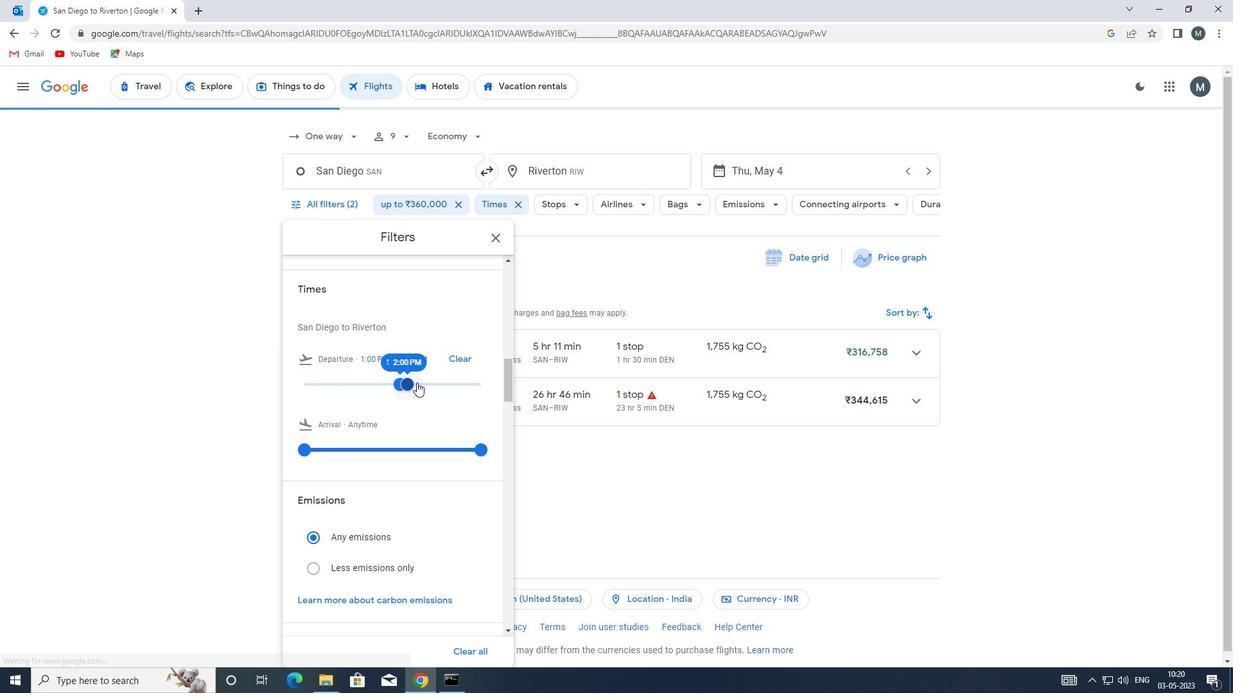 
Action: Mouse scrolled (416, 382) with delta (0, 0)
Screenshot: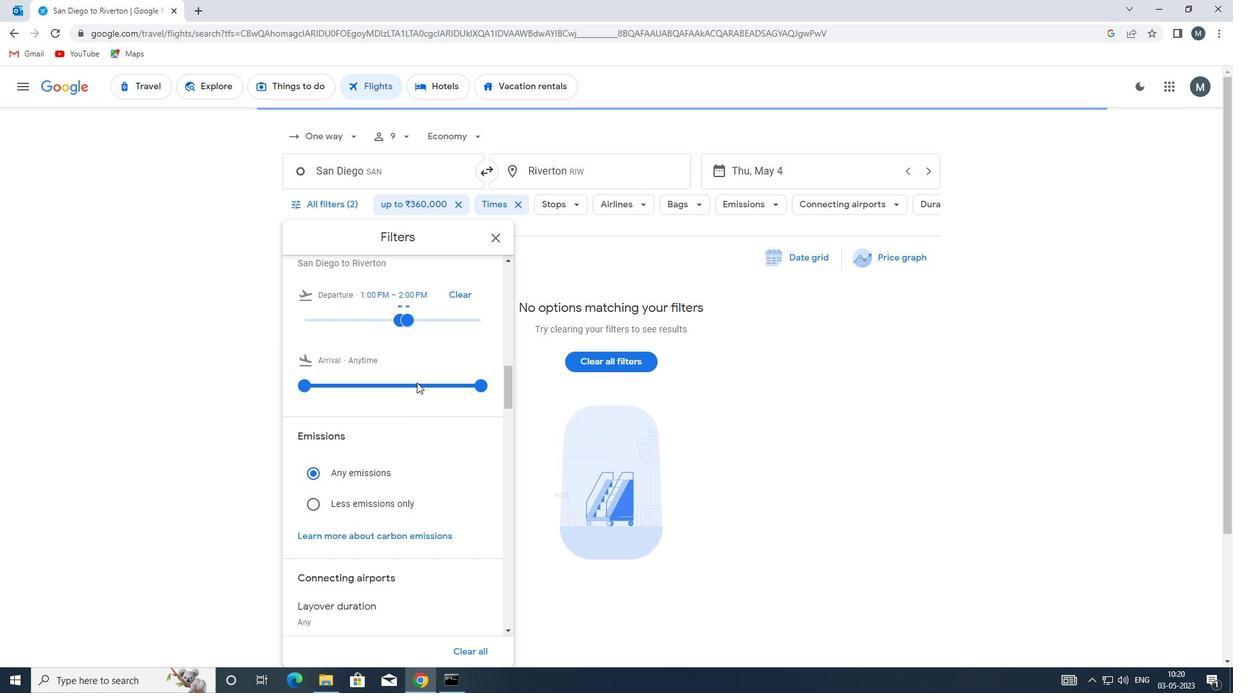 
Action: Mouse moved to (494, 240)
Screenshot: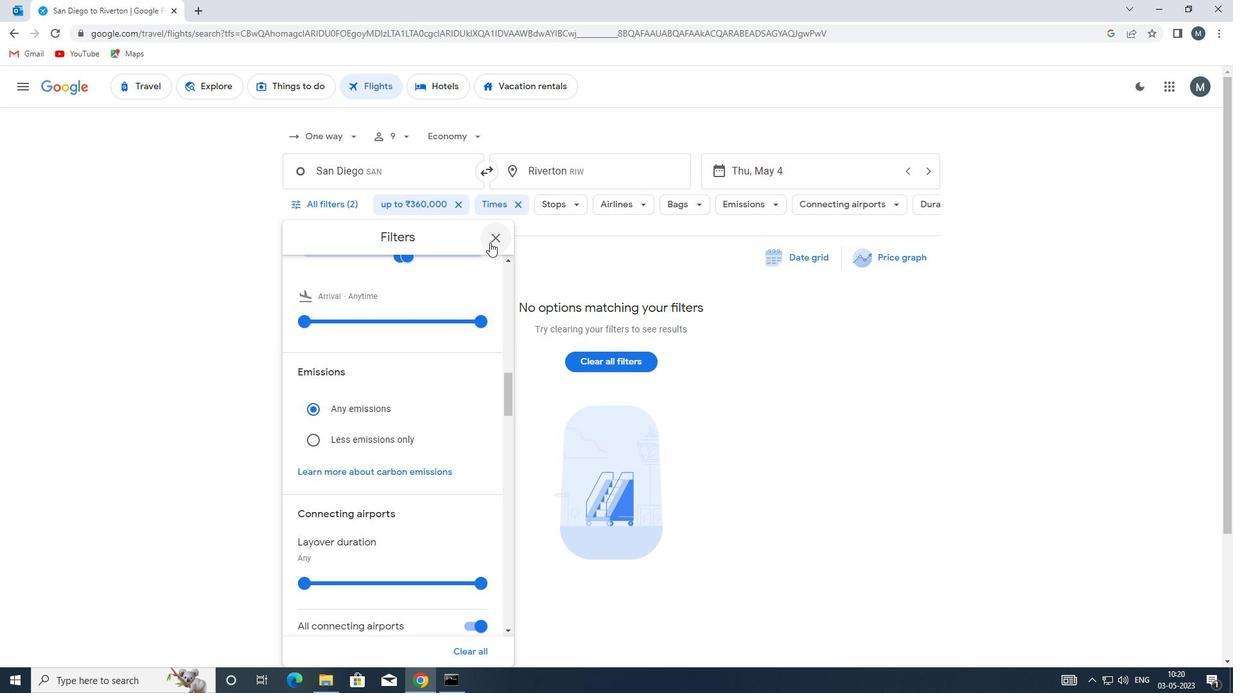 
Action: Mouse pressed left at (494, 240)
Screenshot: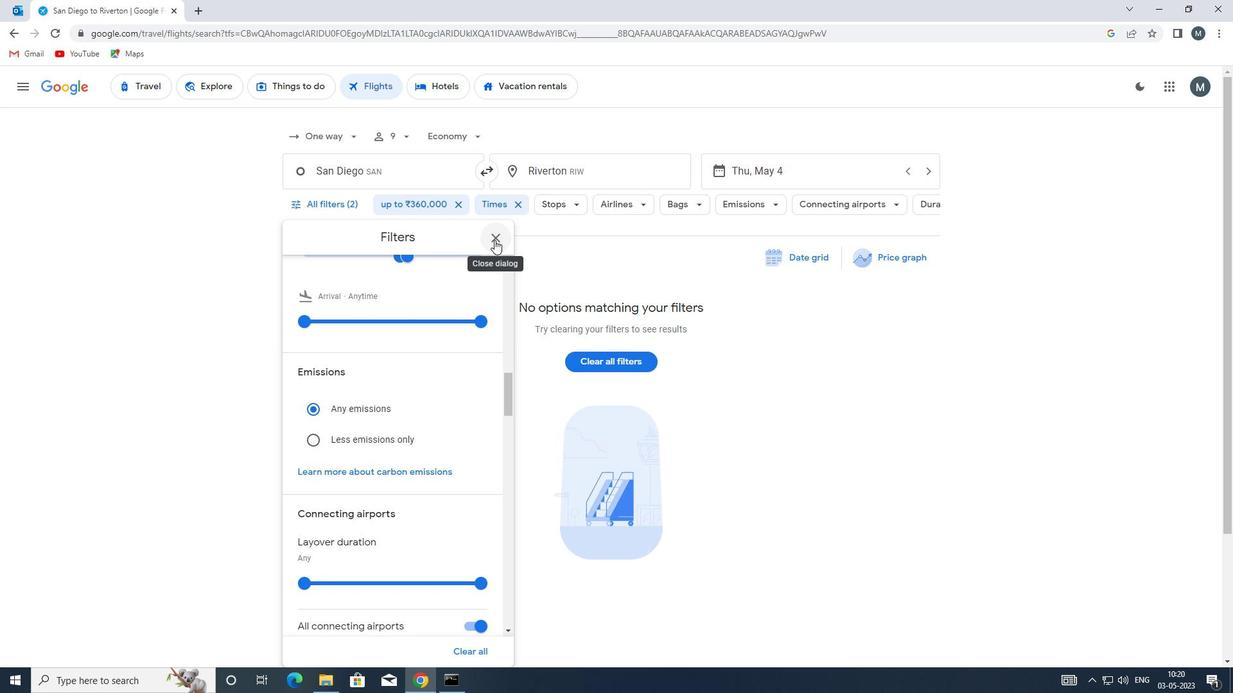 
Action: Mouse moved to (494, 242)
Screenshot: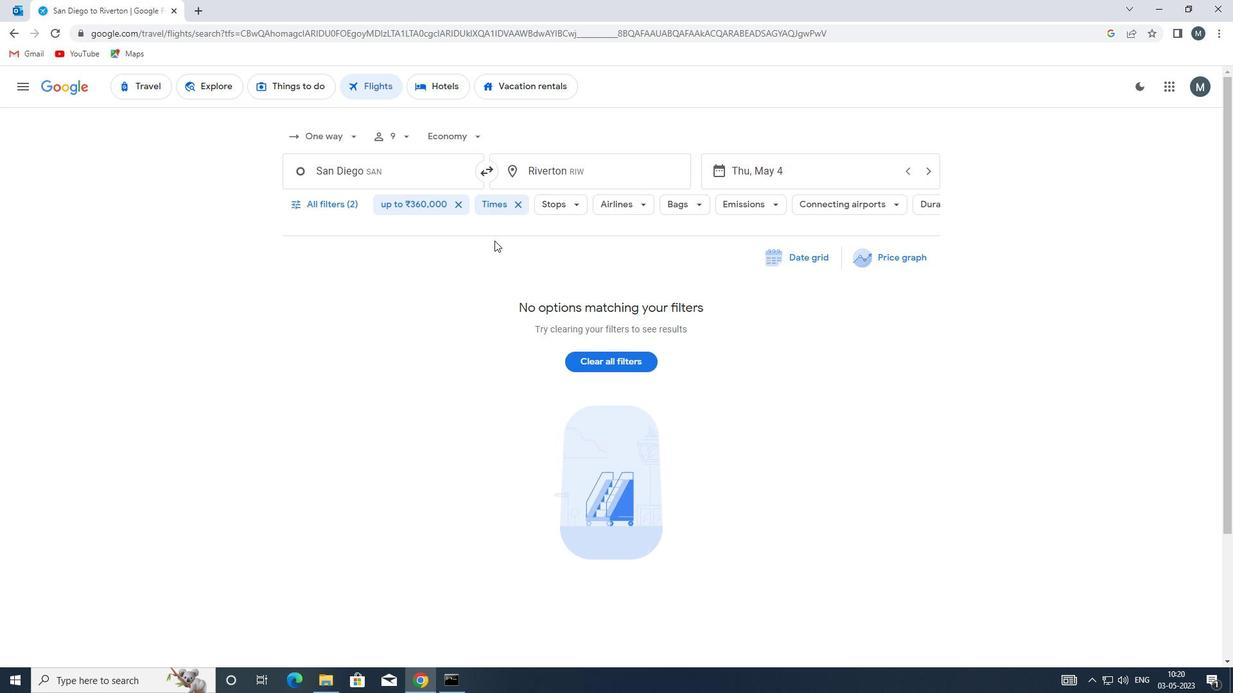
